 Task: Look for space in Barakī Barak, Afghanistan from 9th June, 2023 to 16th June, 2023 for 2 adults in price range Rs.8000 to Rs.16000. Place can be entire place with 2 bedrooms having 2 beds and 1 bathroom. Property type can be house, flat, hotel. Amenities needed are: air conditioning, kitchen. Booking option can be shelf check-in. Required host language is English.
Action: Mouse moved to (579, 121)
Screenshot: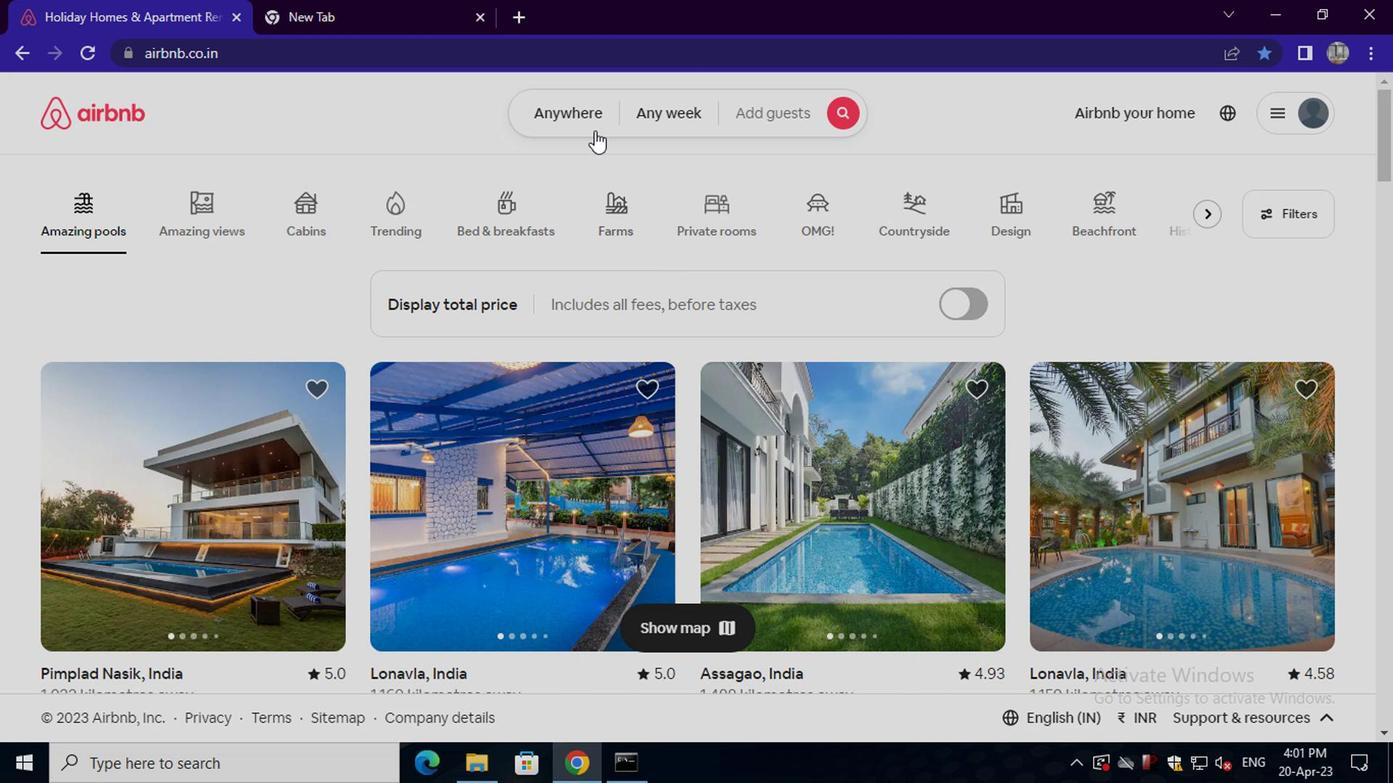
Action: Mouse pressed left at (579, 121)
Screenshot: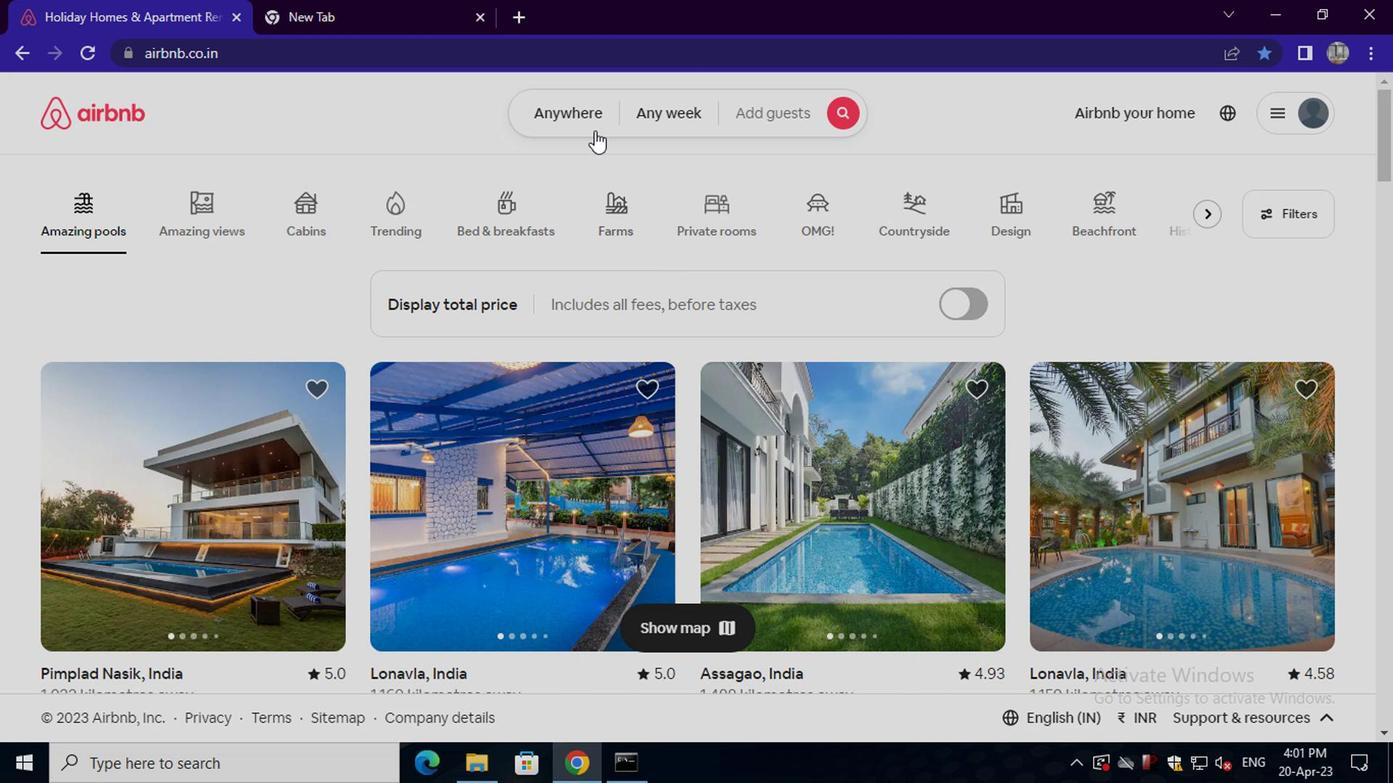 
Action: Mouse moved to (431, 190)
Screenshot: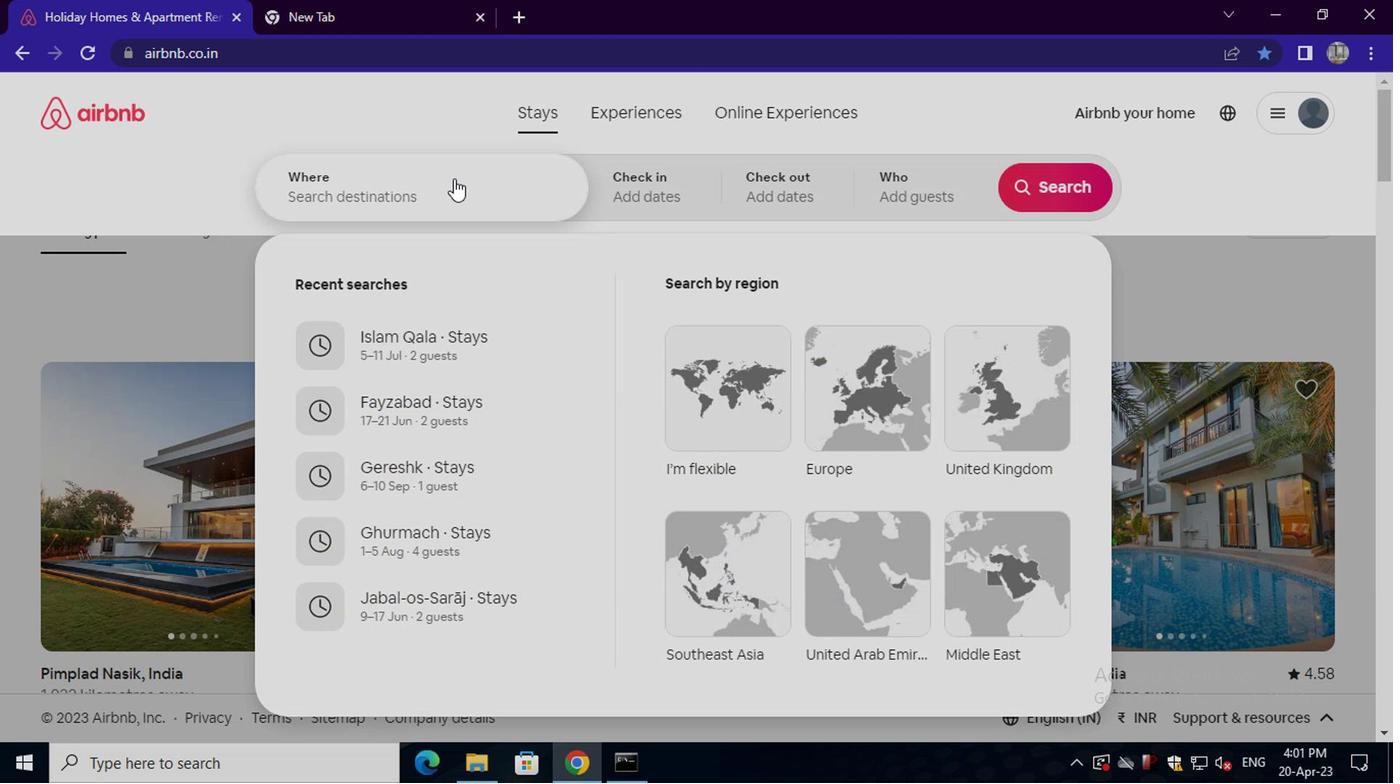 
Action: Mouse pressed left at (431, 190)
Screenshot: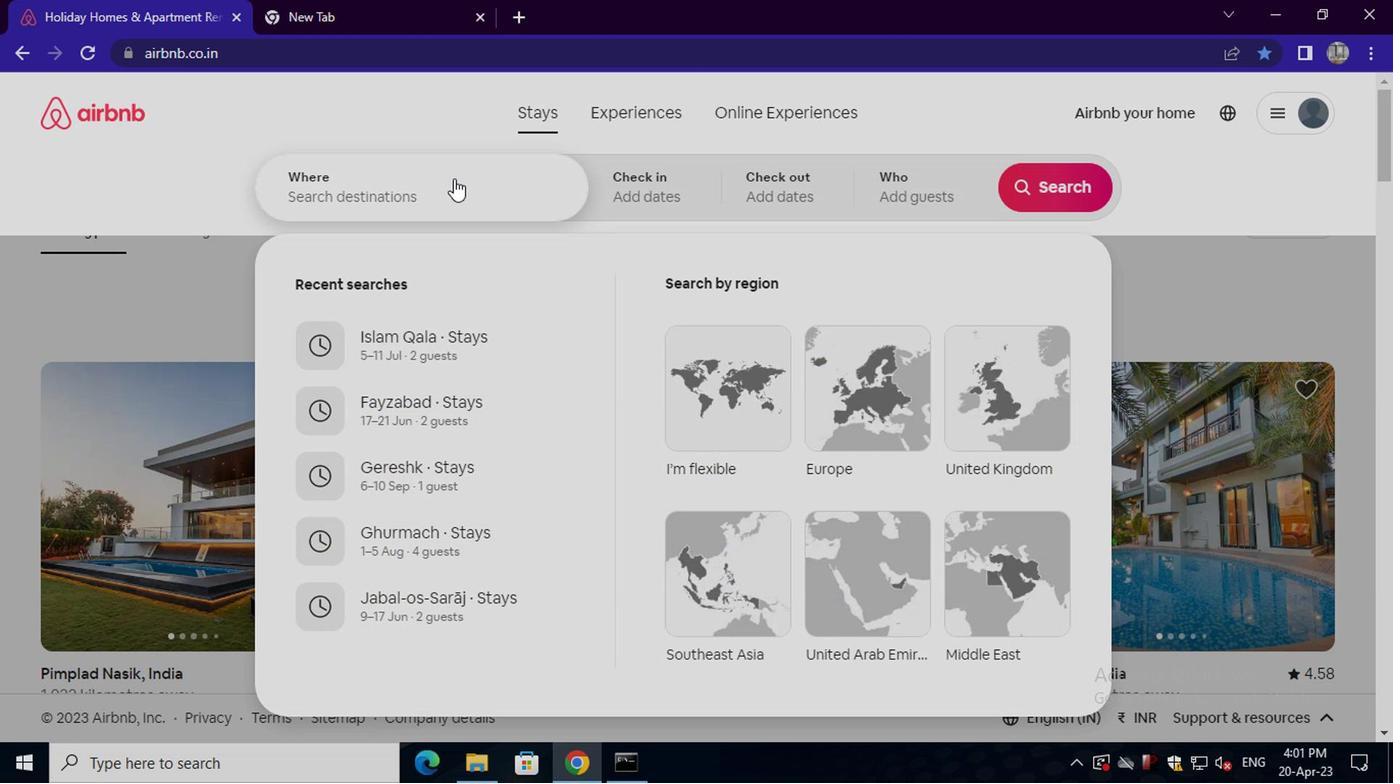 
Action: Key pressed <Key.shift>BARAKI<Key.space>BARAK
Screenshot: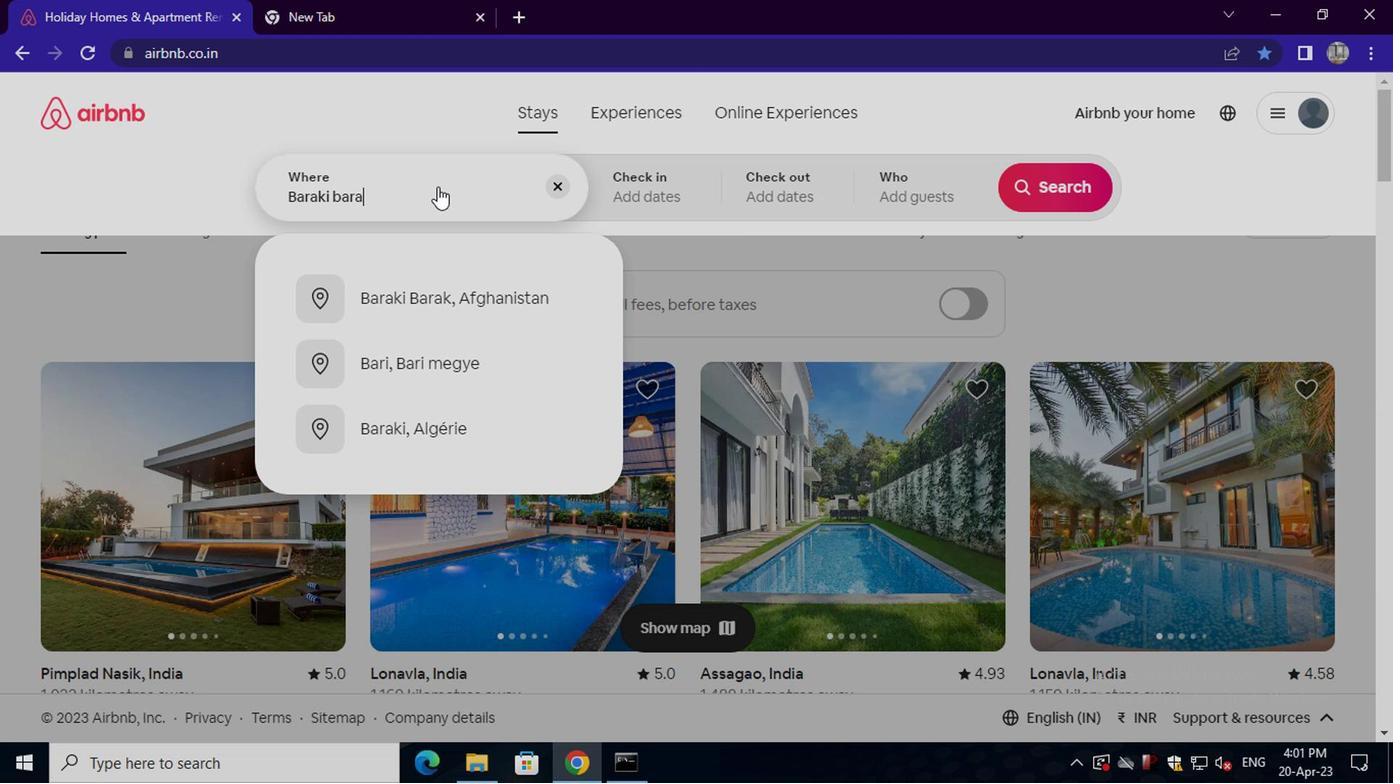 
Action: Mouse moved to (449, 294)
Screenshot: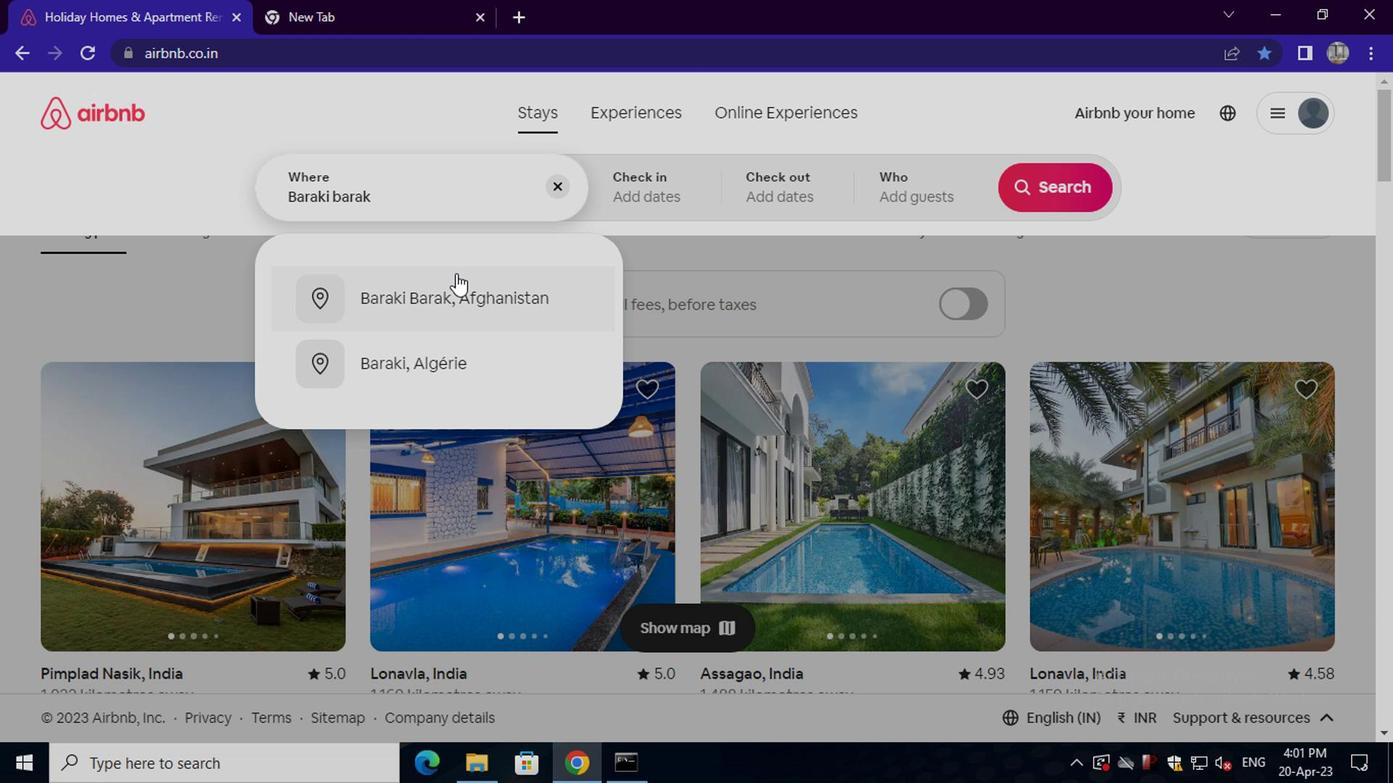 
Action: Mouse pressed left at (449, 294)
Screenshot: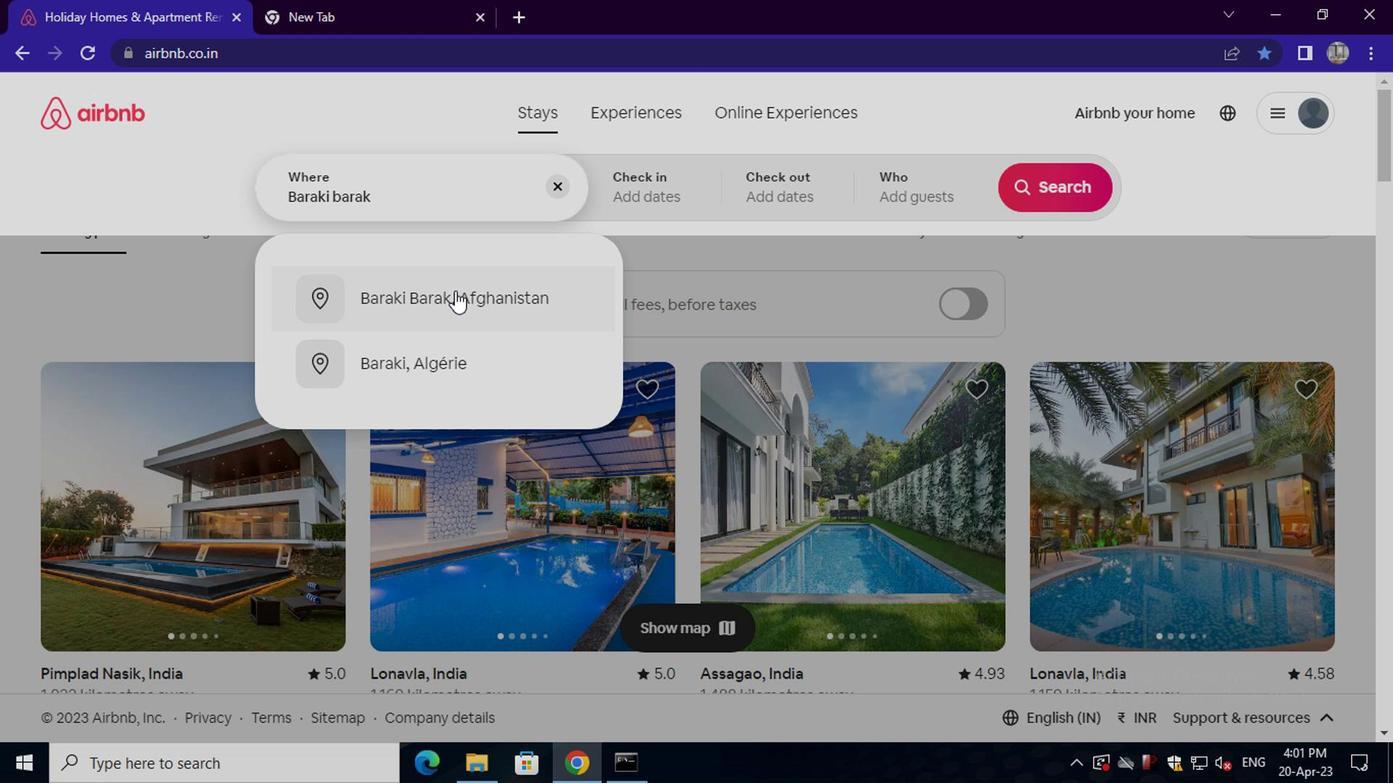
Action: Mouse moved to (1034, 351)
Screenshot: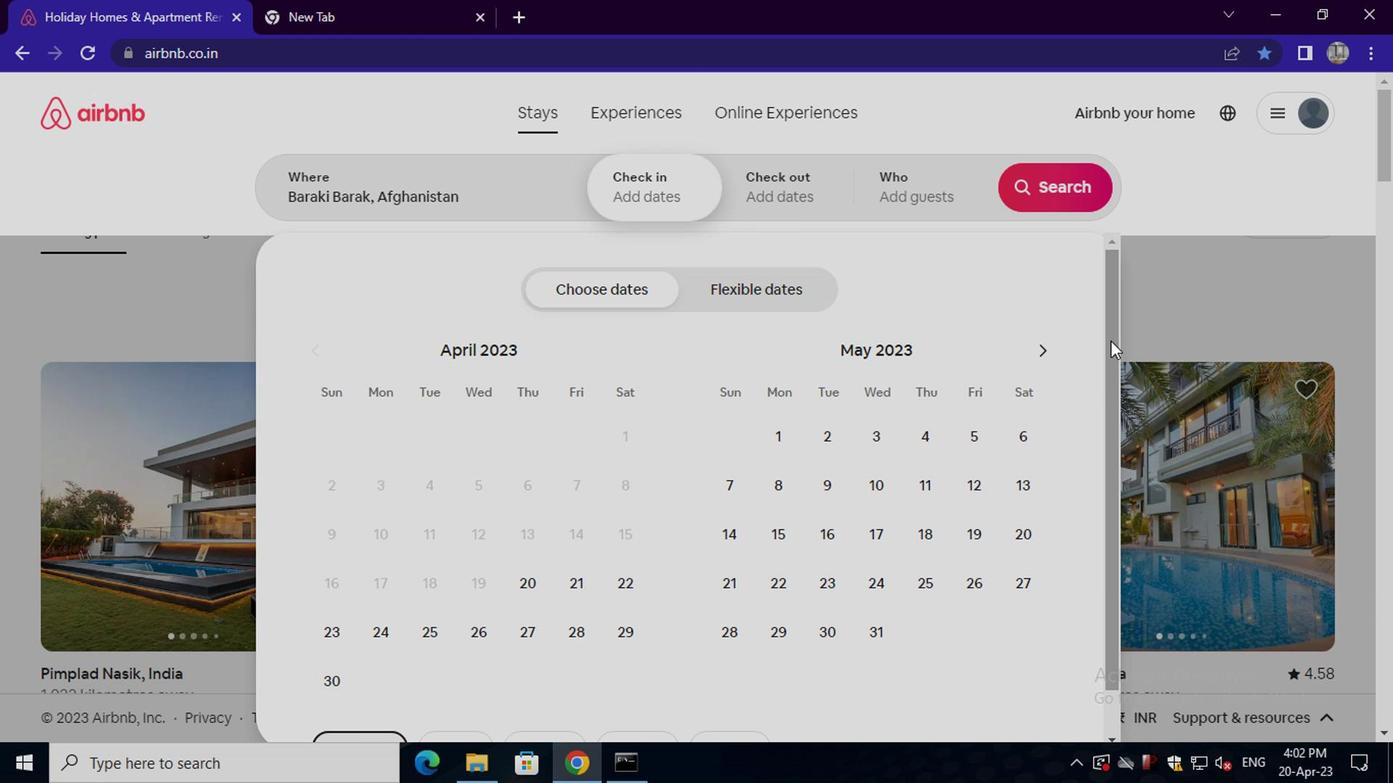 
Action: Mouse pressed left at (1034, 351)
Screenshot: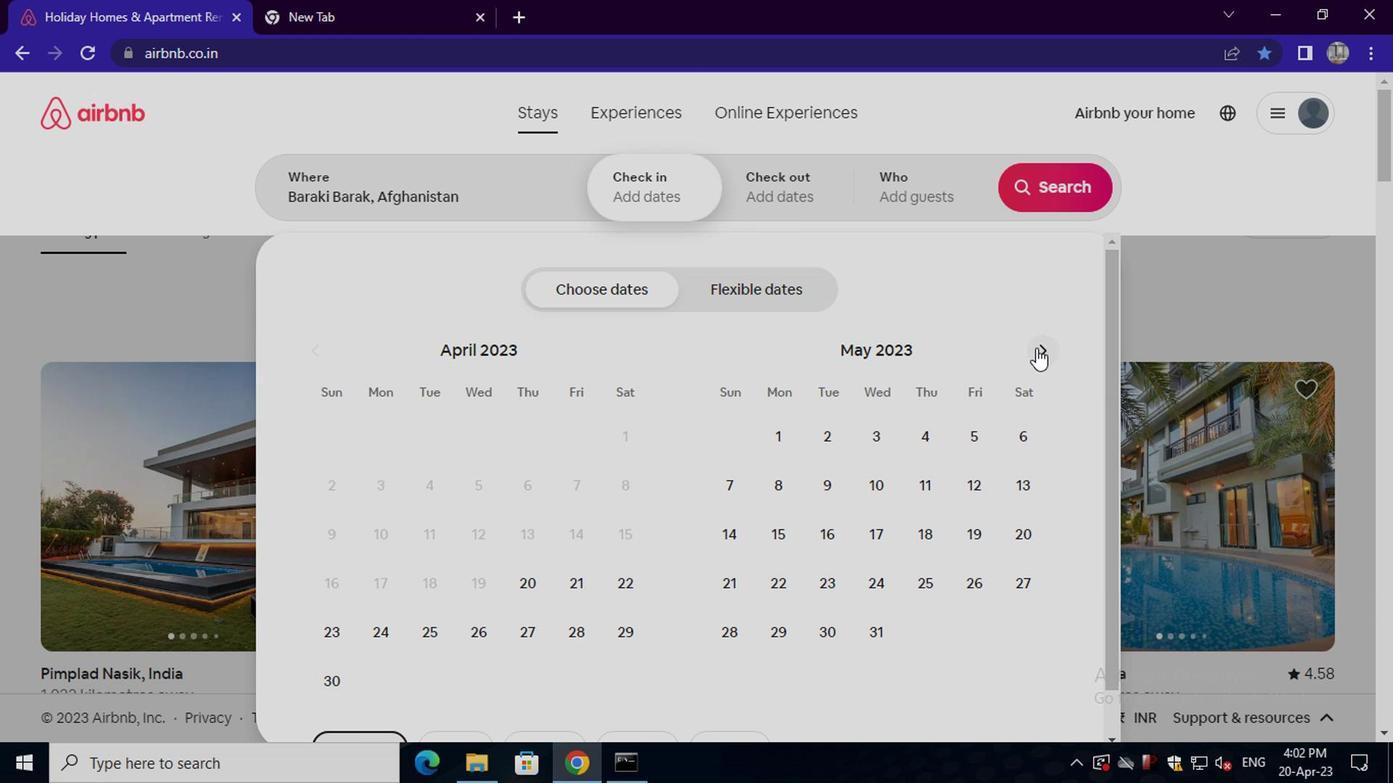 
Action: Mouse moved to (980, 480)
Screenshot: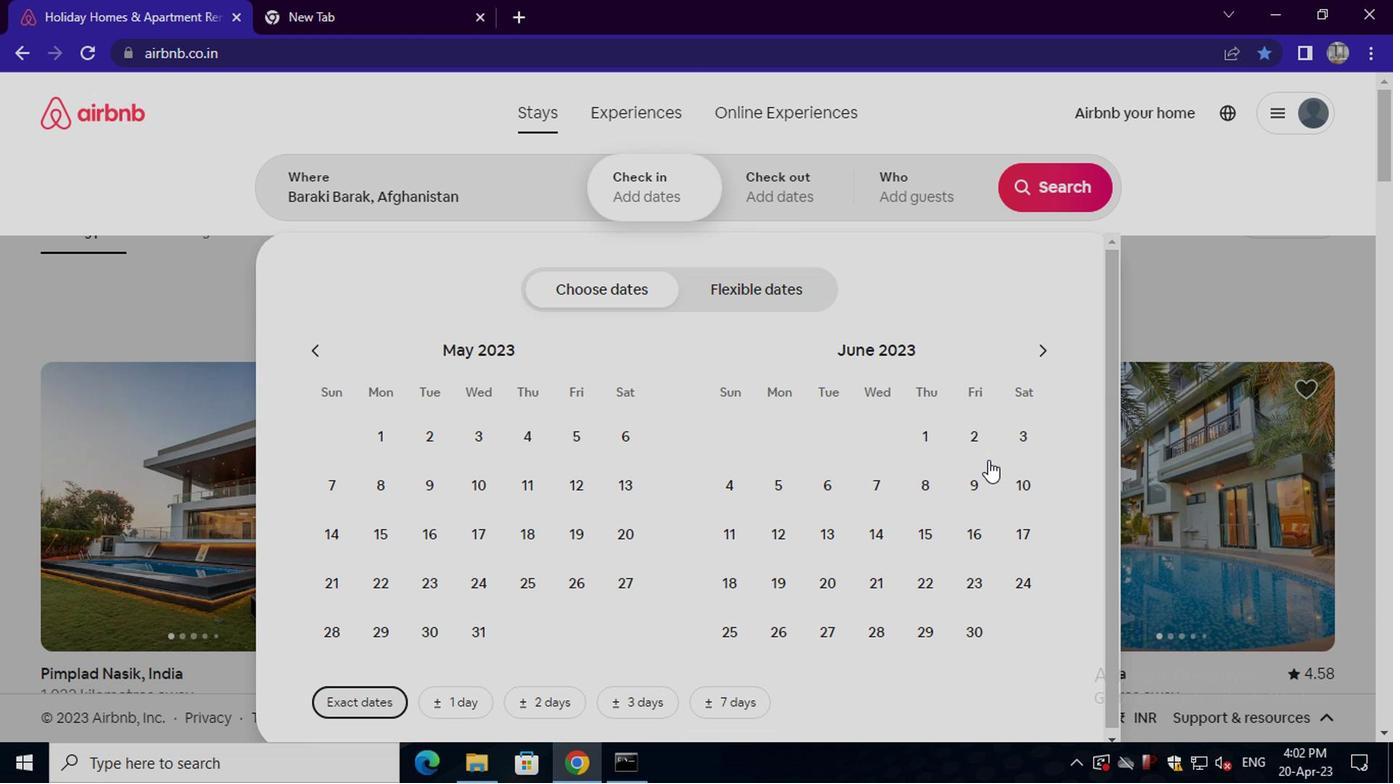 
Action: Mouse pressed left at (980, 480)
Screenshot: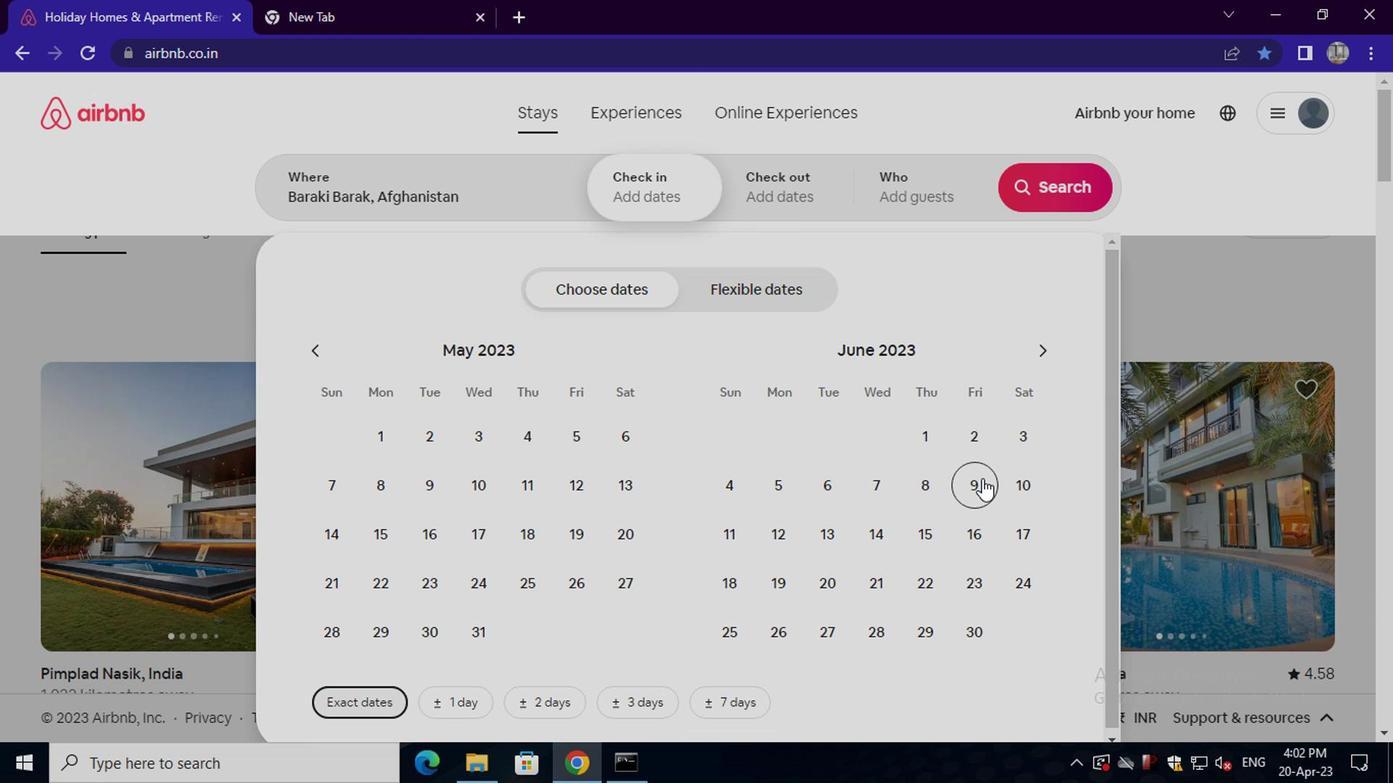 
Action: Mouse moved to (962, 528)
Screenshot: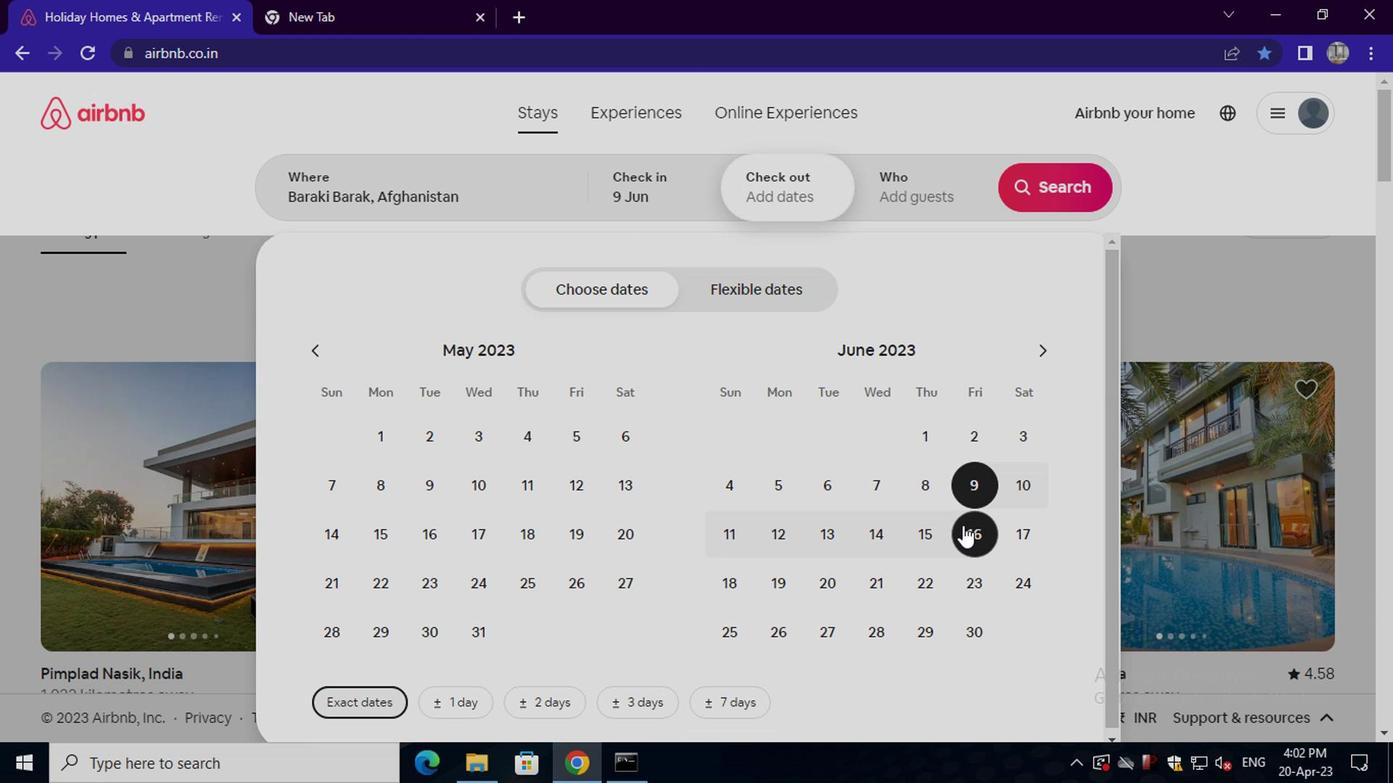 
Action: Mouse pressed left at (962, 528)
Screenshot: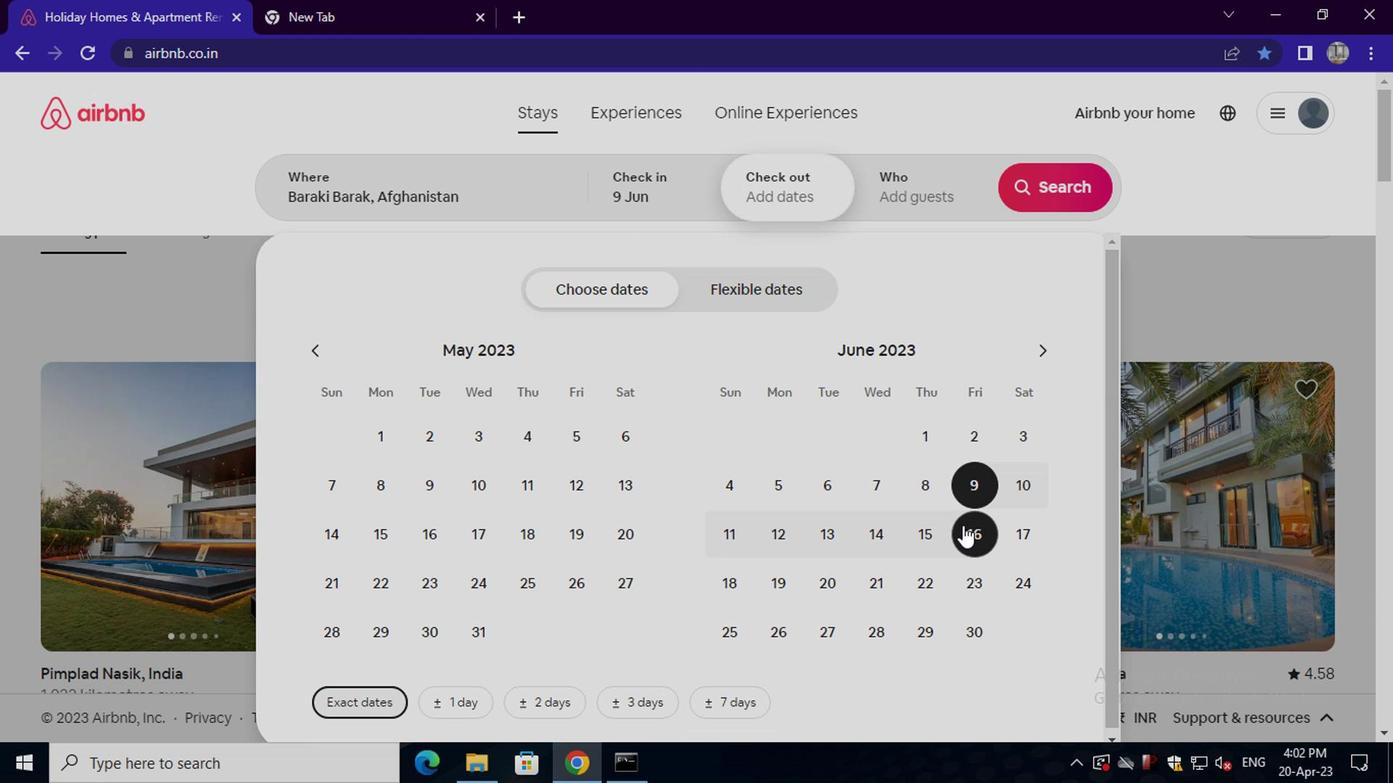 
Action: Mouse moved to (933, 210)
Screenshot: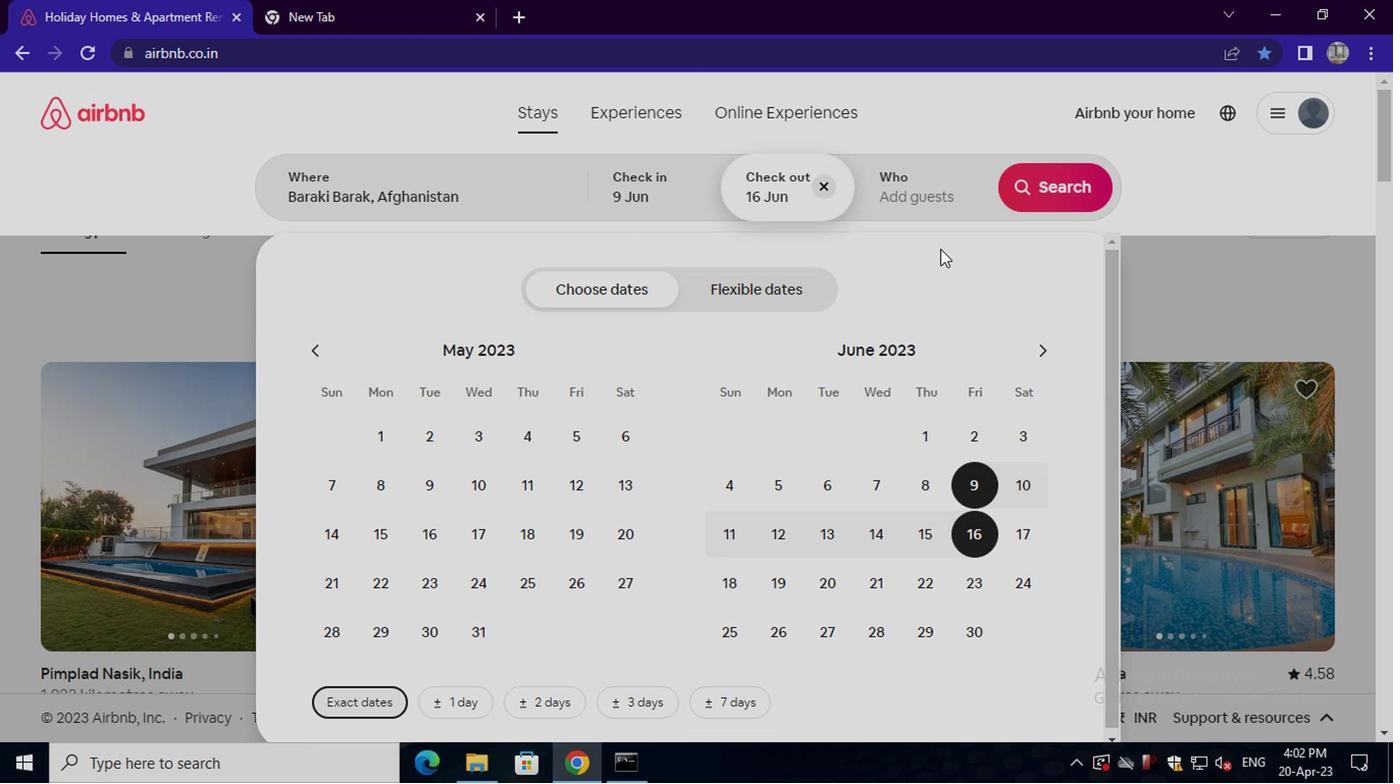 
Action: Mouse pressed left at (933, 210)
Screenshot: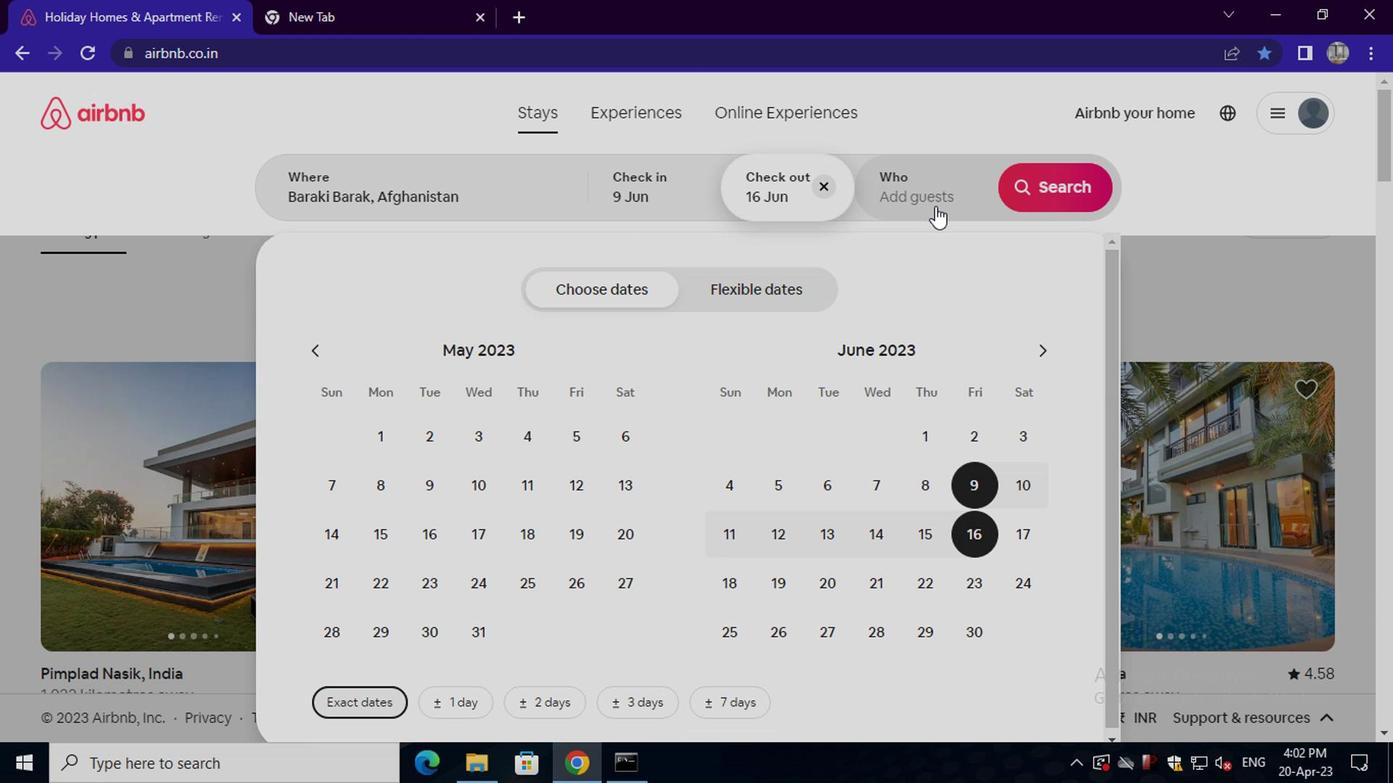 
Action: Mouse moved to (1054, 295)
Screenshot: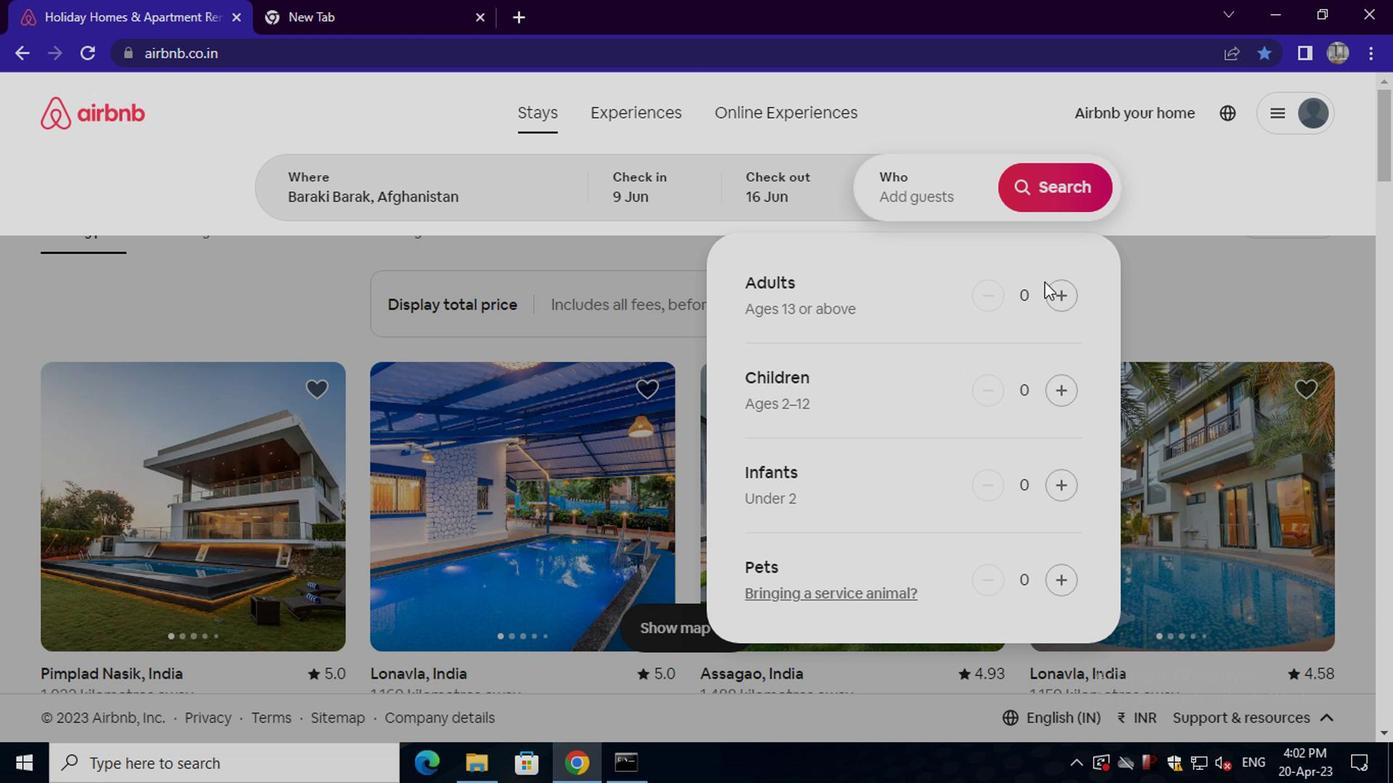 
Action: Mouse pressed left at (1054, 295)
Screenshot: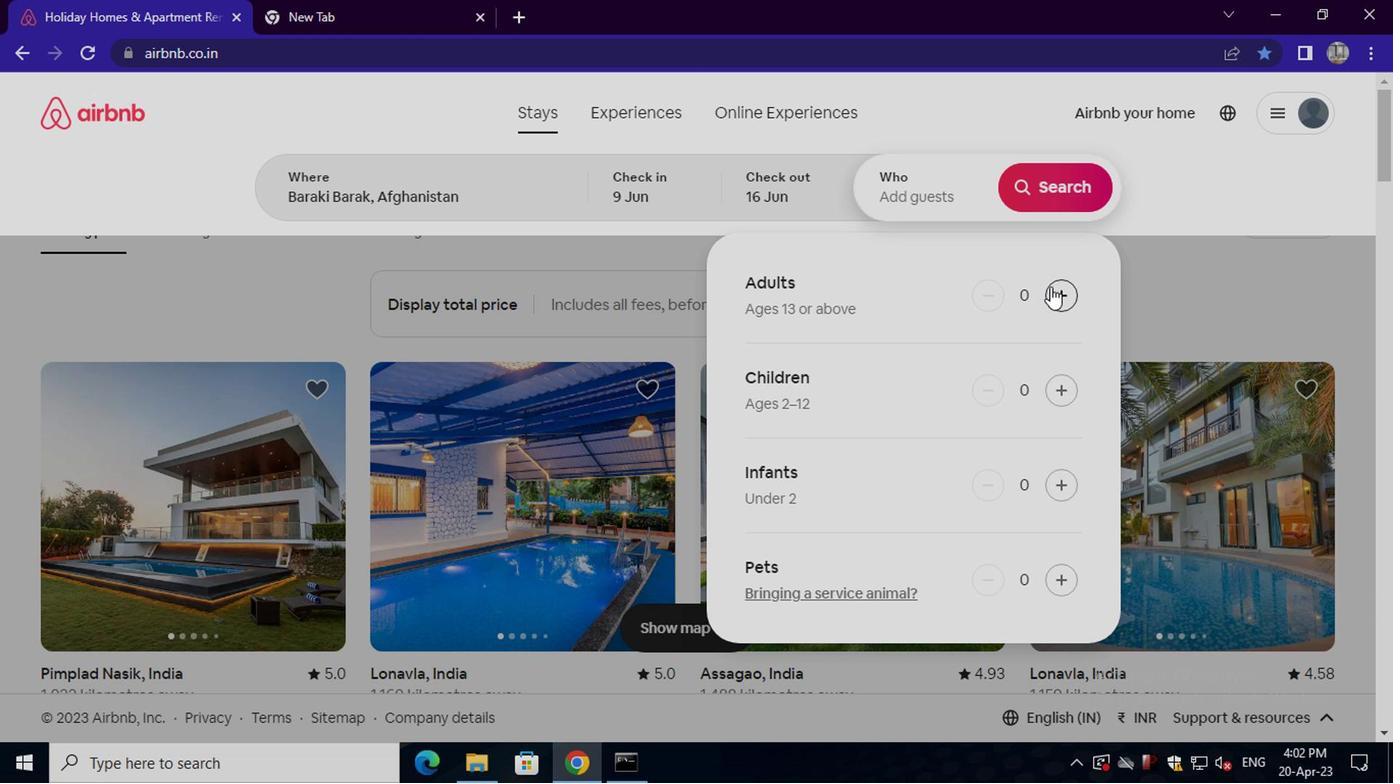 
Action: Mouse pressed left at (1054, 295)
Screenshot: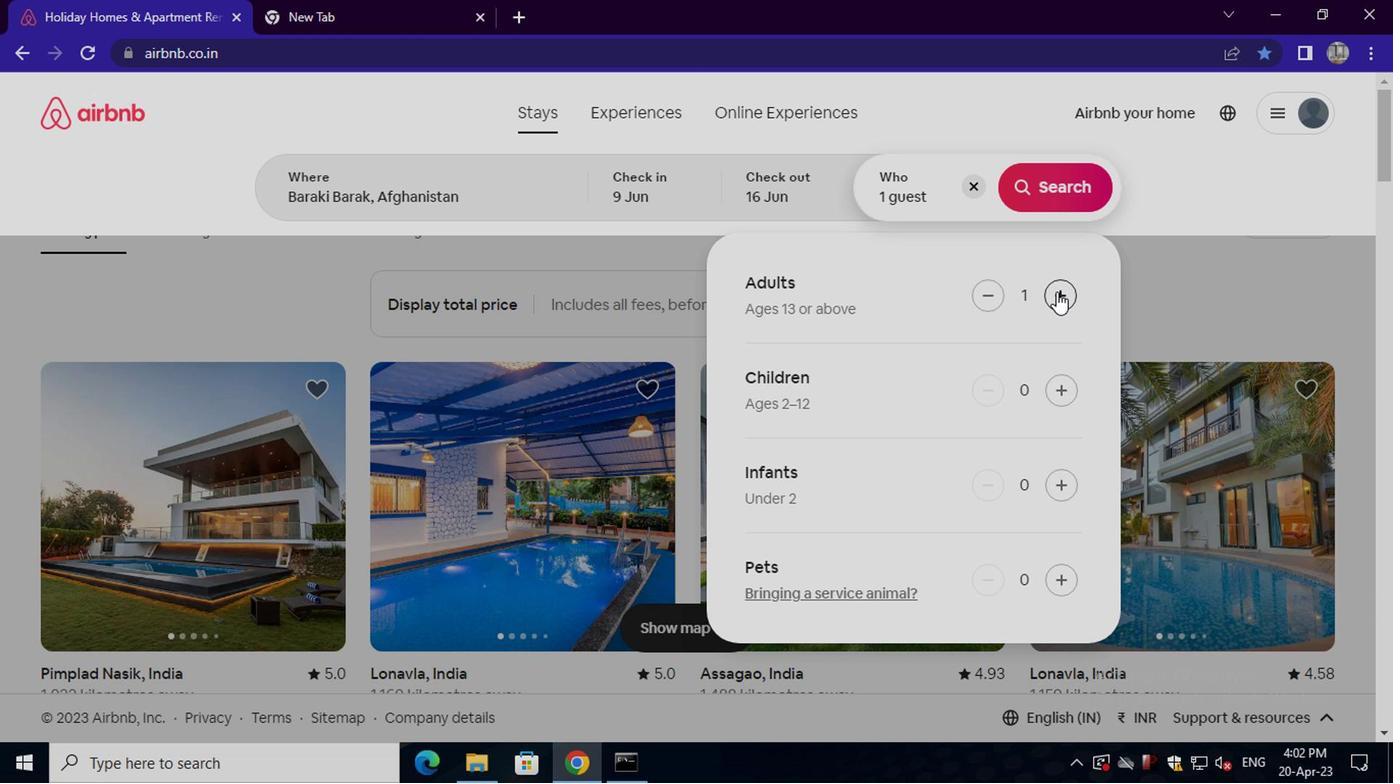 
Action: Mouse moved to (1050, 190)
Screenshot: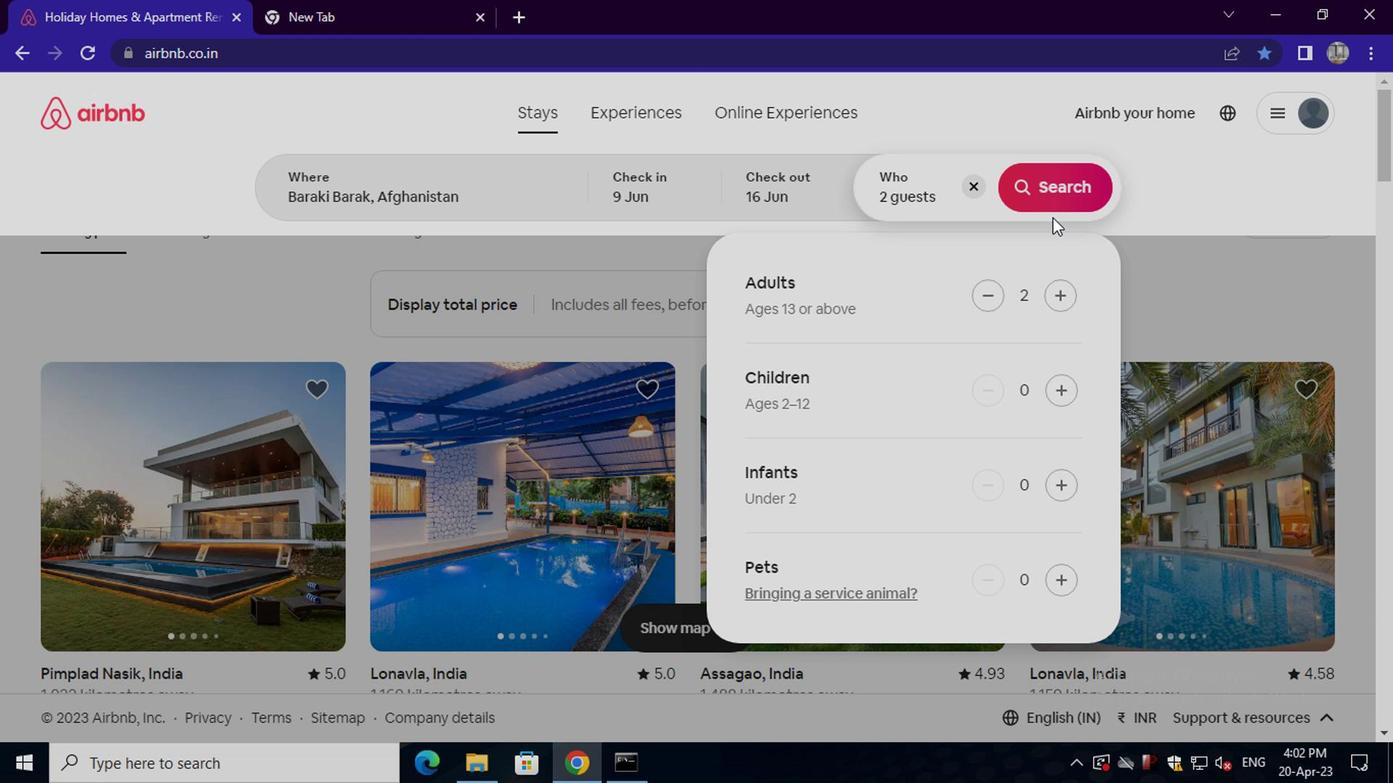
Action: Mouse pressed left at (1050, 190)
Screenshot: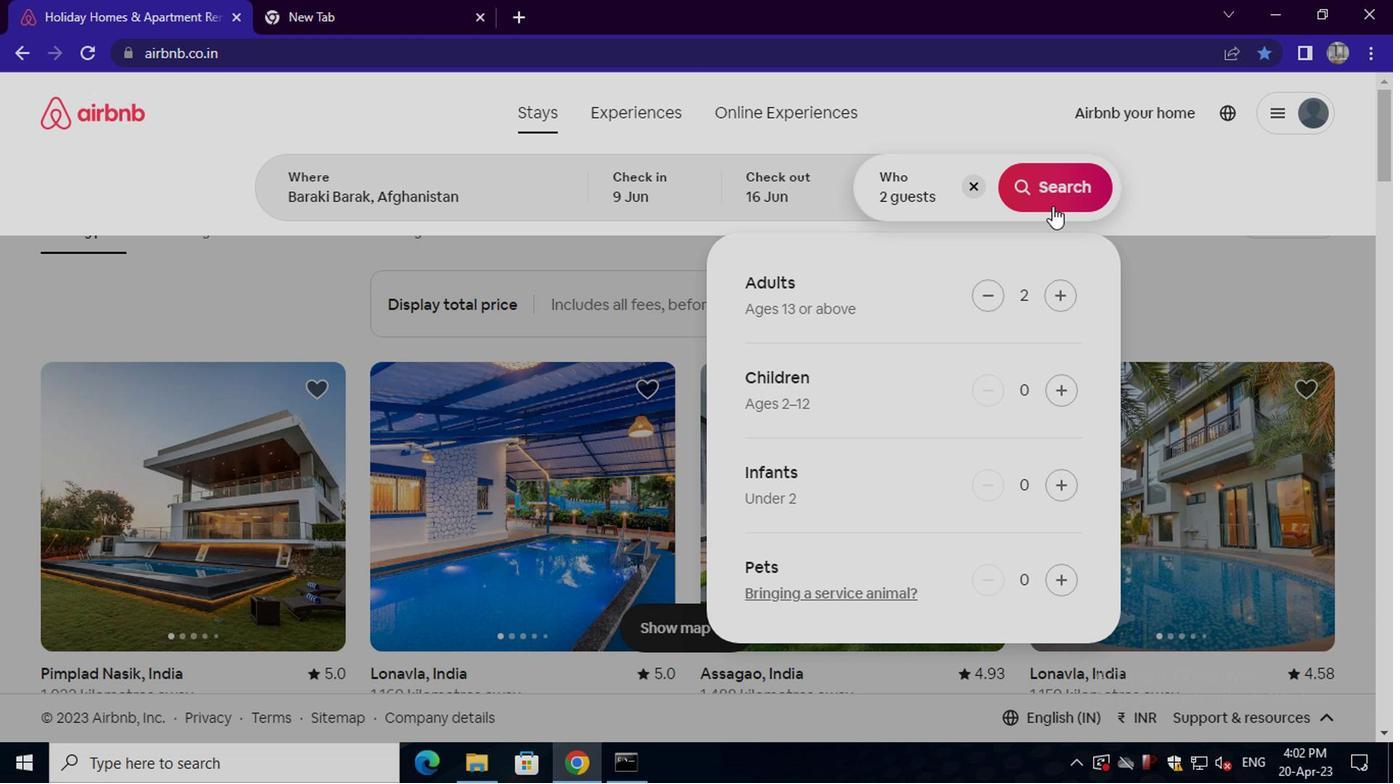 
Action: Mouse moved to (1305, 200)
Screenshot: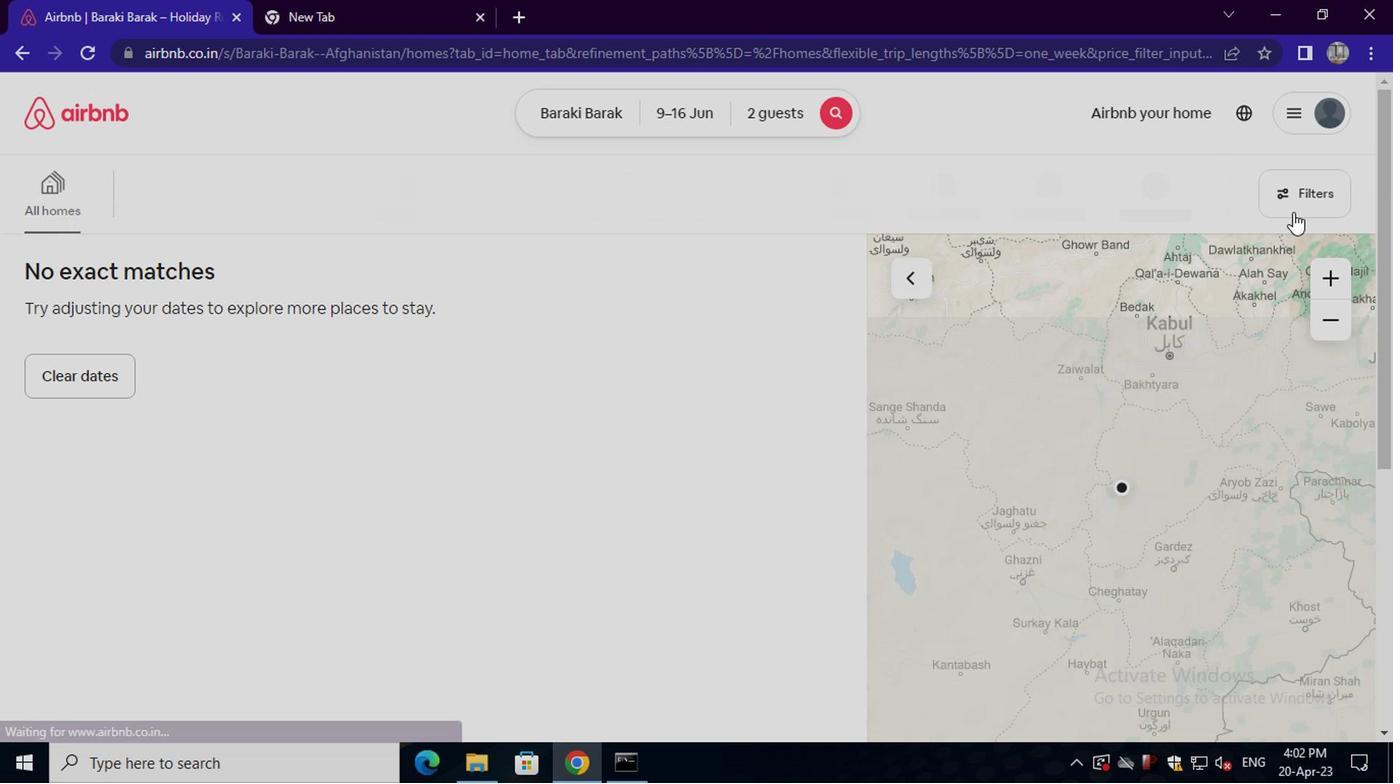 
Action: Mouse pressed left at (1305, 200)
Screenshot: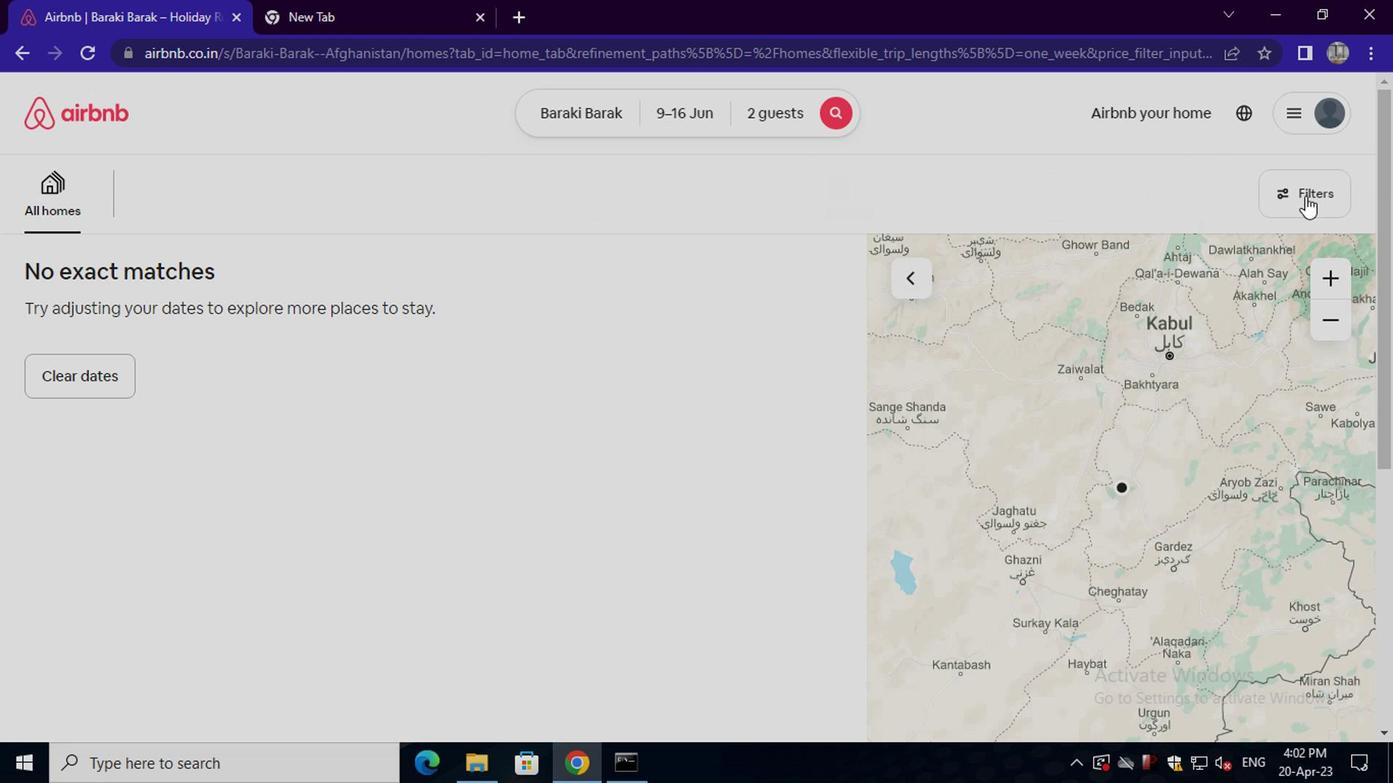 
Action: Mouse moved to (544, 326)
Screenshot: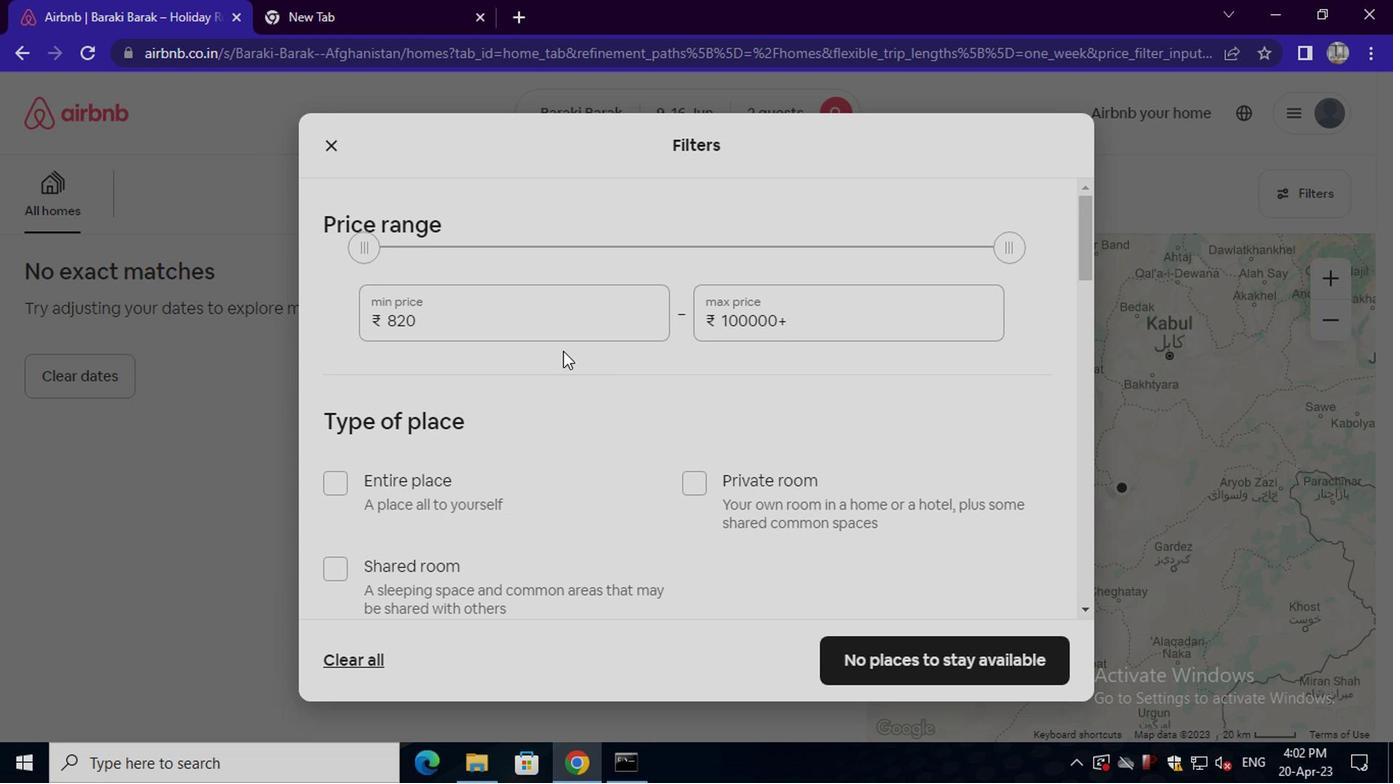 
Action: Mouse pressed left at (544, 326)
Screenshot: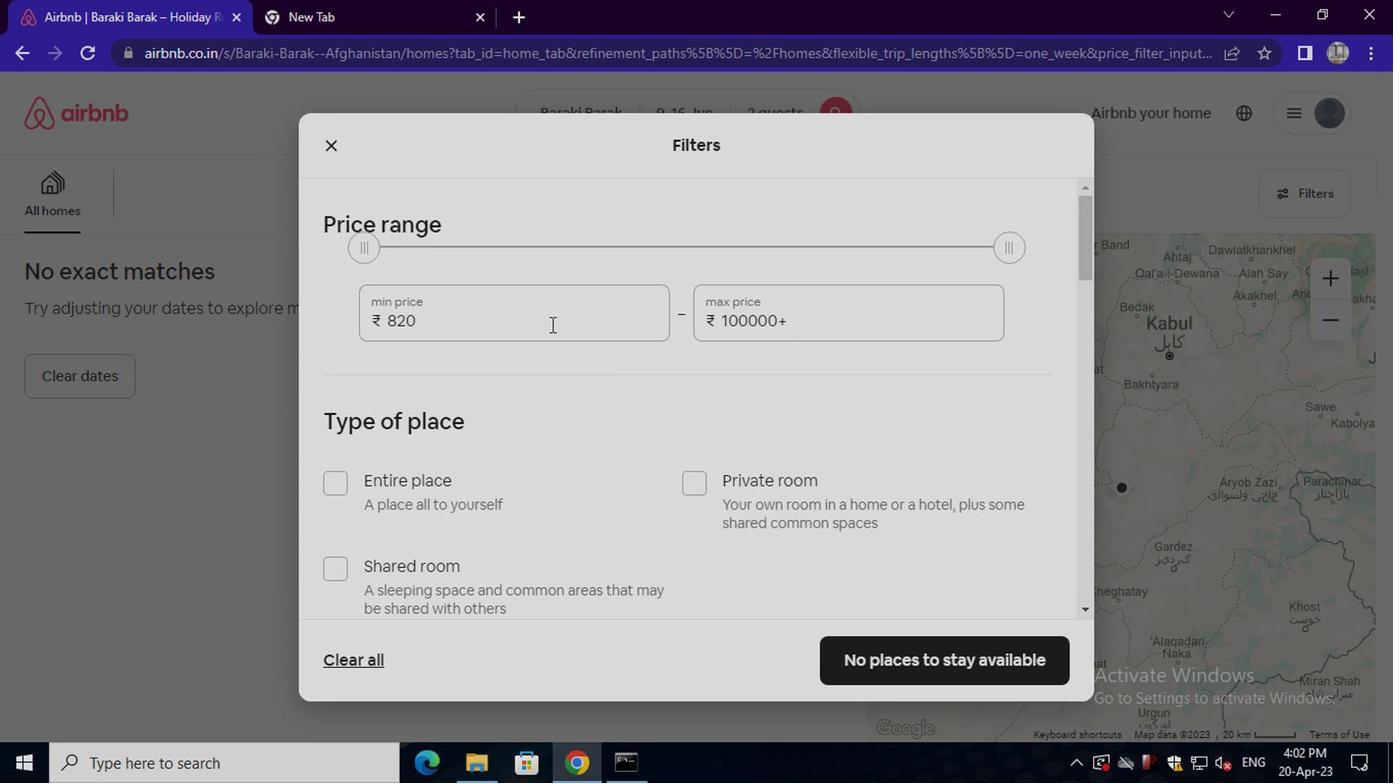 
Action: Key pressed <Key.backspace><Key.backspace><Key.backspace><Key.backspace><Key.backspace><Key.backspace><Key.backspace><Key.backspace><Key.backspace><Key.backspace><Key.backspace><Key.backspace>8000
Screenshot: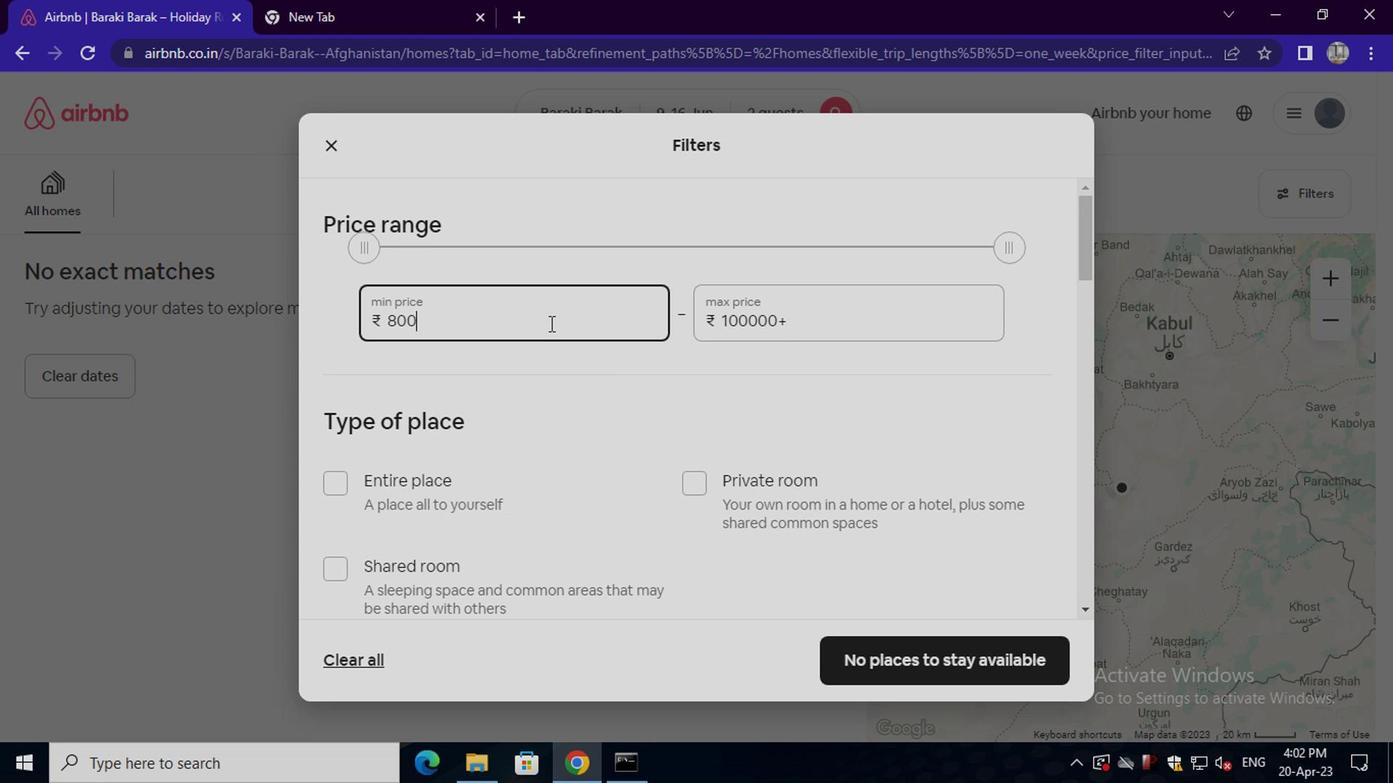 
Action: Mouse moved to (804, 320)
Screenshot: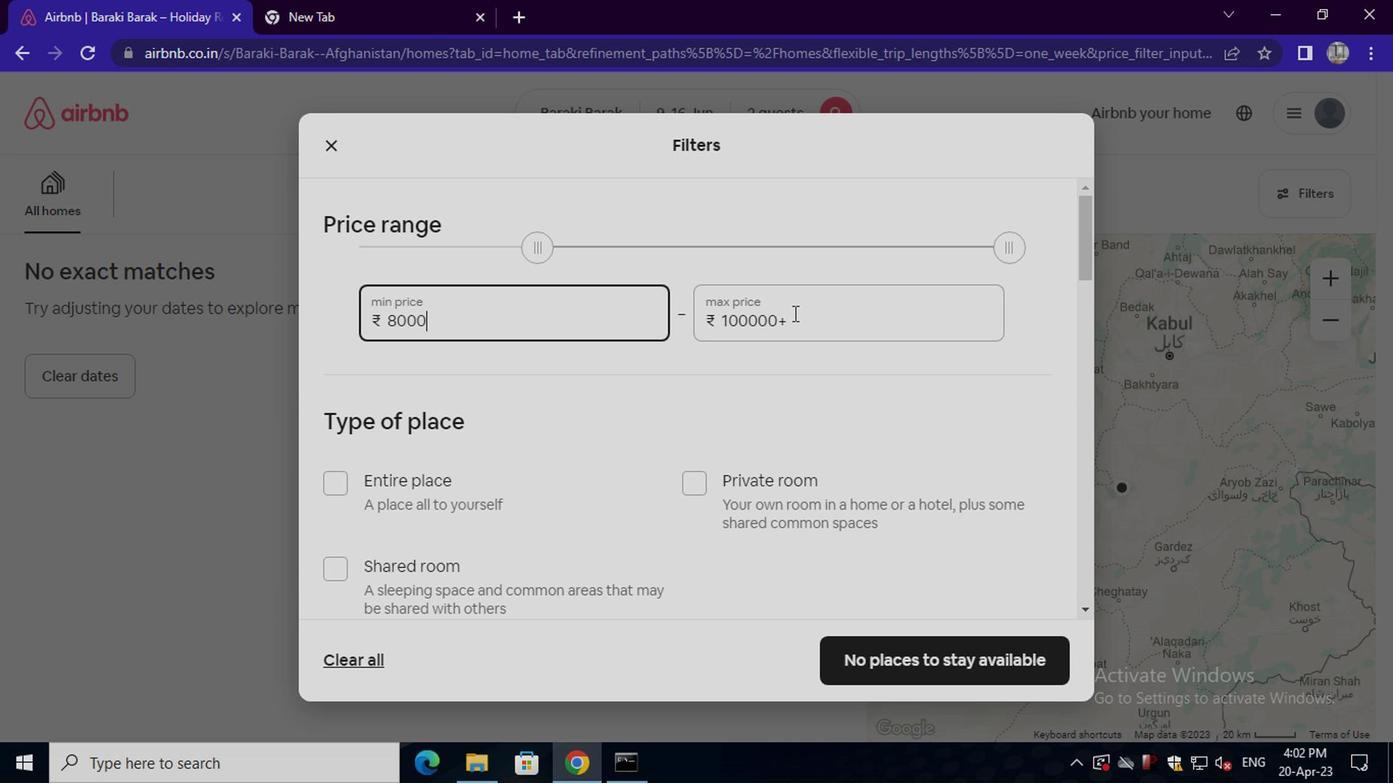 
Action: Mouse pressed left at (804, 320)
Screenshot: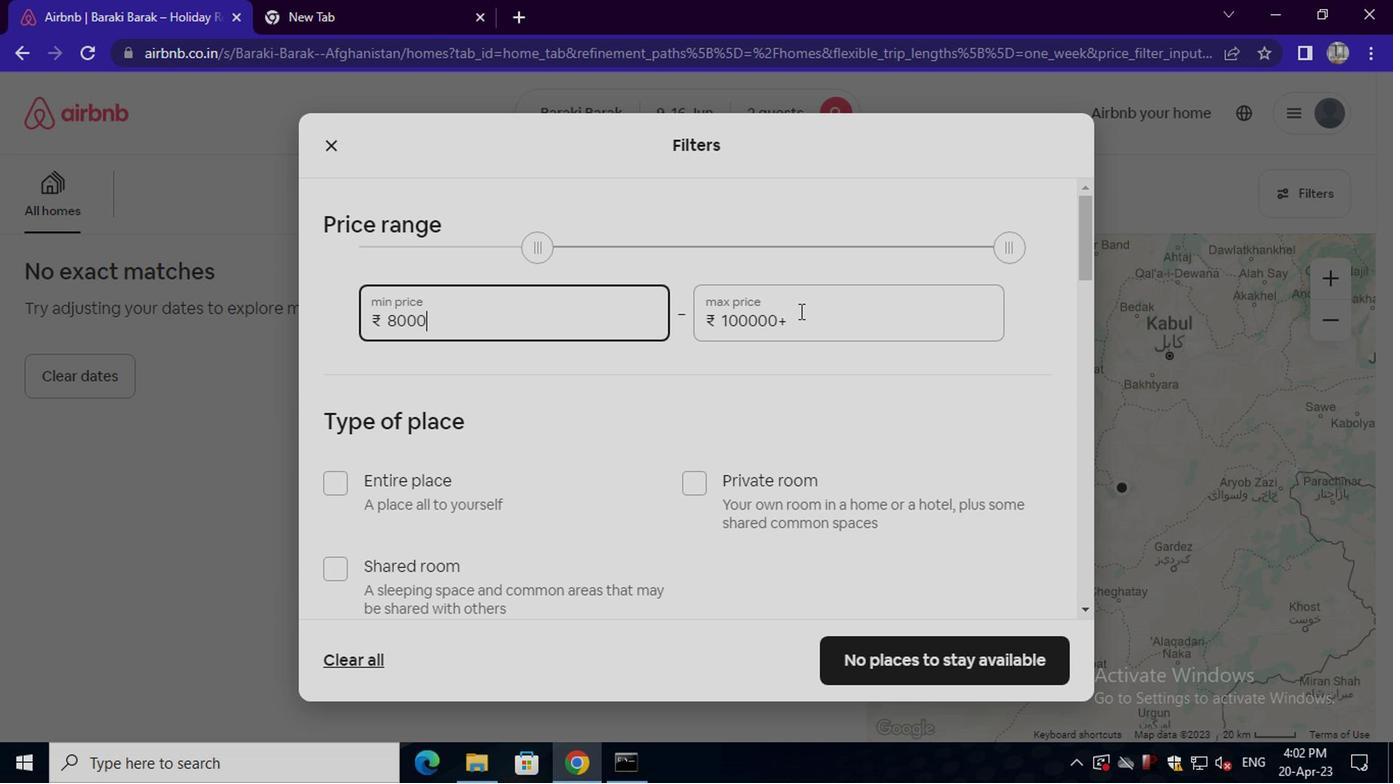 
Action: Mouse moved to (841, 298)
Screenshot: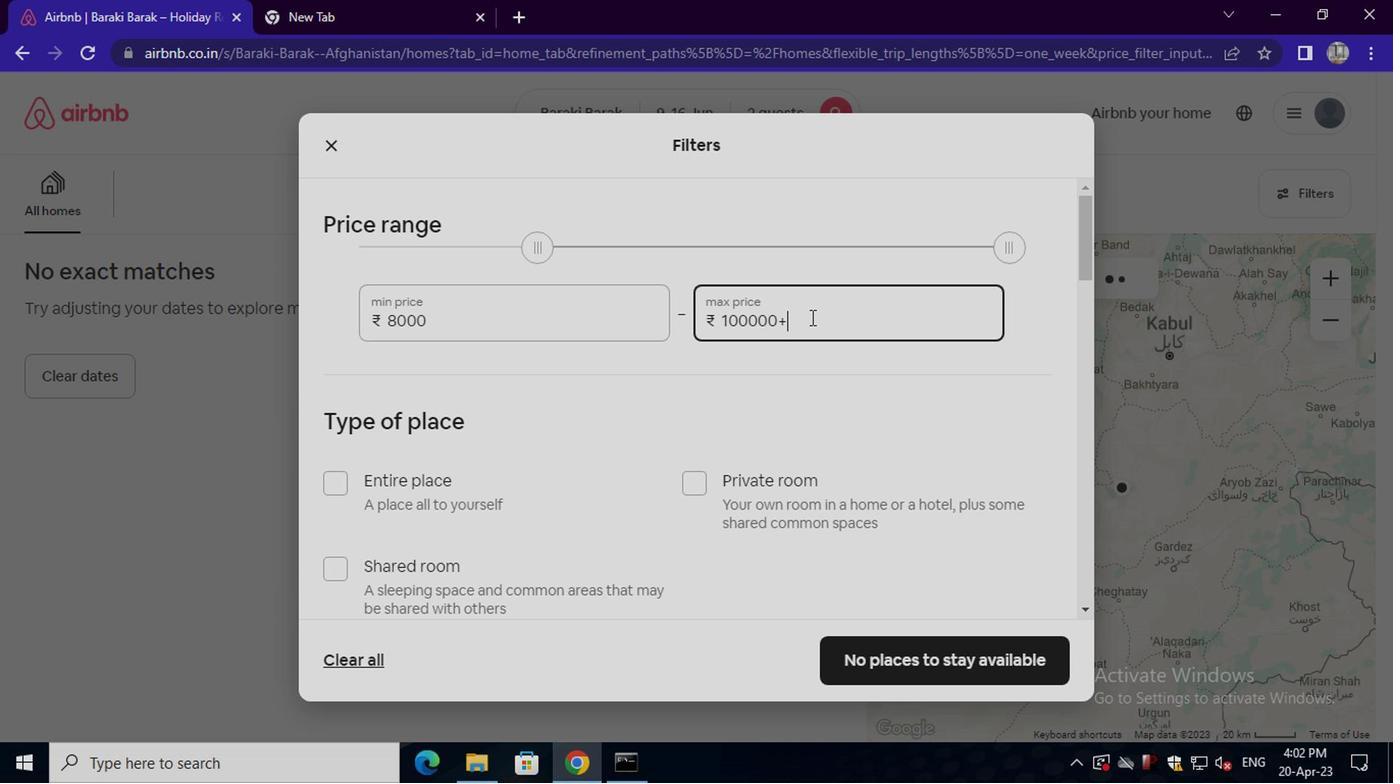 
Action: Key pressed <Key.backspace><Key.backspace><Key.backspace><Key.backspace><Key.backspace><Key.backspace><Key.backspace><Key.backspace><Key.backspace><Key.backspace><Key.backspace><Key.backspace><Key.backspace><Key.backspace><Key.backspace>16000
Screenshot: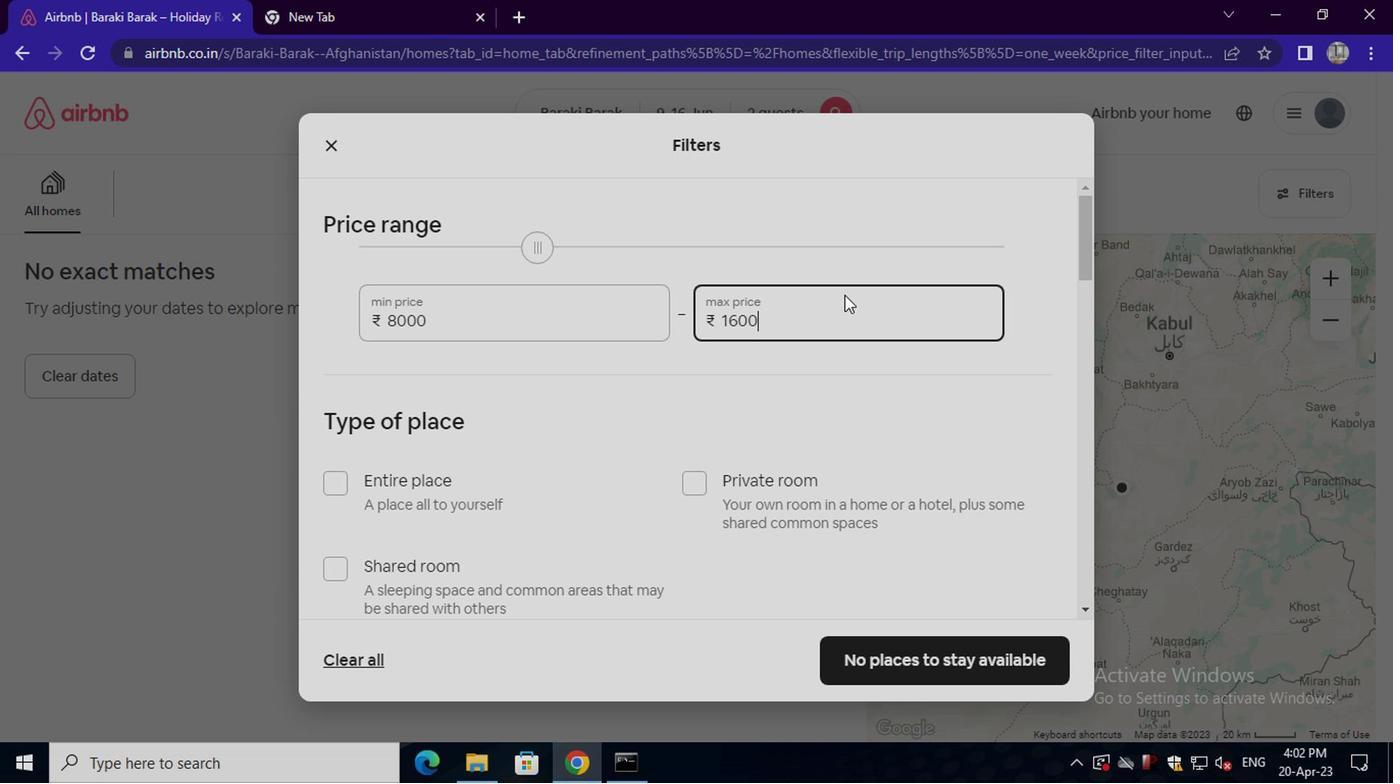 
Action: Mouse moved to (819, 333)
Screenshot: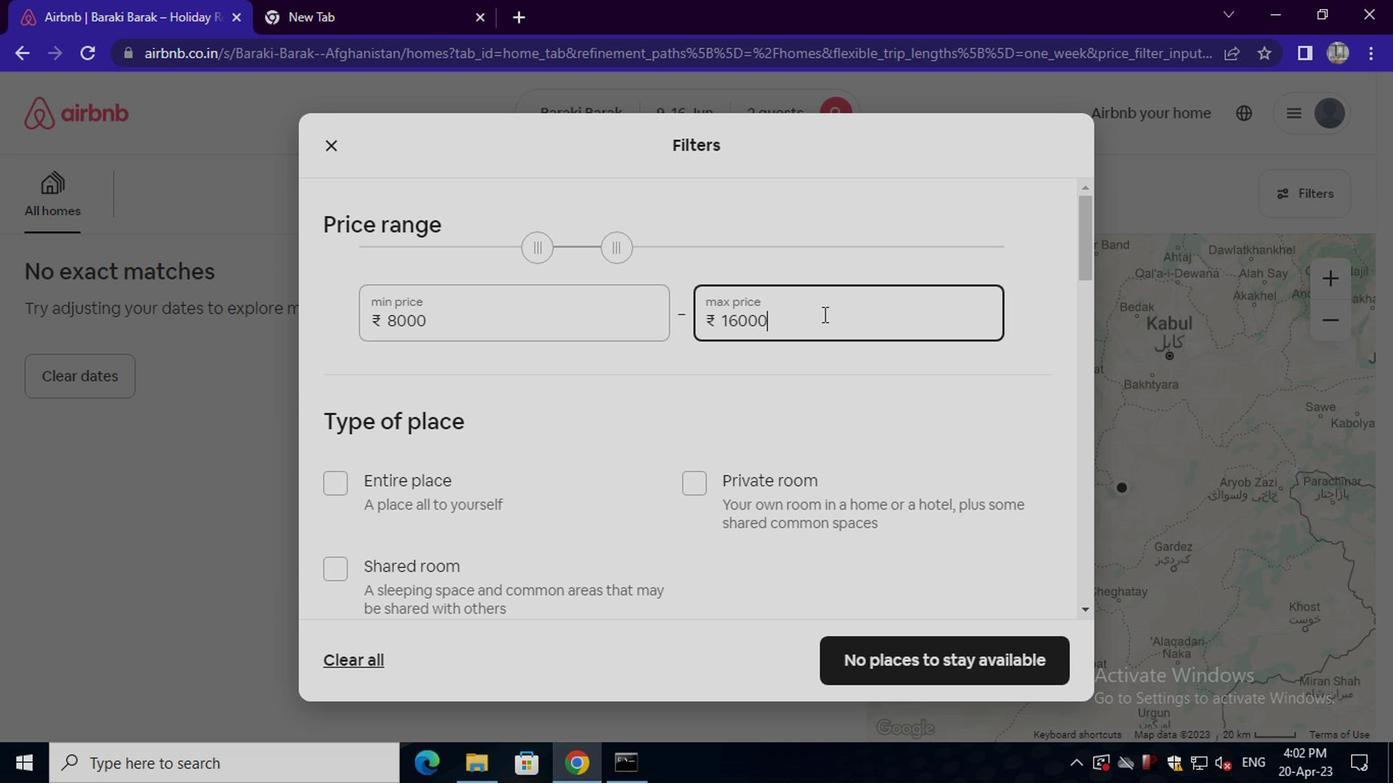 
Action: Mouse scrolled (819, 331) with delta (0, -1)
Screenshot: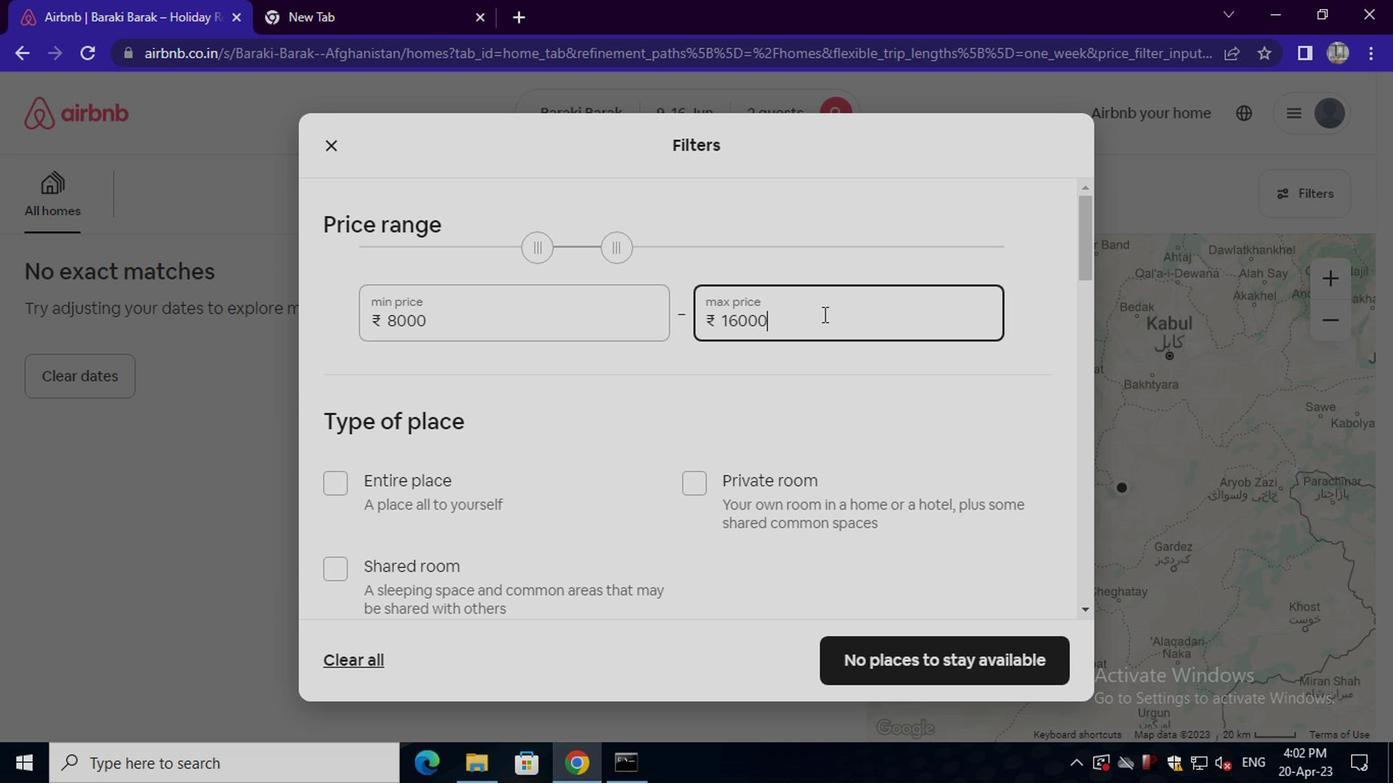 
Action: Mouse moved to (327, 386)
Screenshot: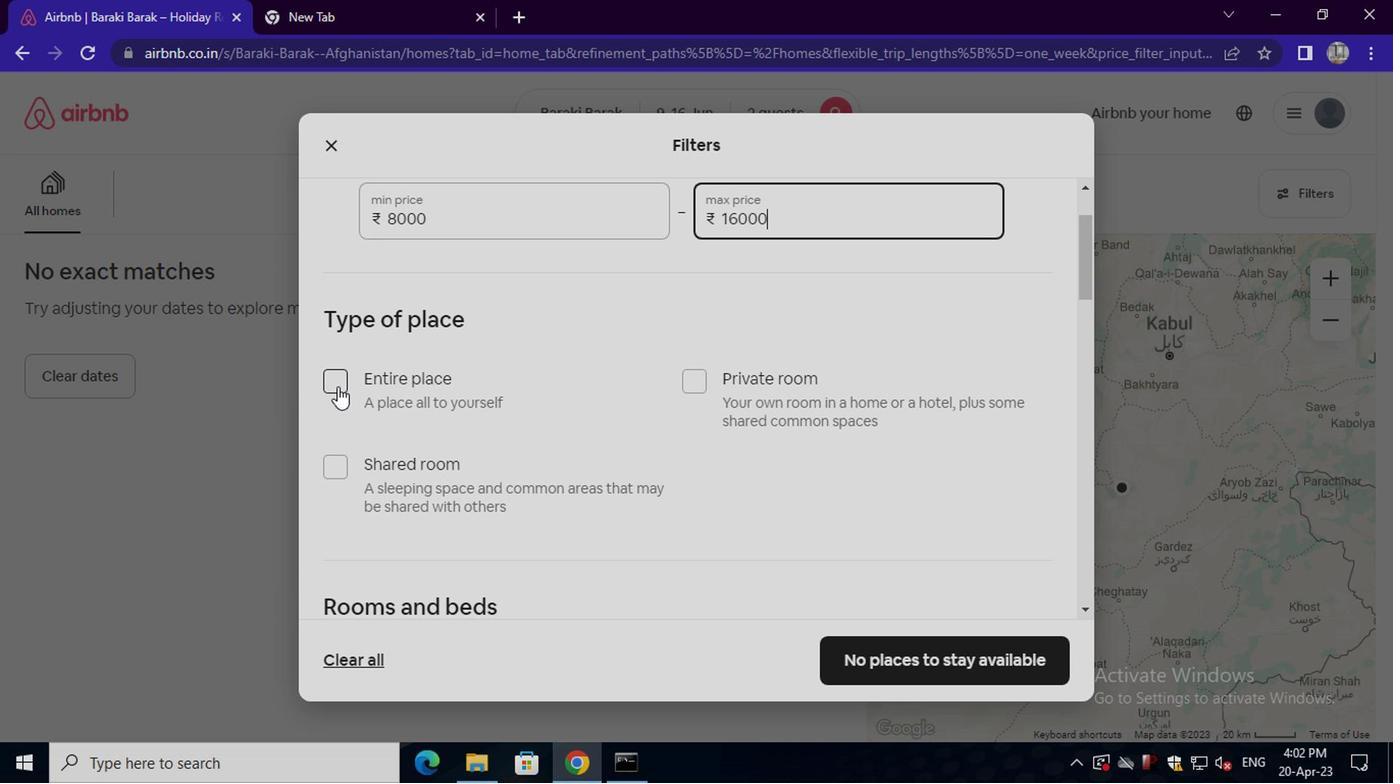 
Action: Mouse pressed left at (327, 386)
Screenshot: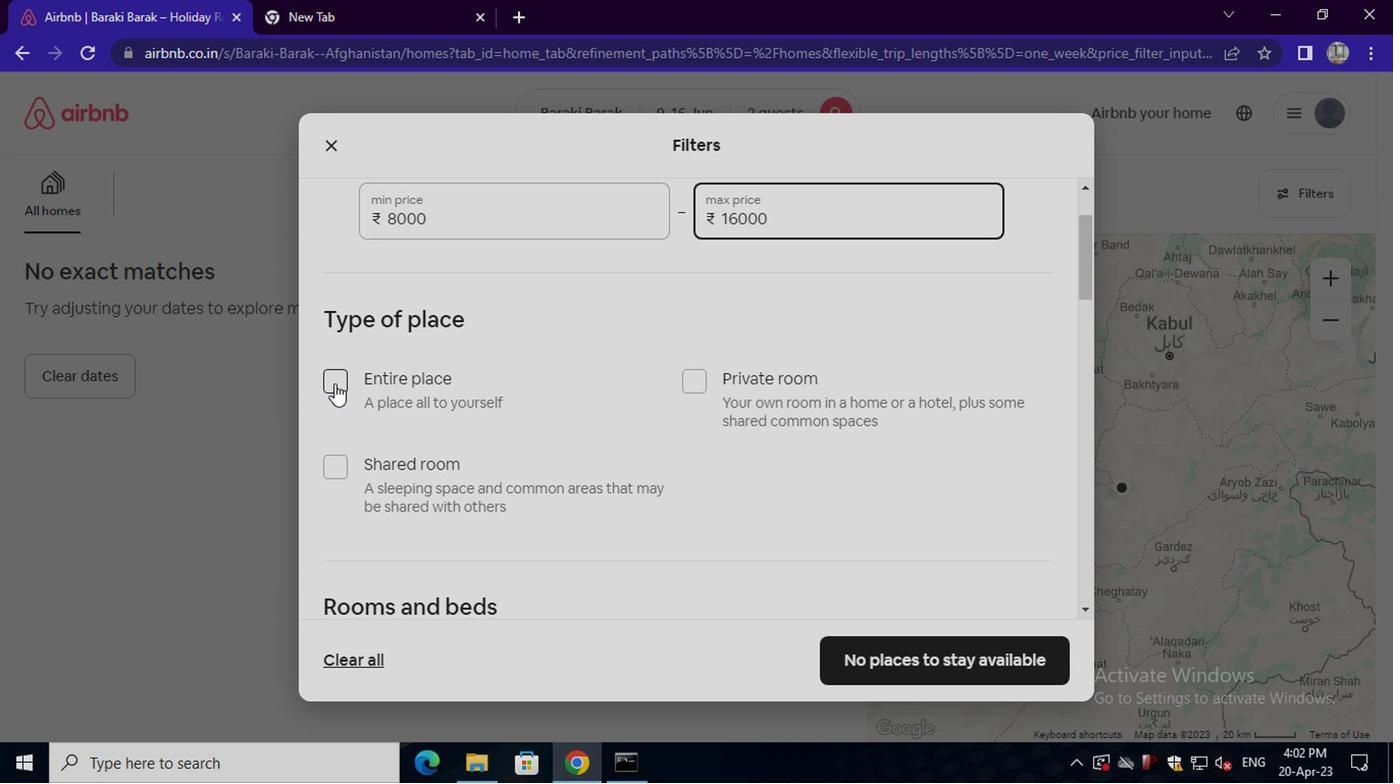 
Action: Mouse moved to (350, 421)
Screenshot: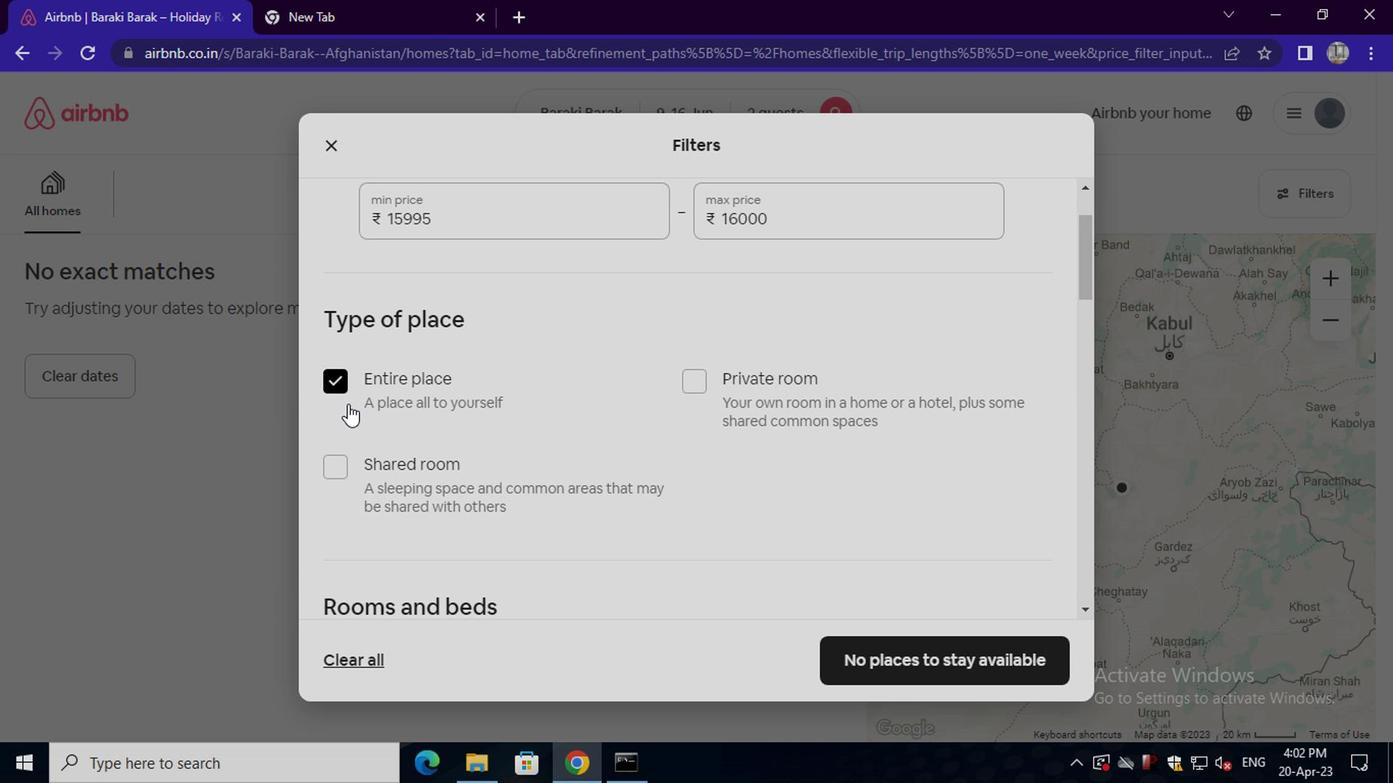 
Action: Mouse scrolled (350, 420) with delta (0, 0)
Screenshot: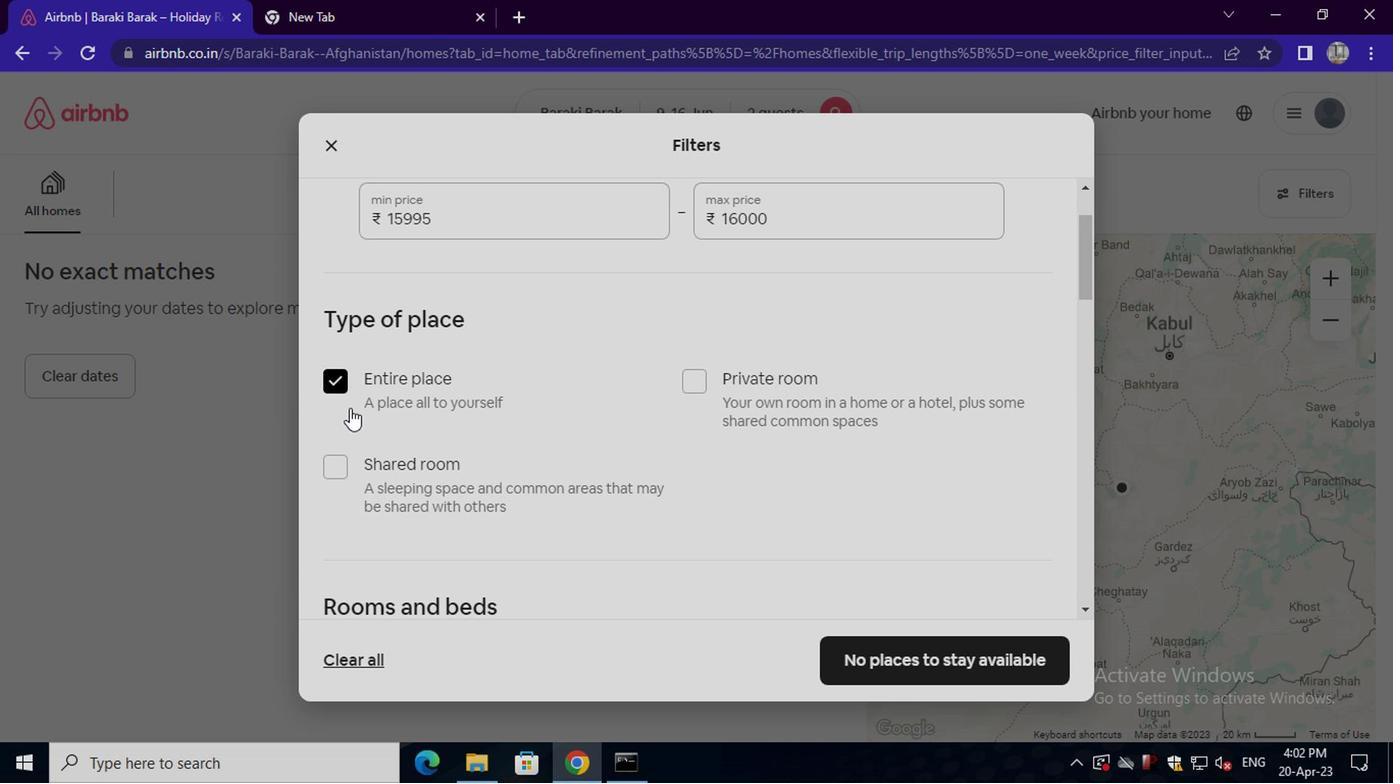 
Action: Mouse scrolled (350, 420) with delta (0, 0)
Screenshot: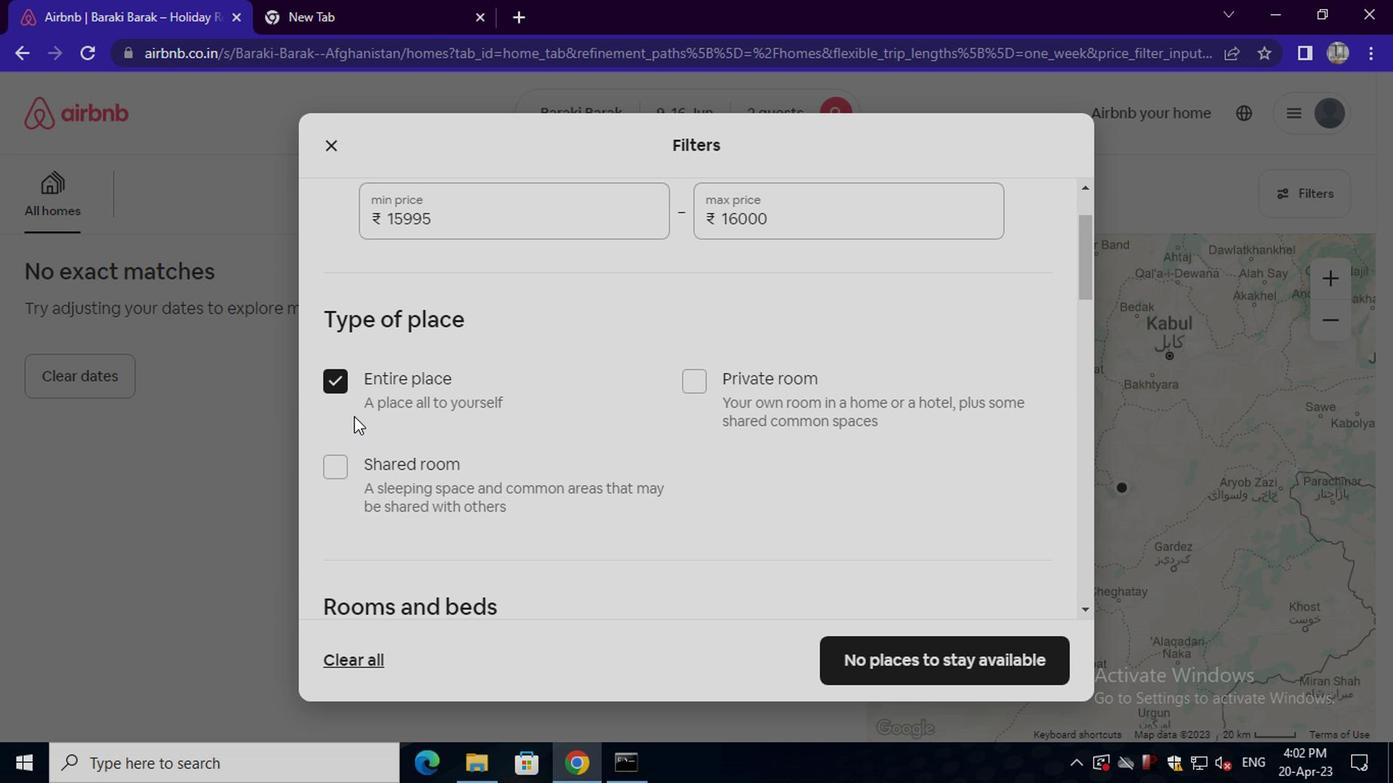 
Action: Mouse scrolled (350, 420) with delta (0, 0)
Screenshot: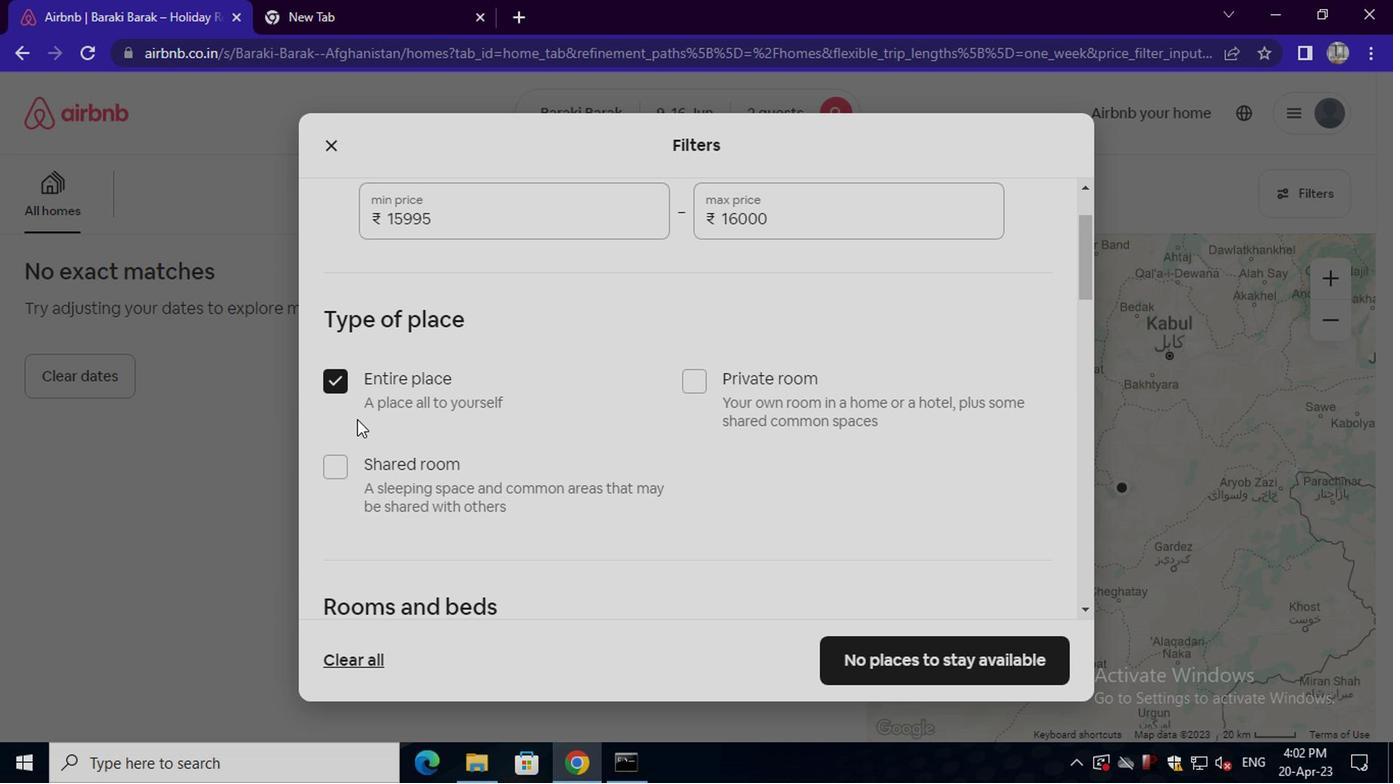 
Action: Mouse scrolled (350, 420) with delta (0, 0)
Screenshot: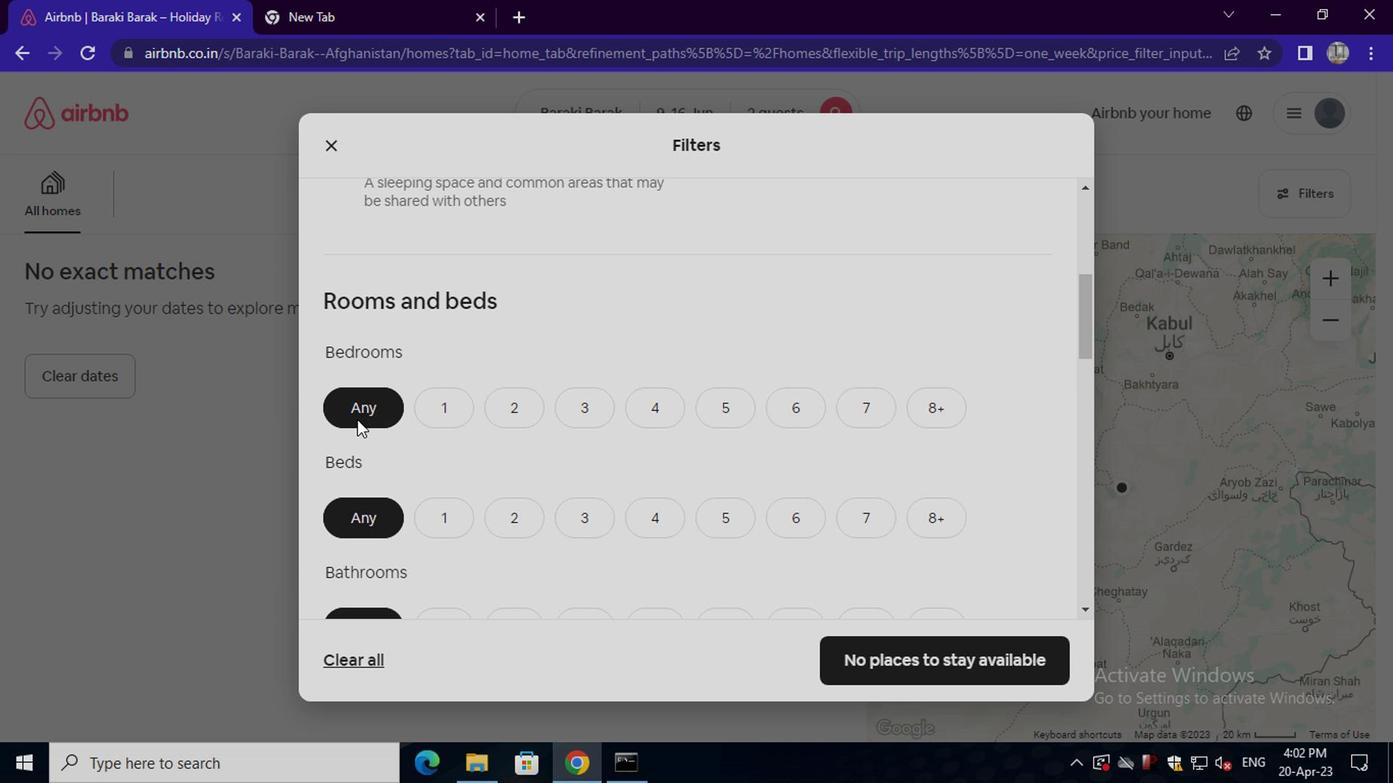 
Action: Mouse moved to (500, 309)
Screenshot: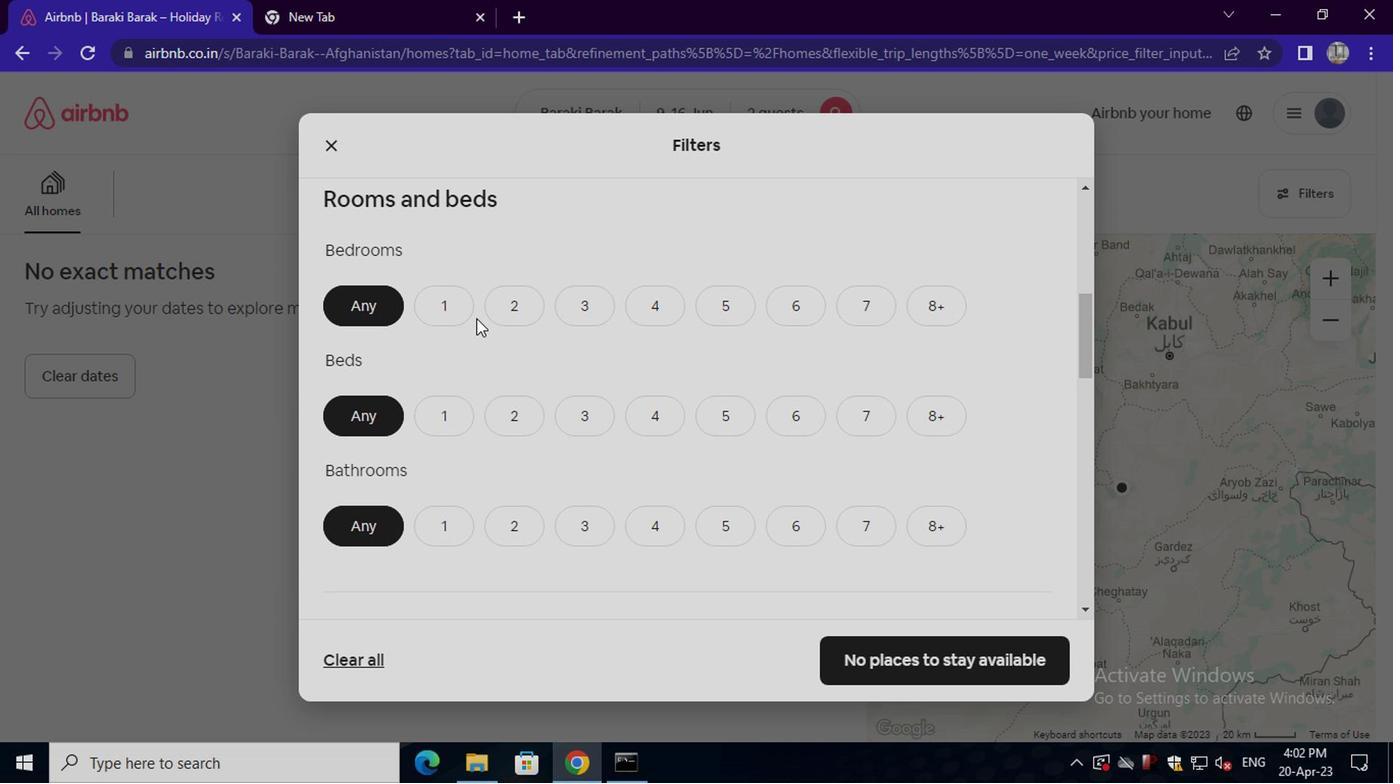 
Action: Mouse pressed left at (500, 309)
Screenshot: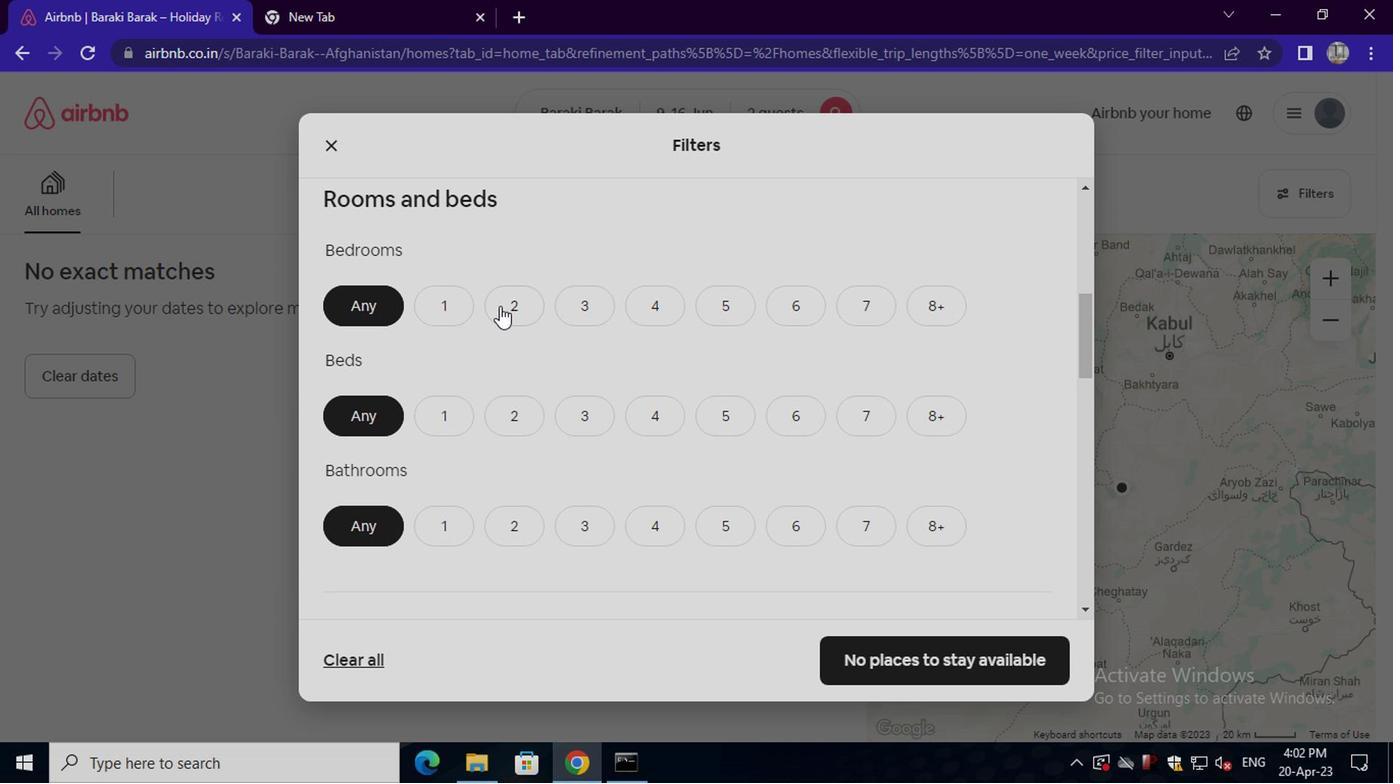 
Action: Mouse moved to (486, 412)
Screenshot: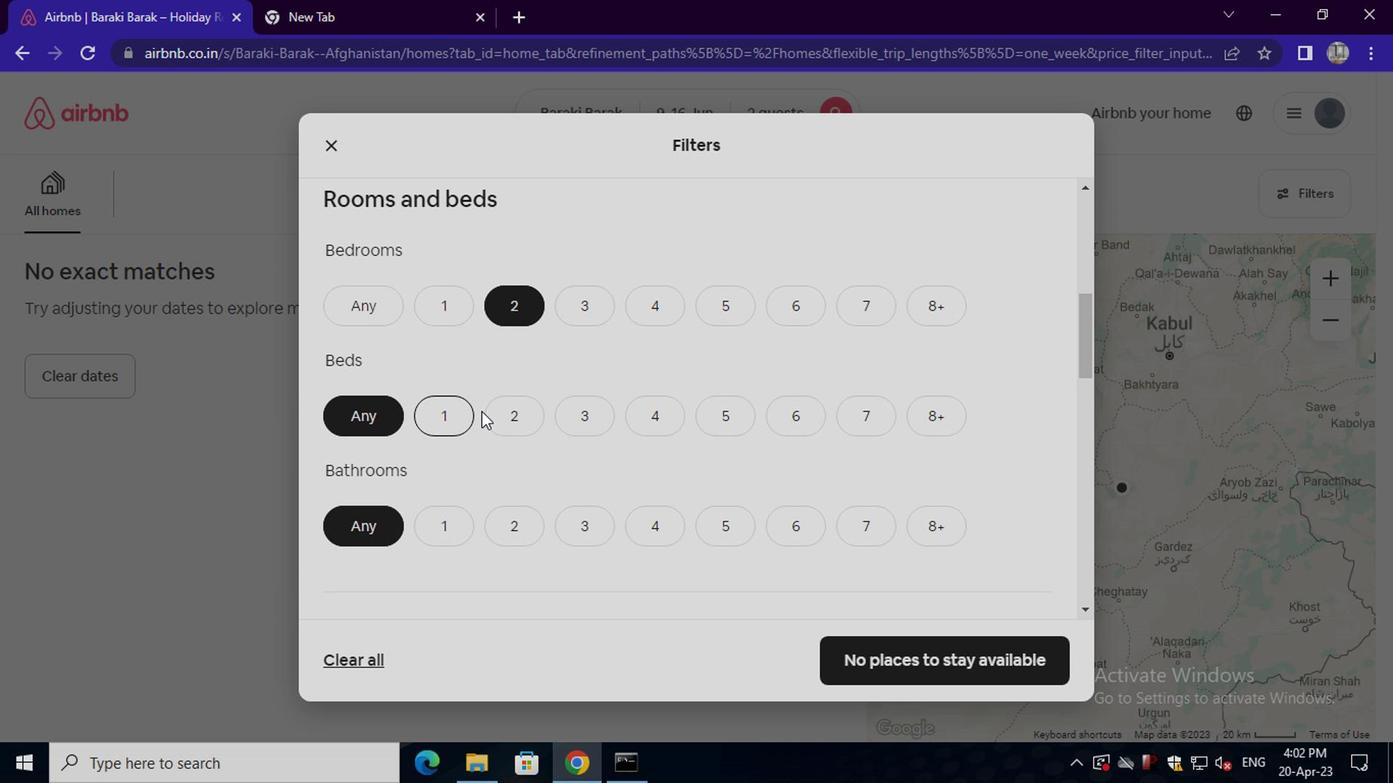 
Action: Mouse pressed left at (486, 412)
Screenshot: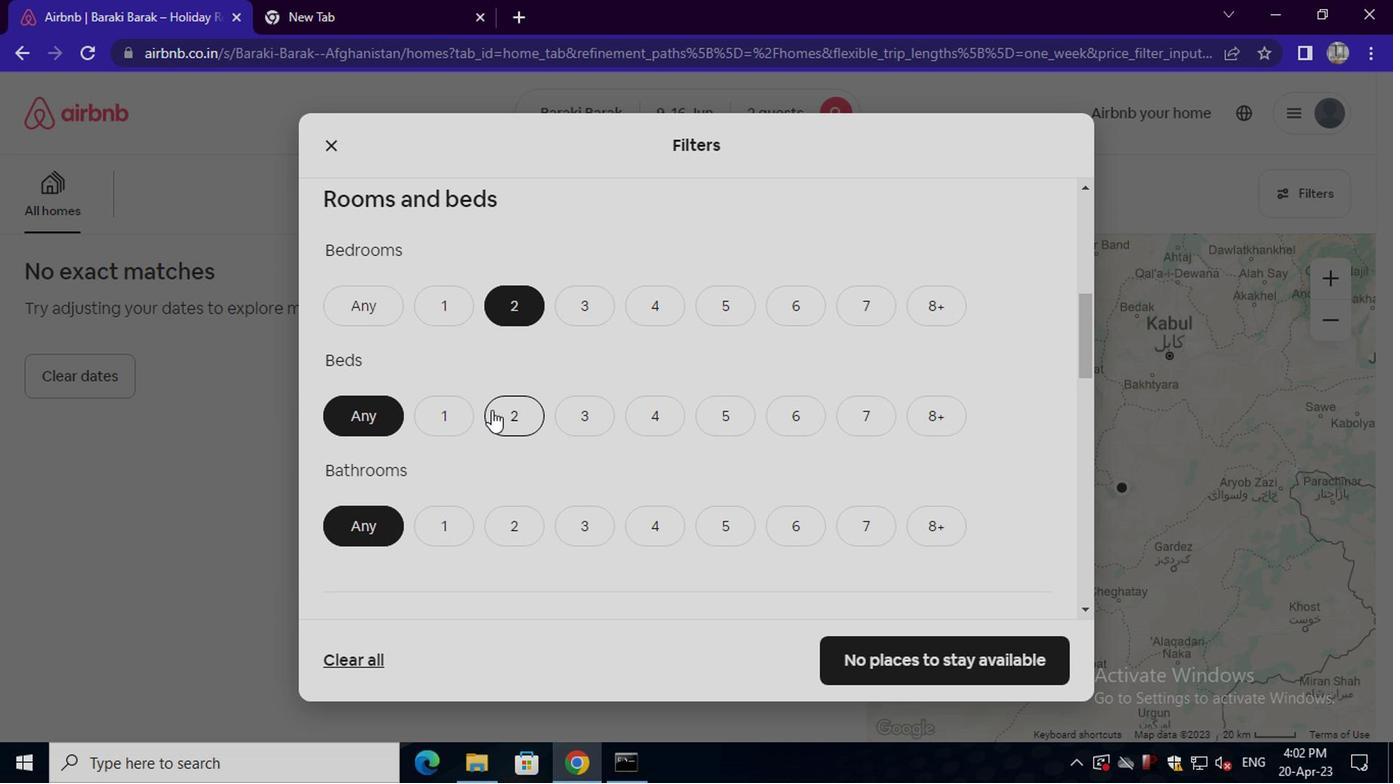 
Action: Mouse moved to (446, 527)
Screenshot: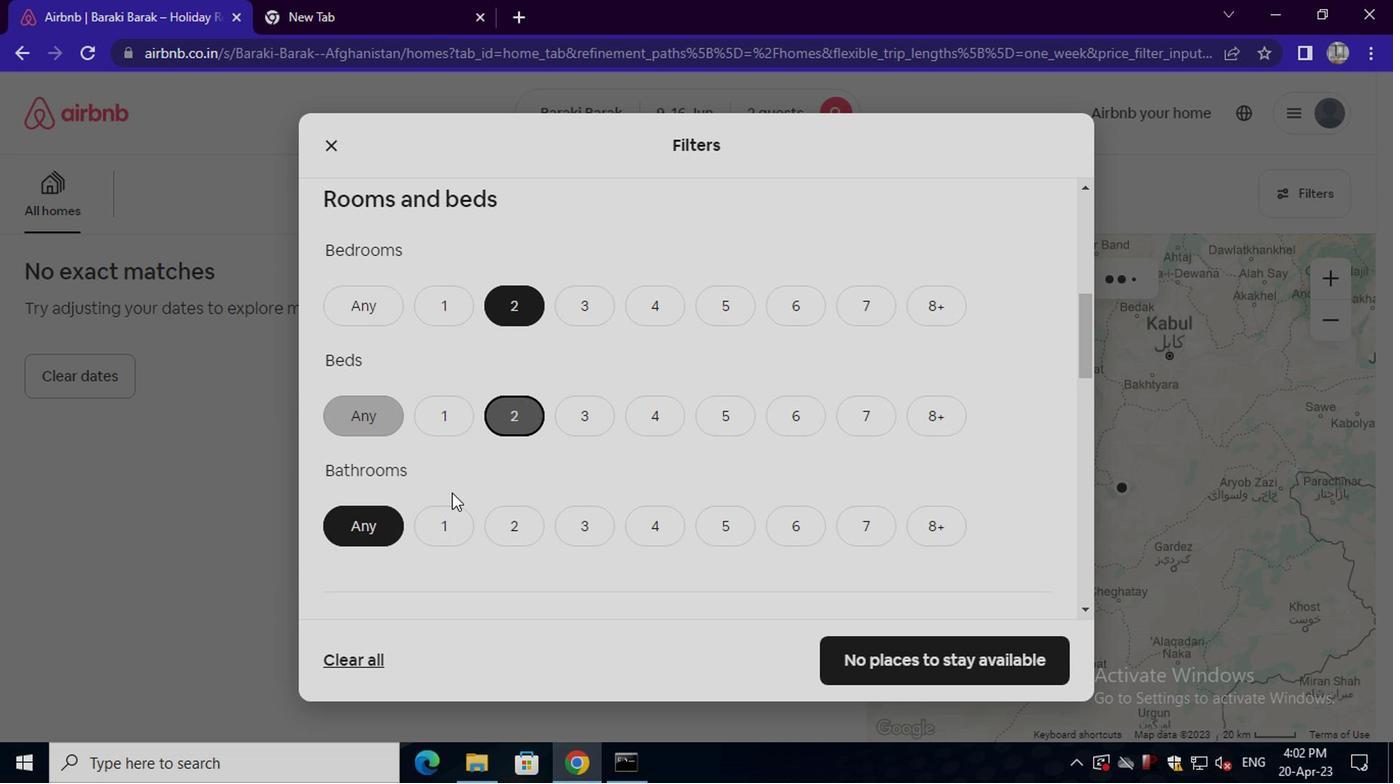 
Action: Mouse pressed left at (446, 527)
Screenshot: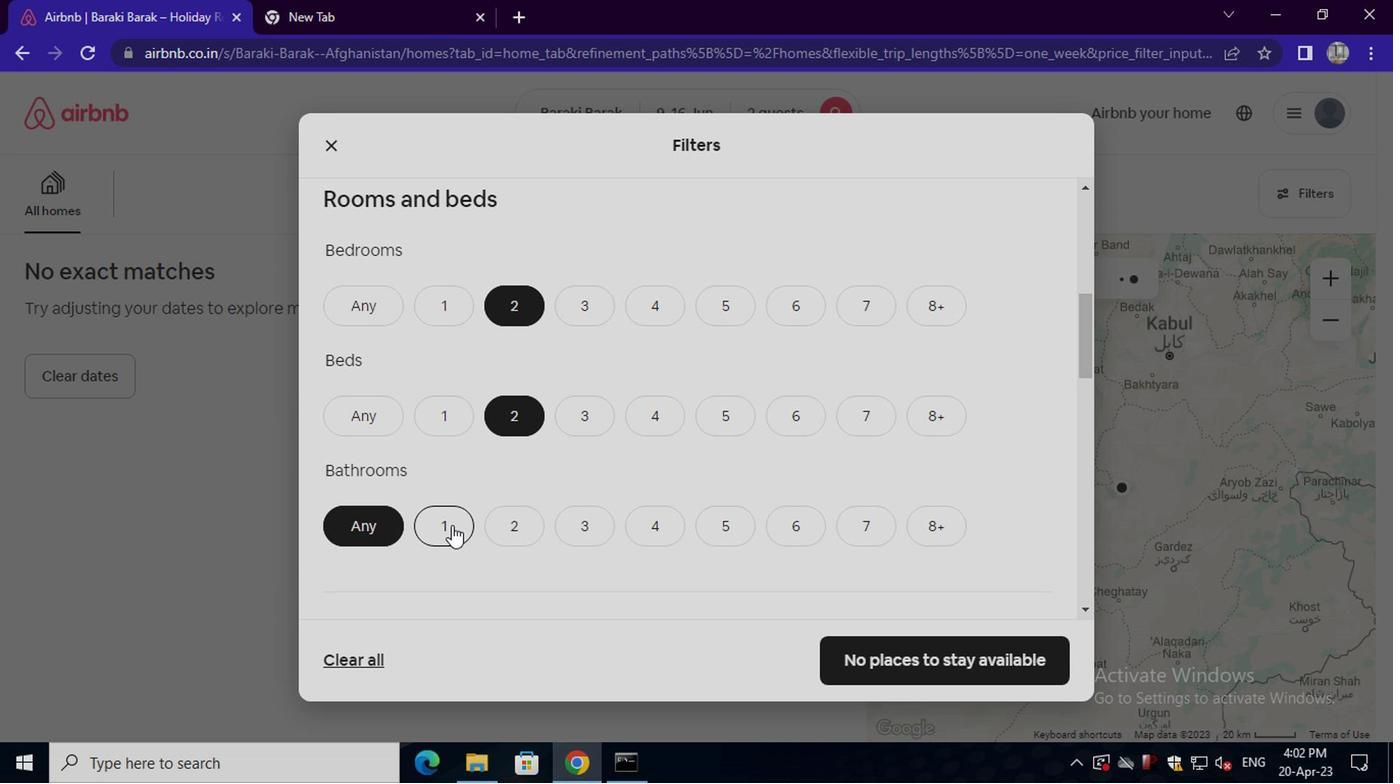 
Action: Mouse moved to (448, 546)
Screenshot: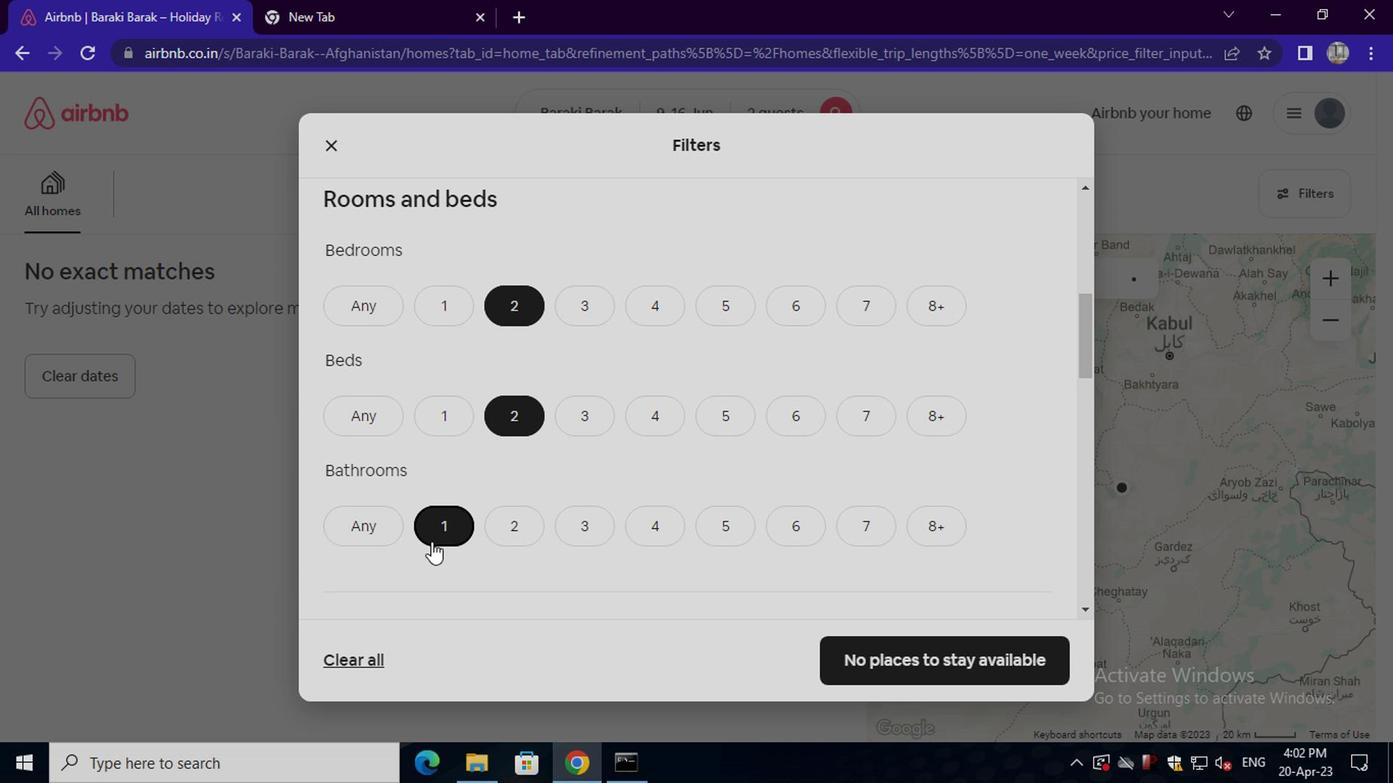 
Action: Mouse scrolled (448, 545) with delta (0, 0)
Screenshot: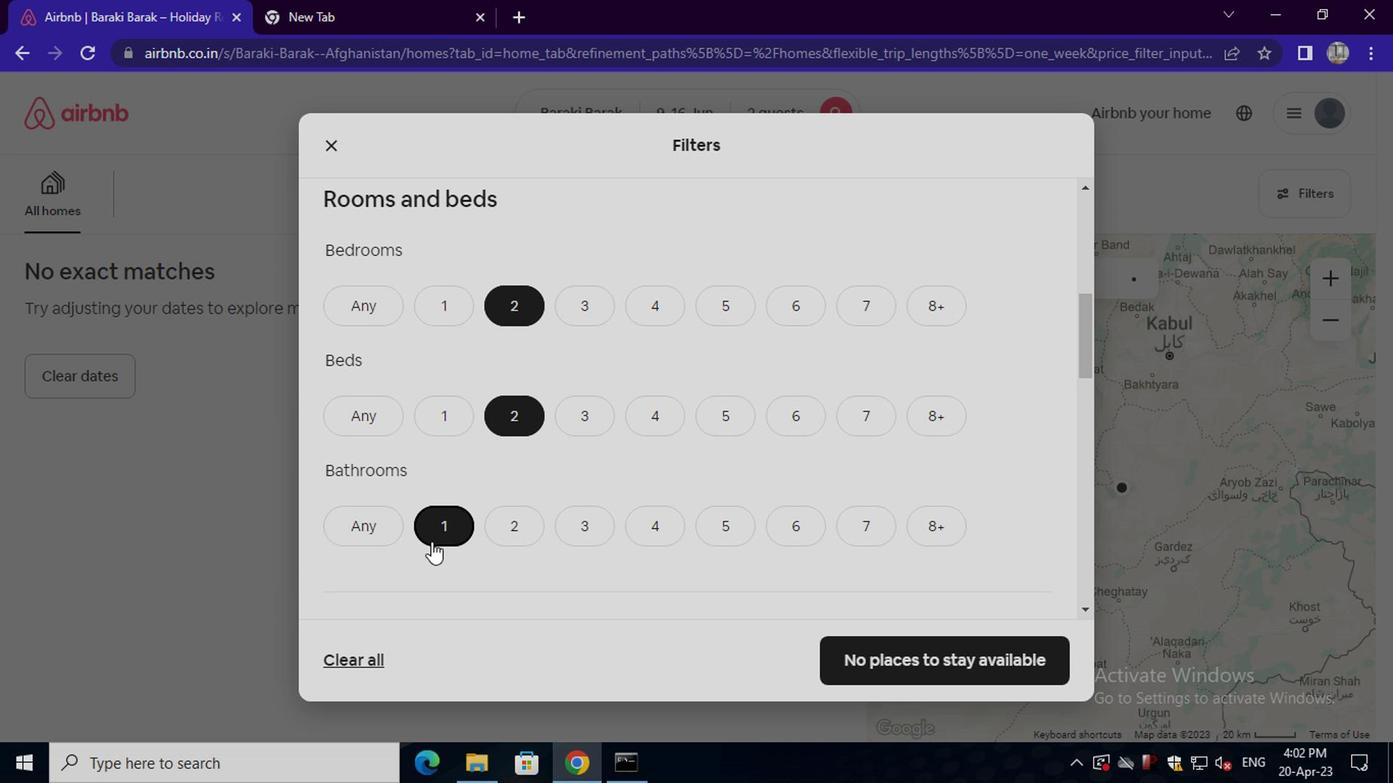 
Action: Mouse moved to (450, 547)
Screenshot: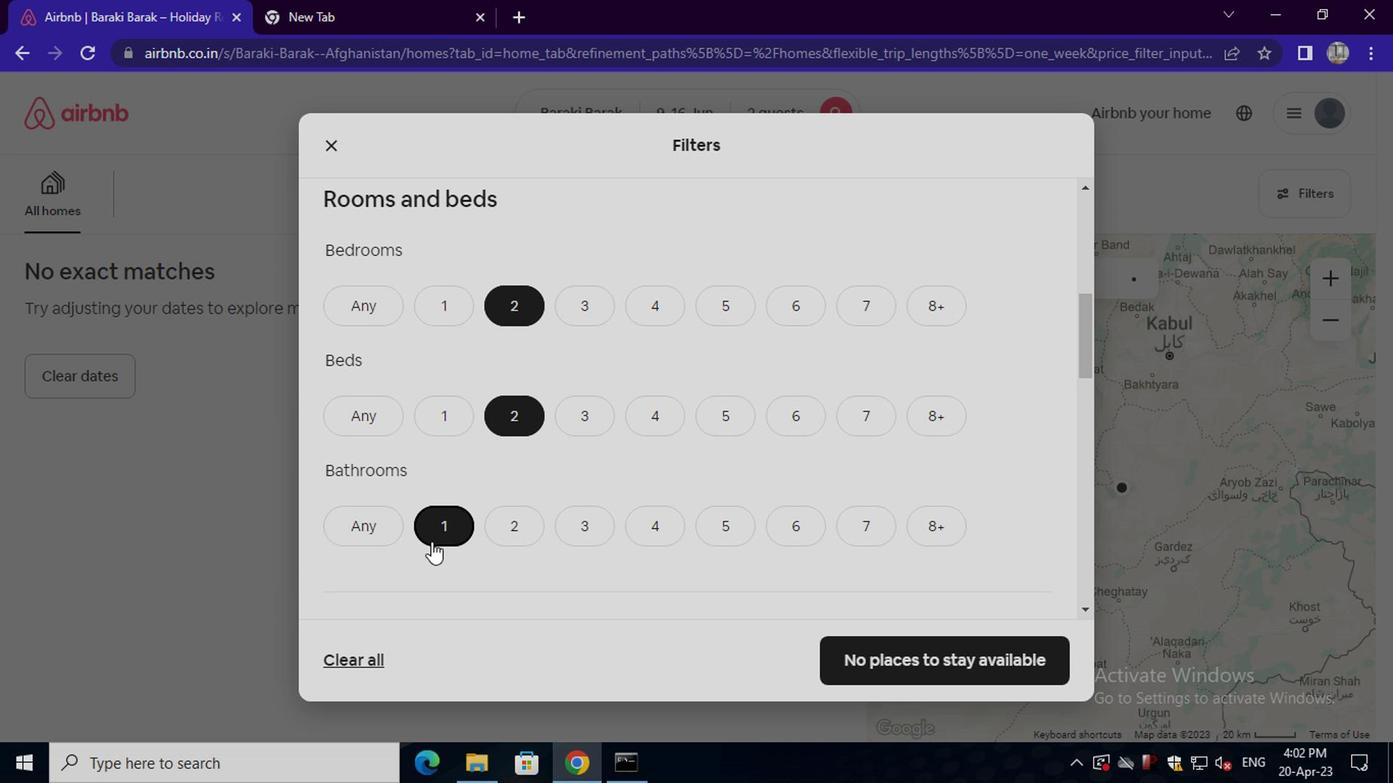 
Action: Mouse scrolled (450, 546) with delta (0, 0)
Screenshot: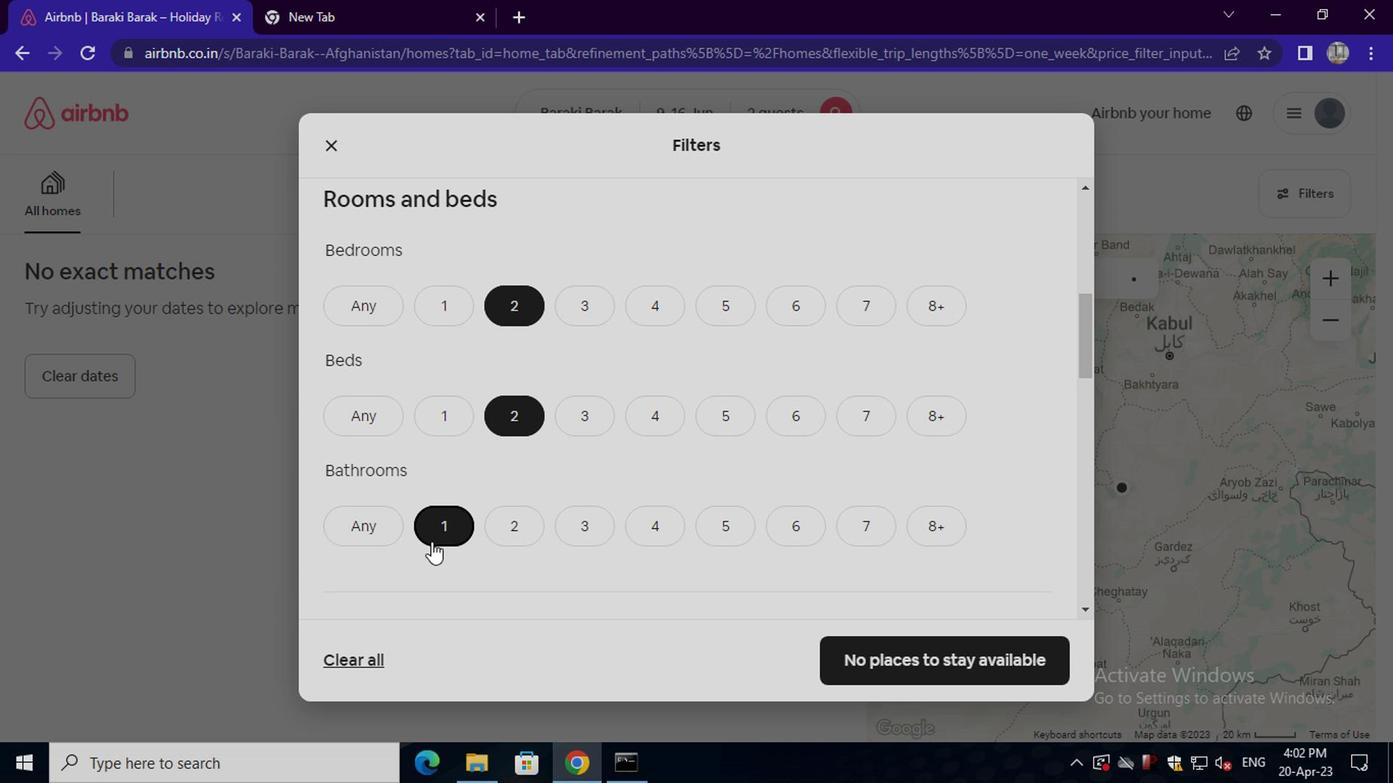 
Action: Mouse scrolled (450, 546) with delta (0, 0)
Screenshot: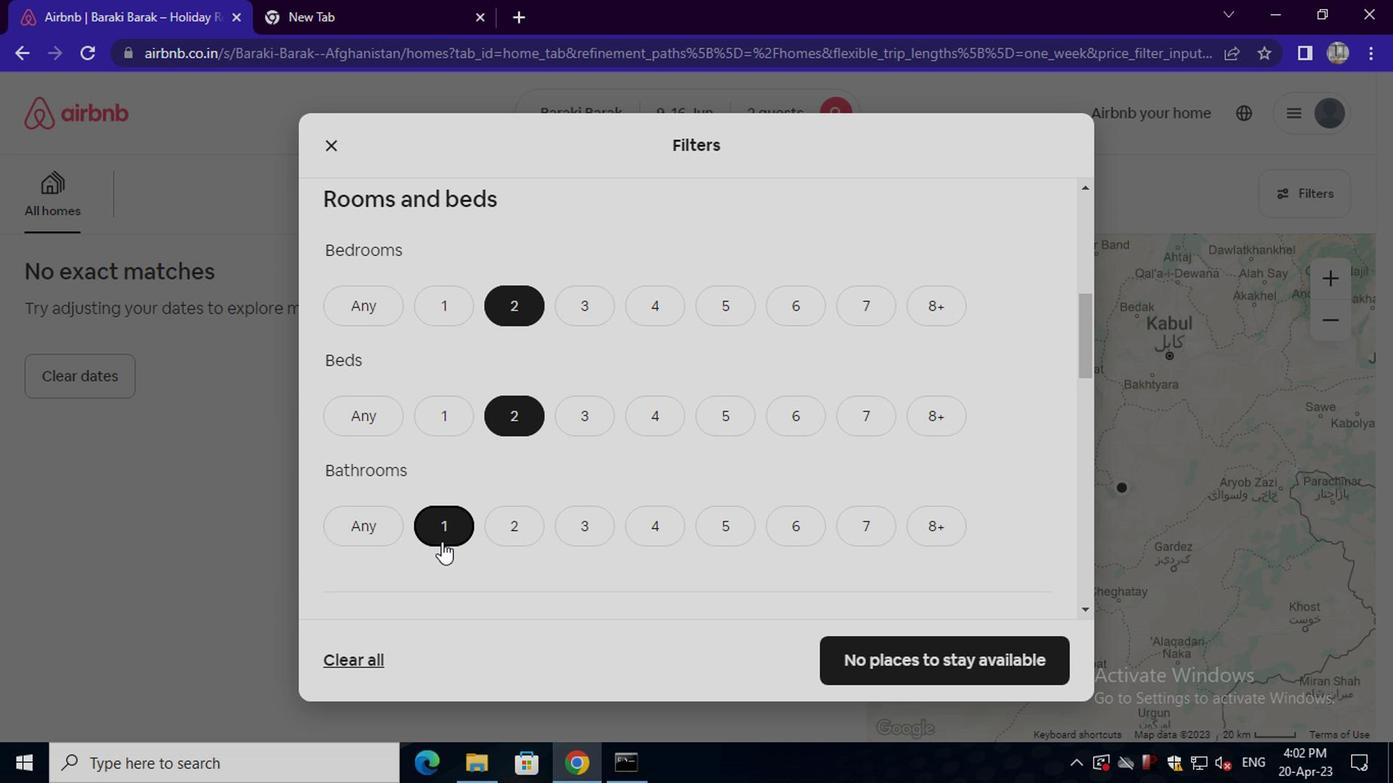 
Action: Mouse scrolled (450, 546) with delta (0, 0)
Screenshot: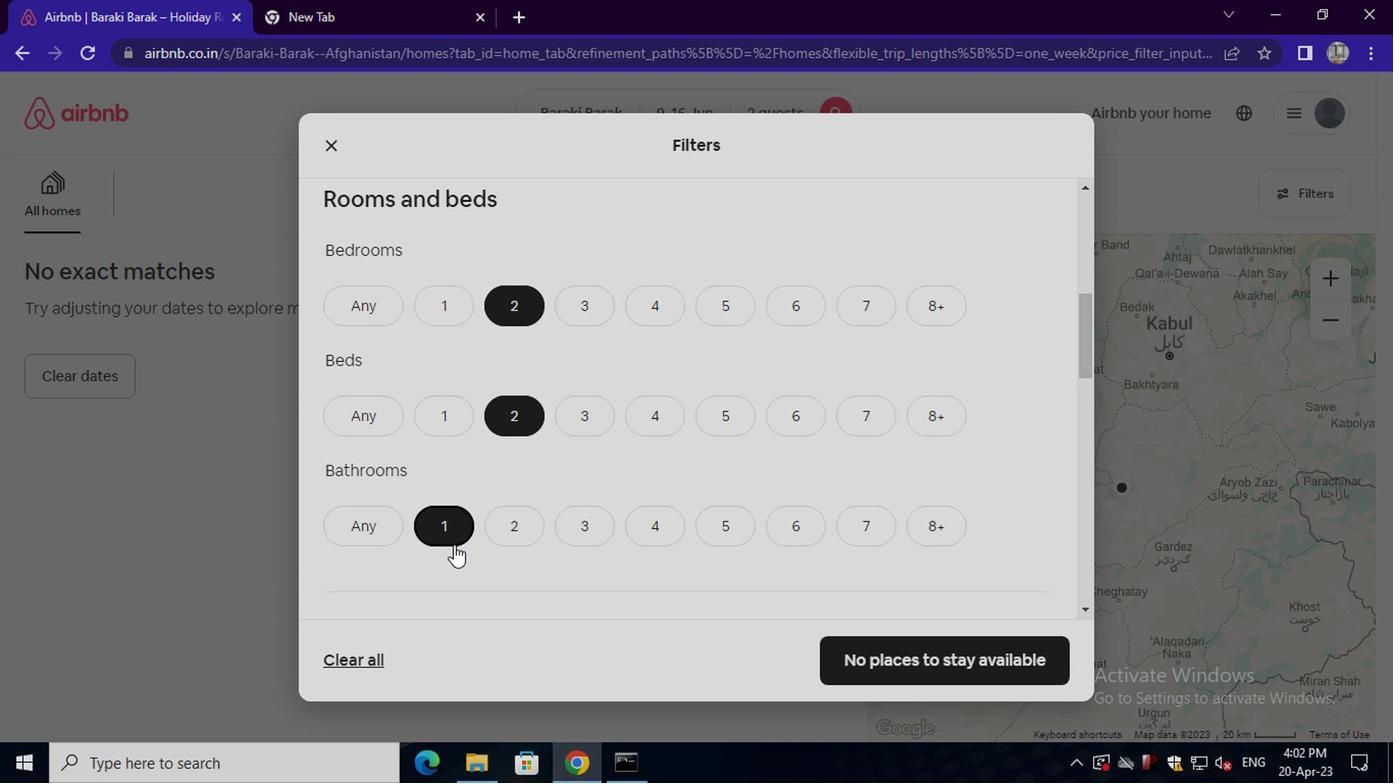 
Action: Mouse moved to (362, 479)
Screenshot: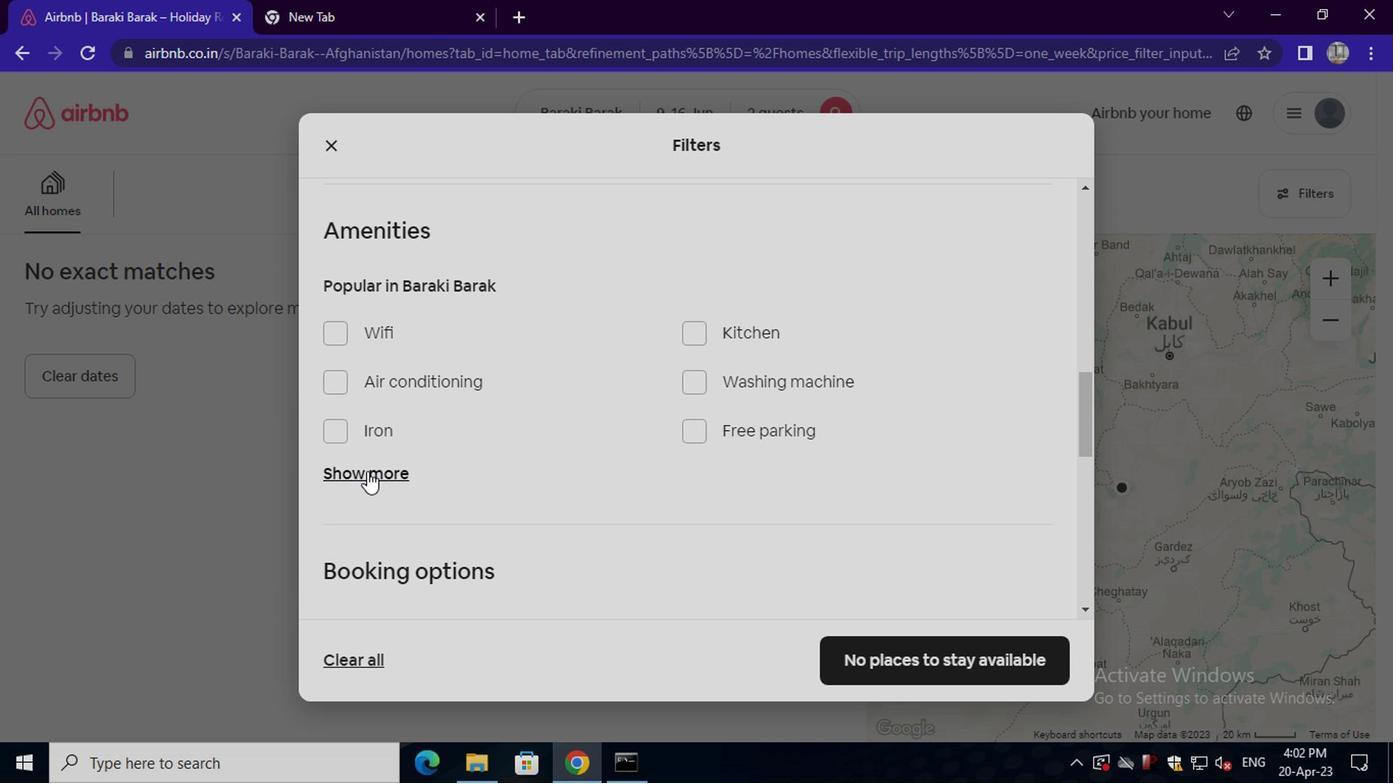 
Action: Mouse pressed left at (362, 479)
Screenshot: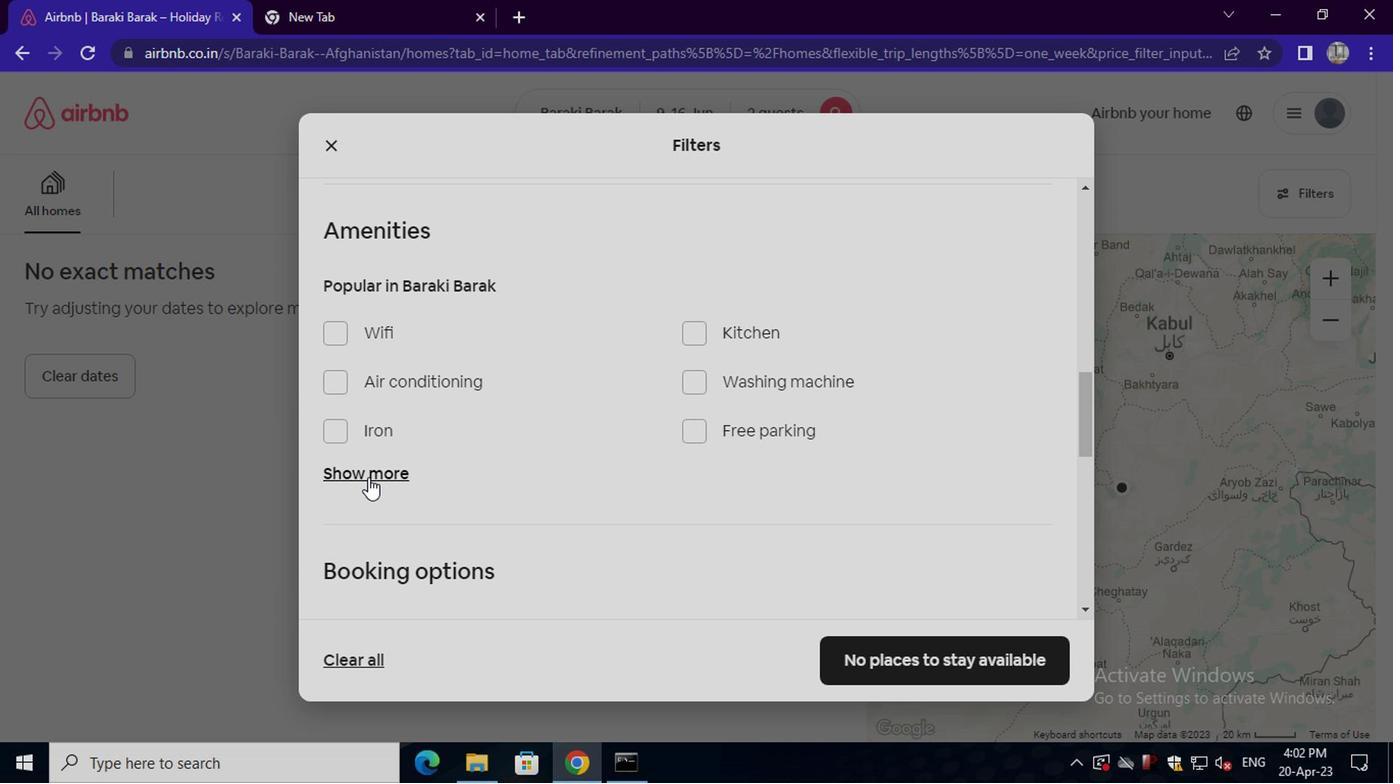 
Action: Mouse moved to (377, 388)
Screenshot: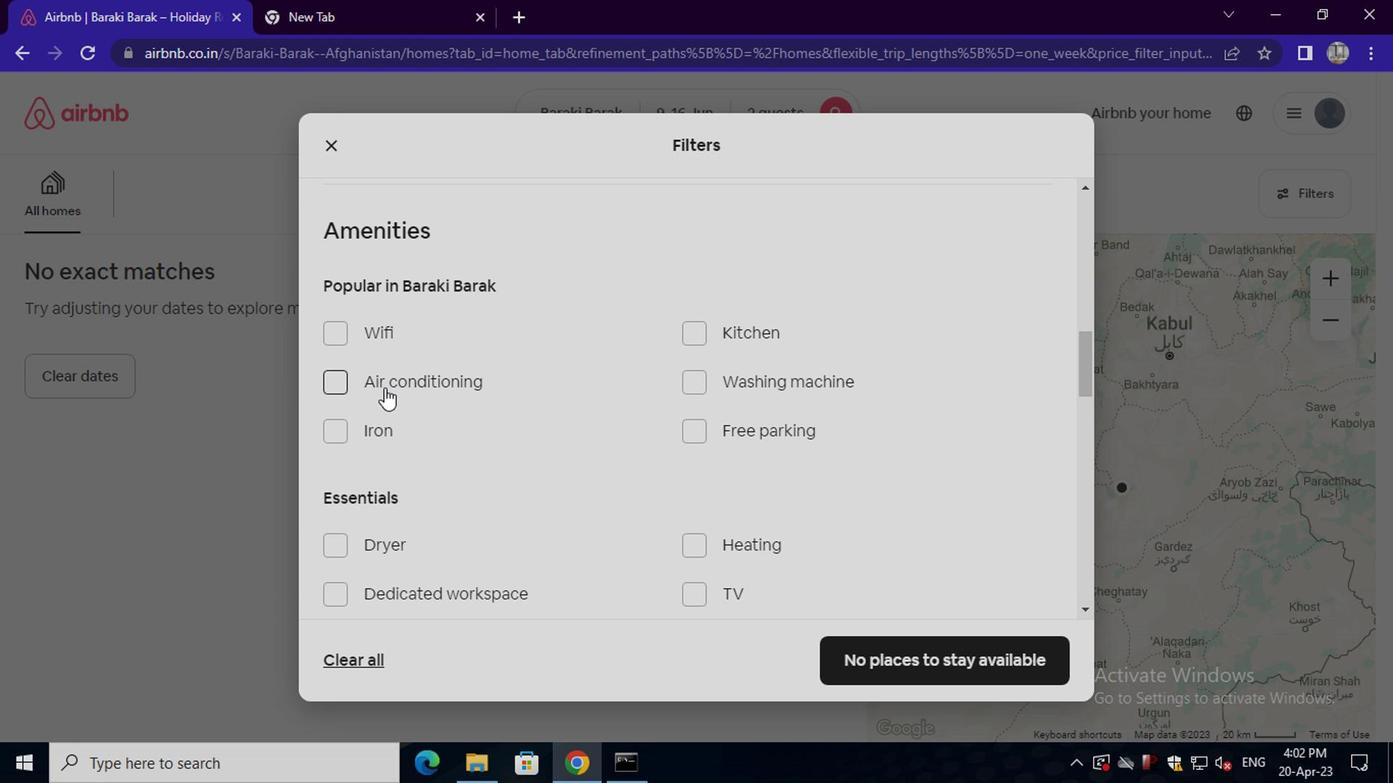
Action: Mouse pressed left at (377, 388)
Screenshot: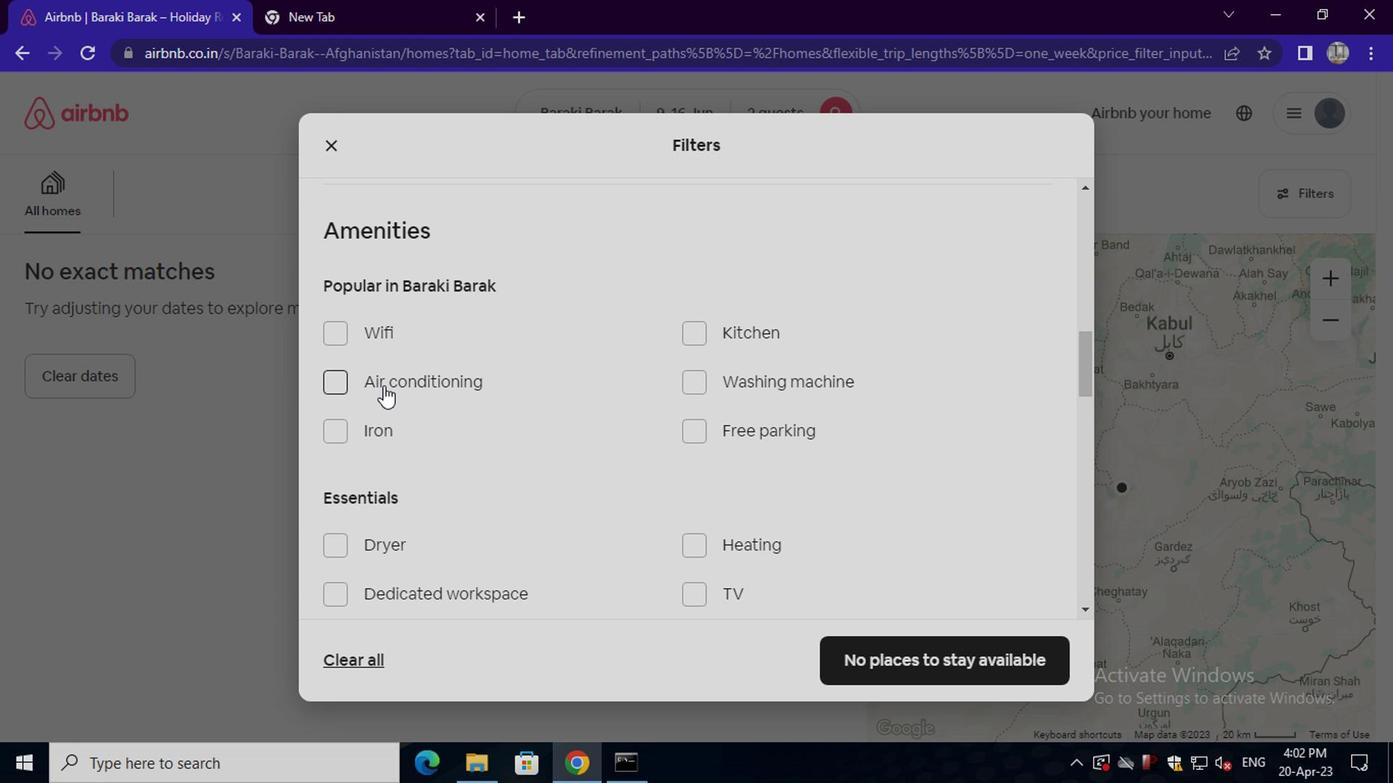 
Action: Mouse moved to (691, 343)
Screenshot: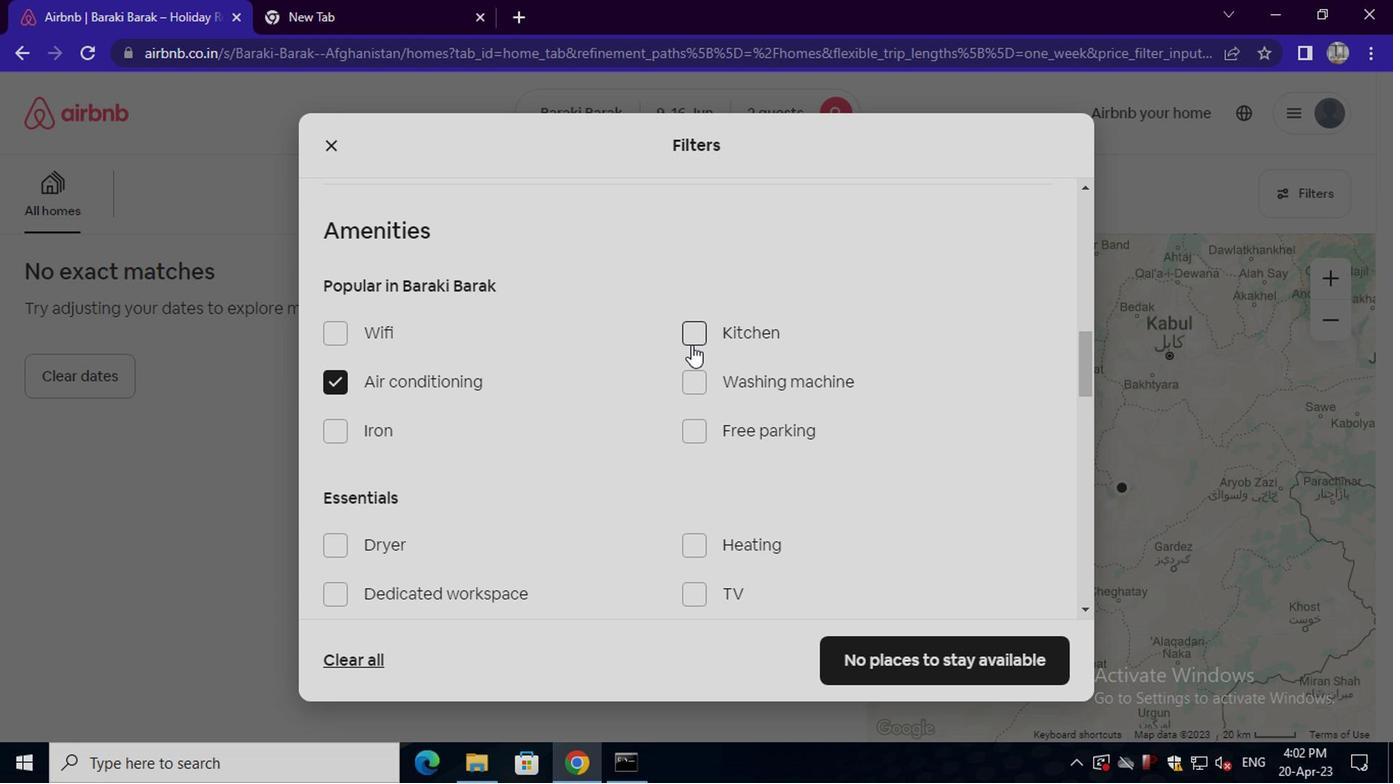 
Action: Mouse pressed left at (691, 343)
Screenshot: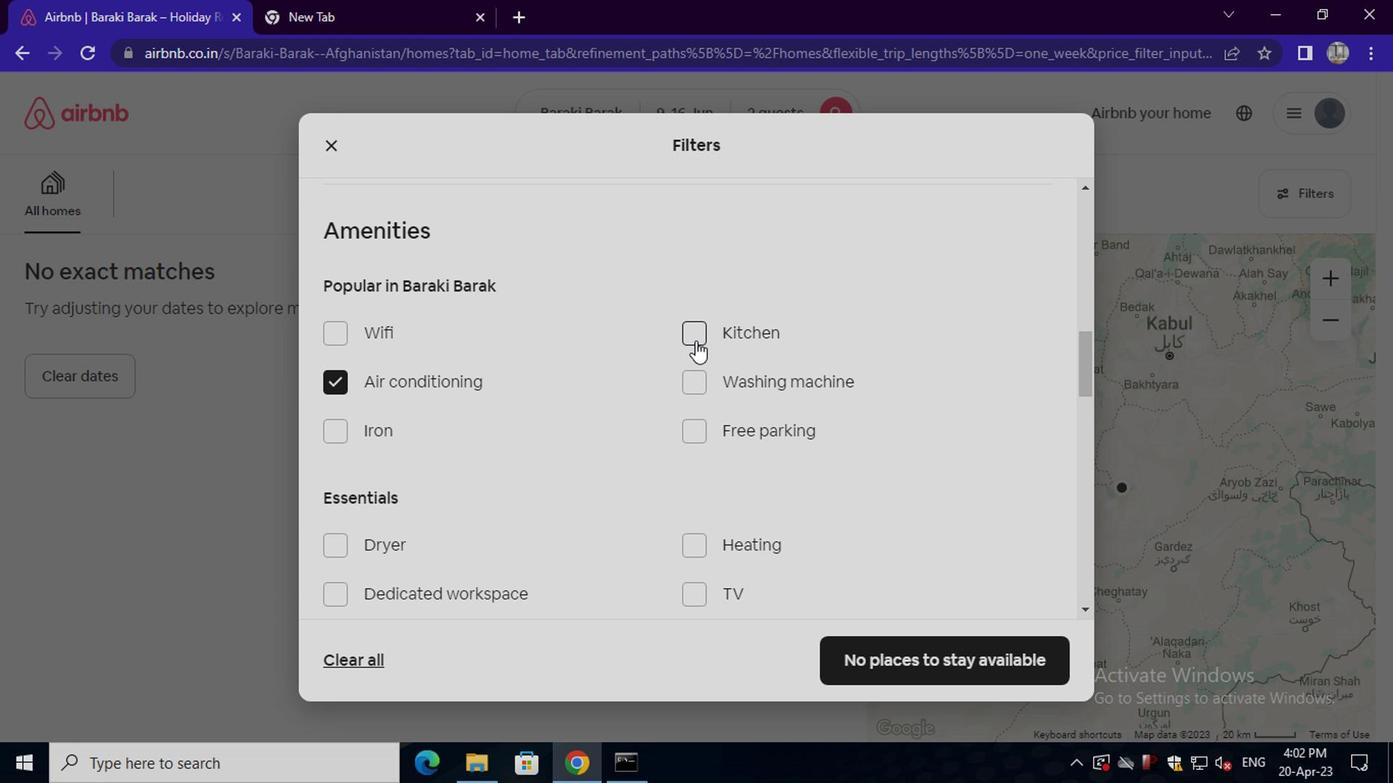 
Action: Mouse moved to (580, 391)
Screenshot: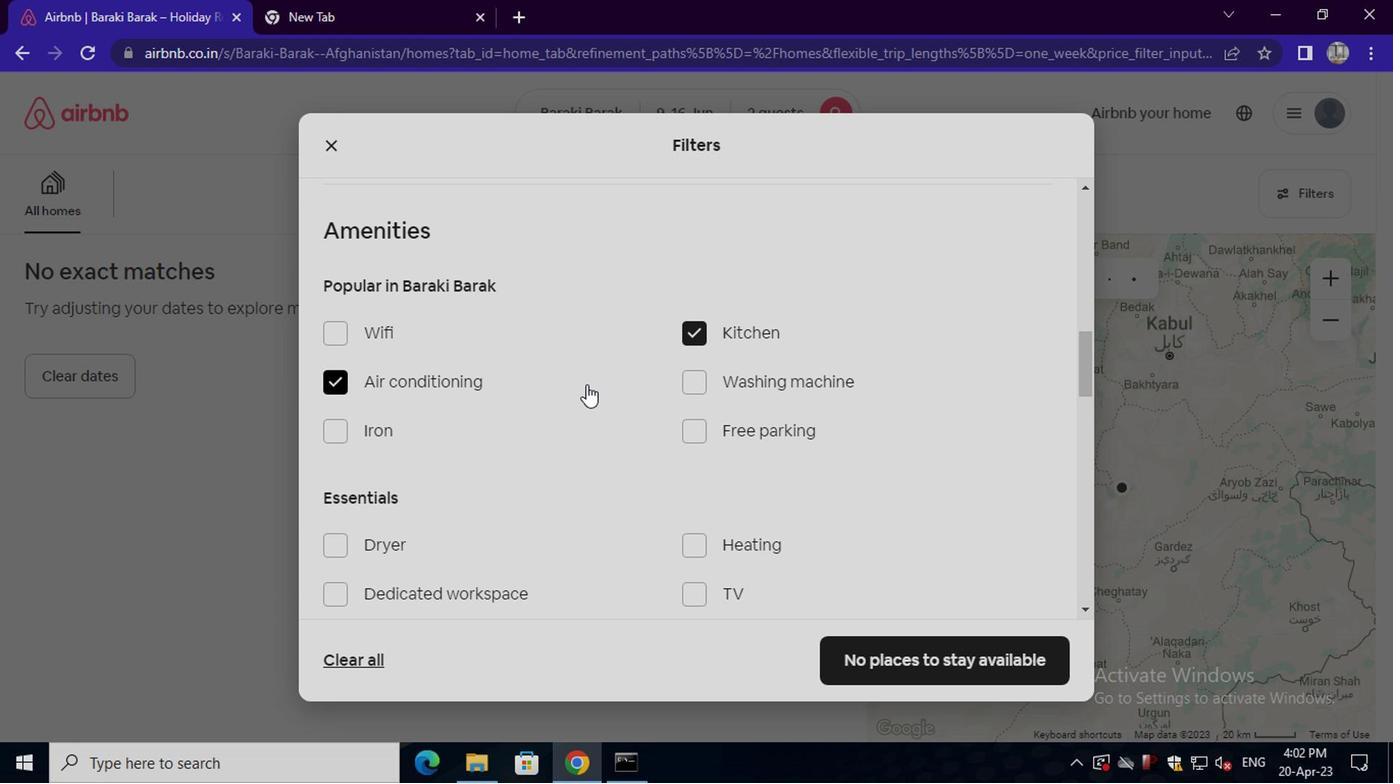 
Action: Mouse scrolled (580, 390) with delta (0, -1)
Screenshot: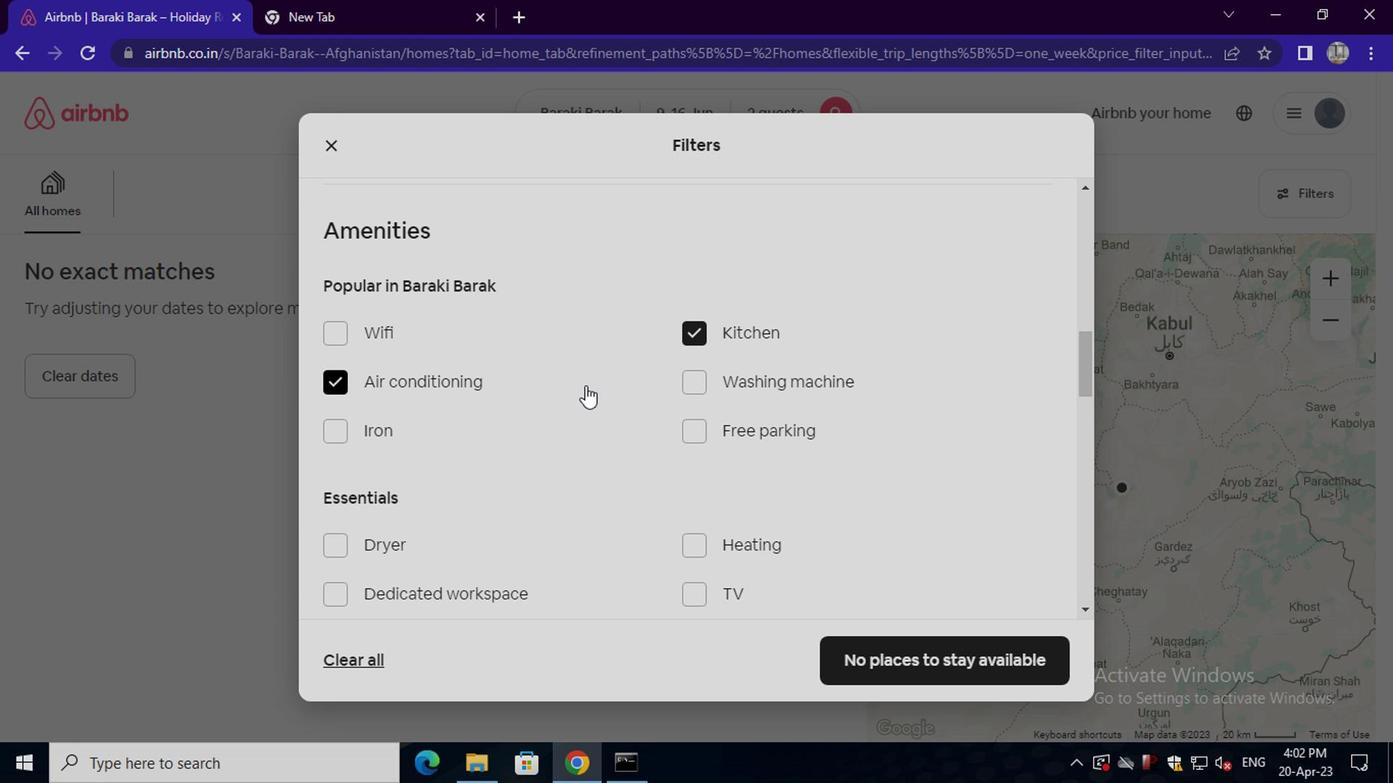 
Action: Mouse moved to (581, 392)
Screenshot: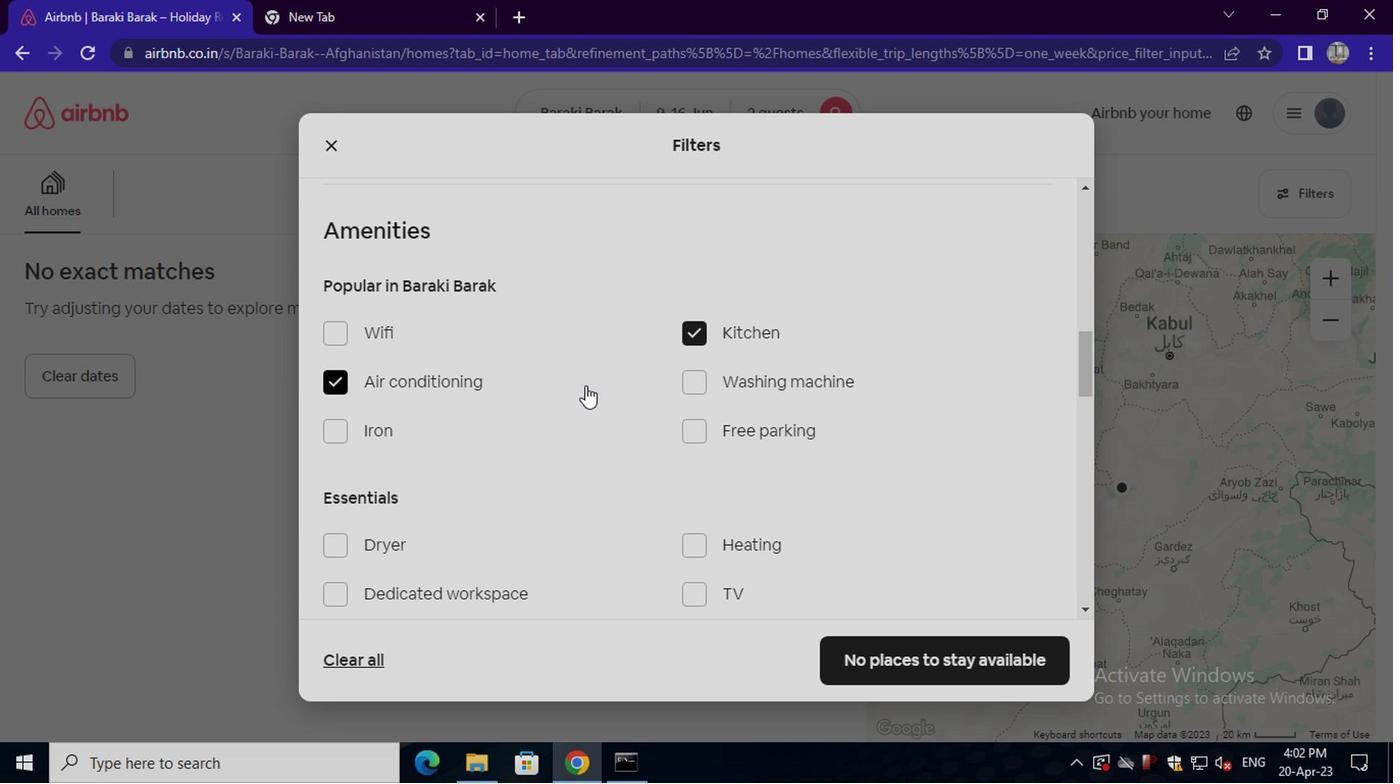 
Action: Mouse scrolled (581, 391) with delta (0, 0)
Screenshot: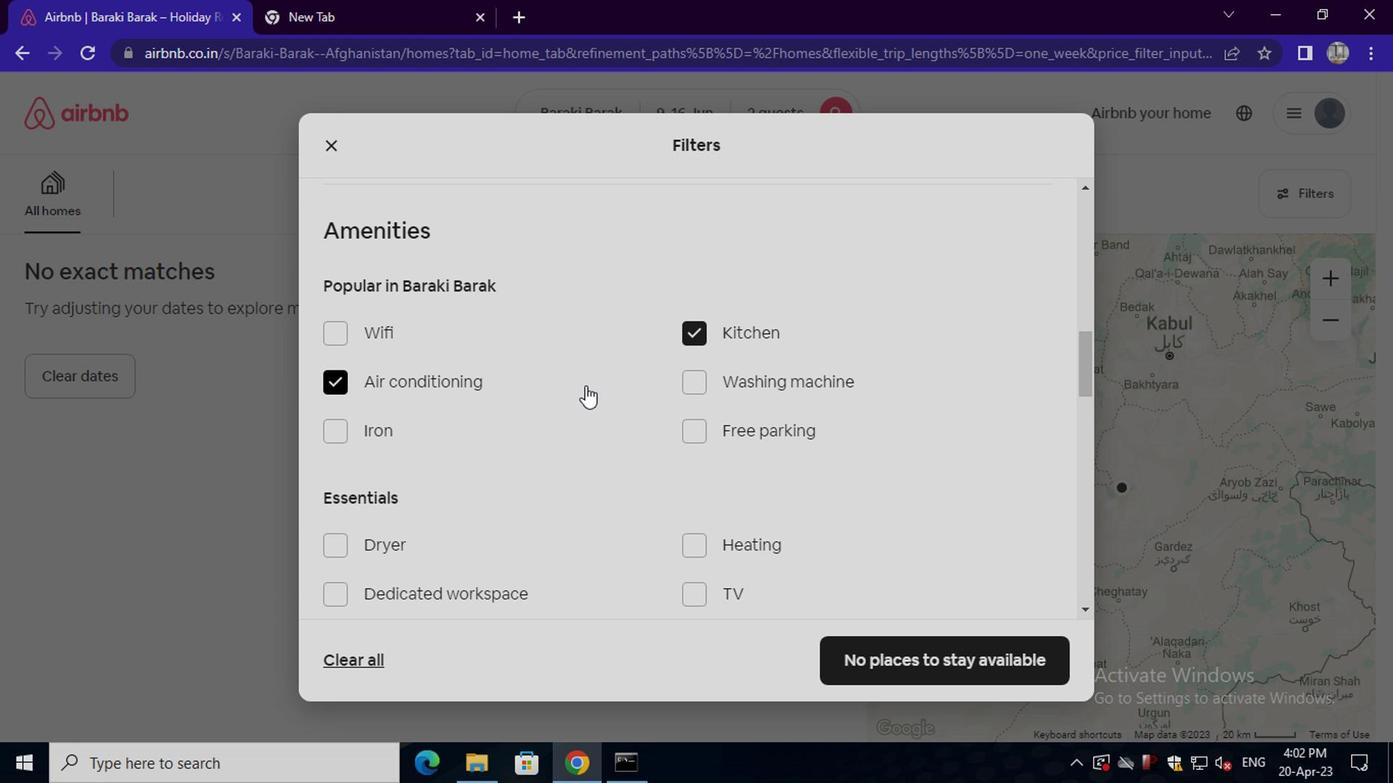 
Action: Mouse scrolled (581, 391) with delta (0, 0)
Screenshot: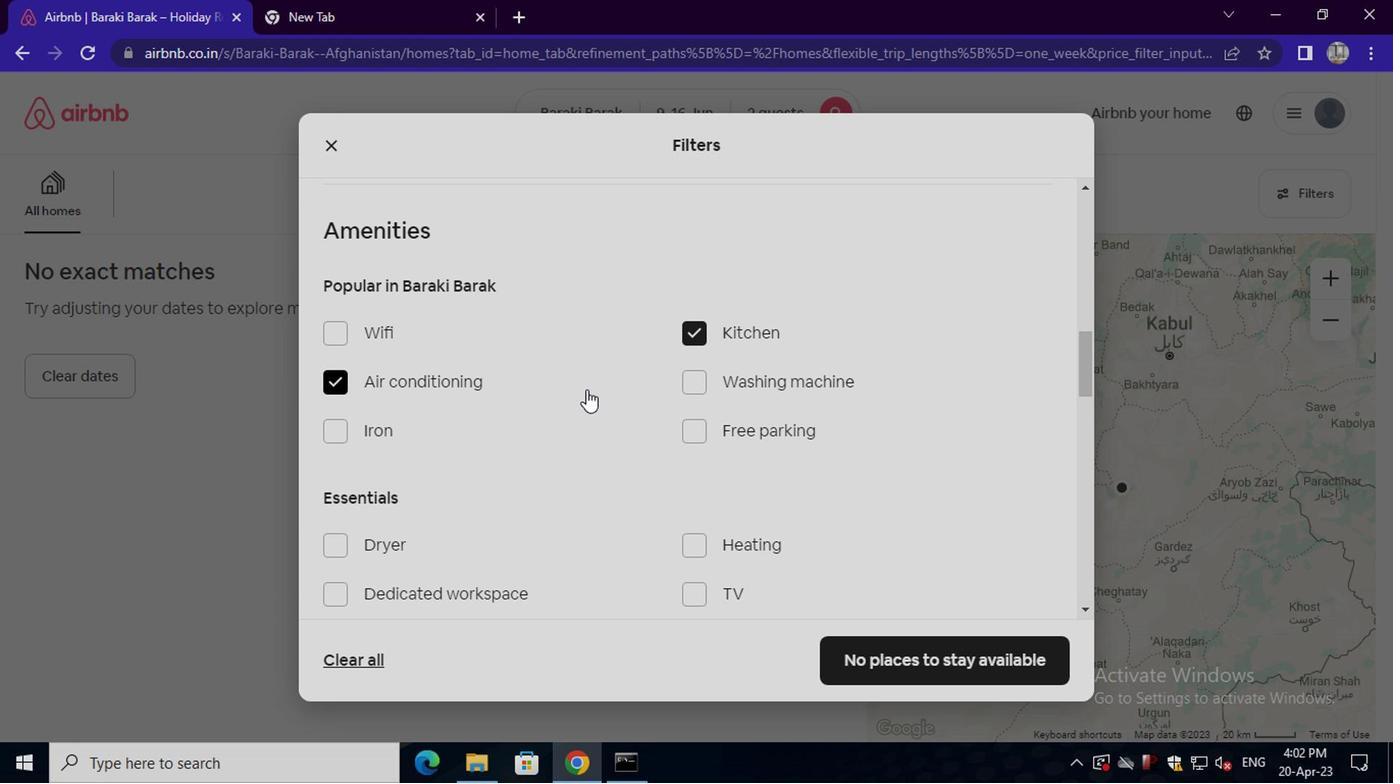 
Action: Mouse moved to (873, 499)
Screenshot: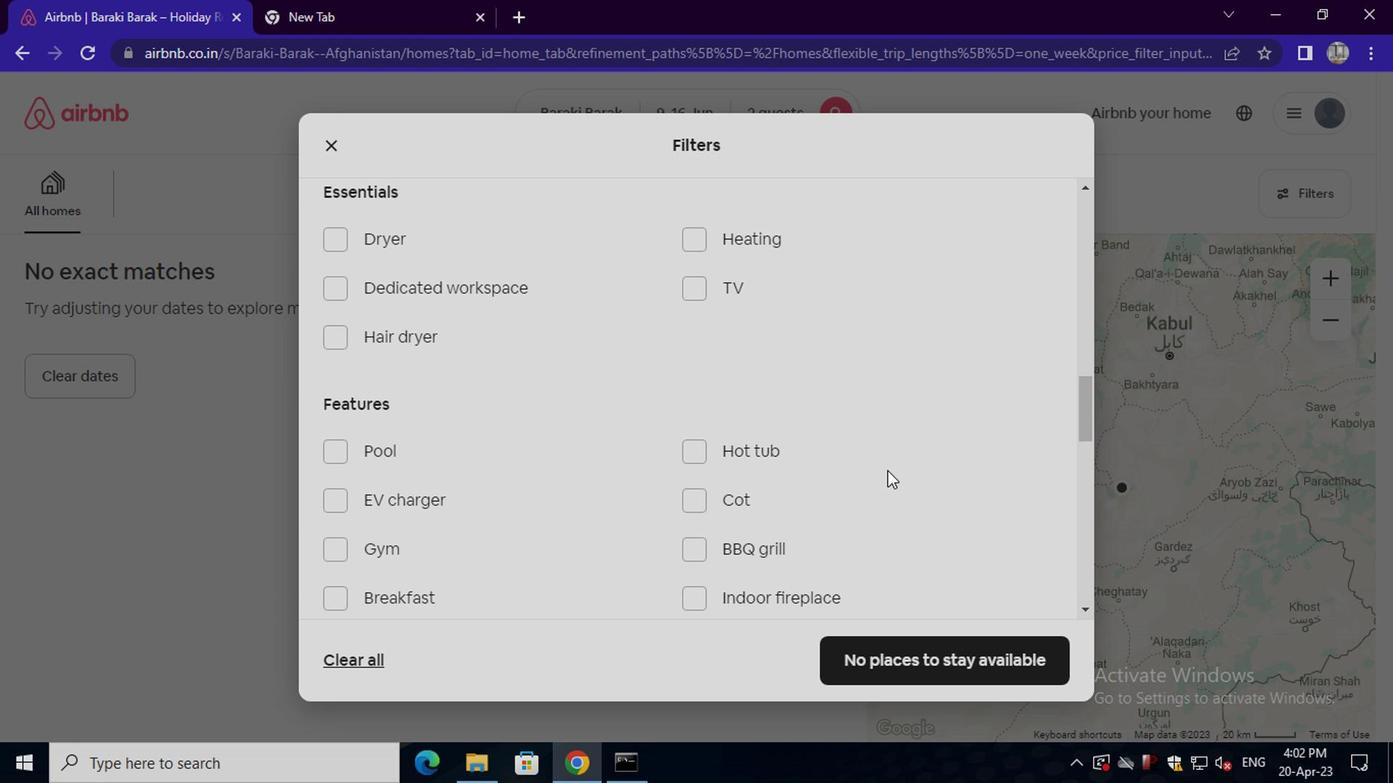
Action: Mouse scrolled (873, 497) with delta (0, -1)
Screenshot: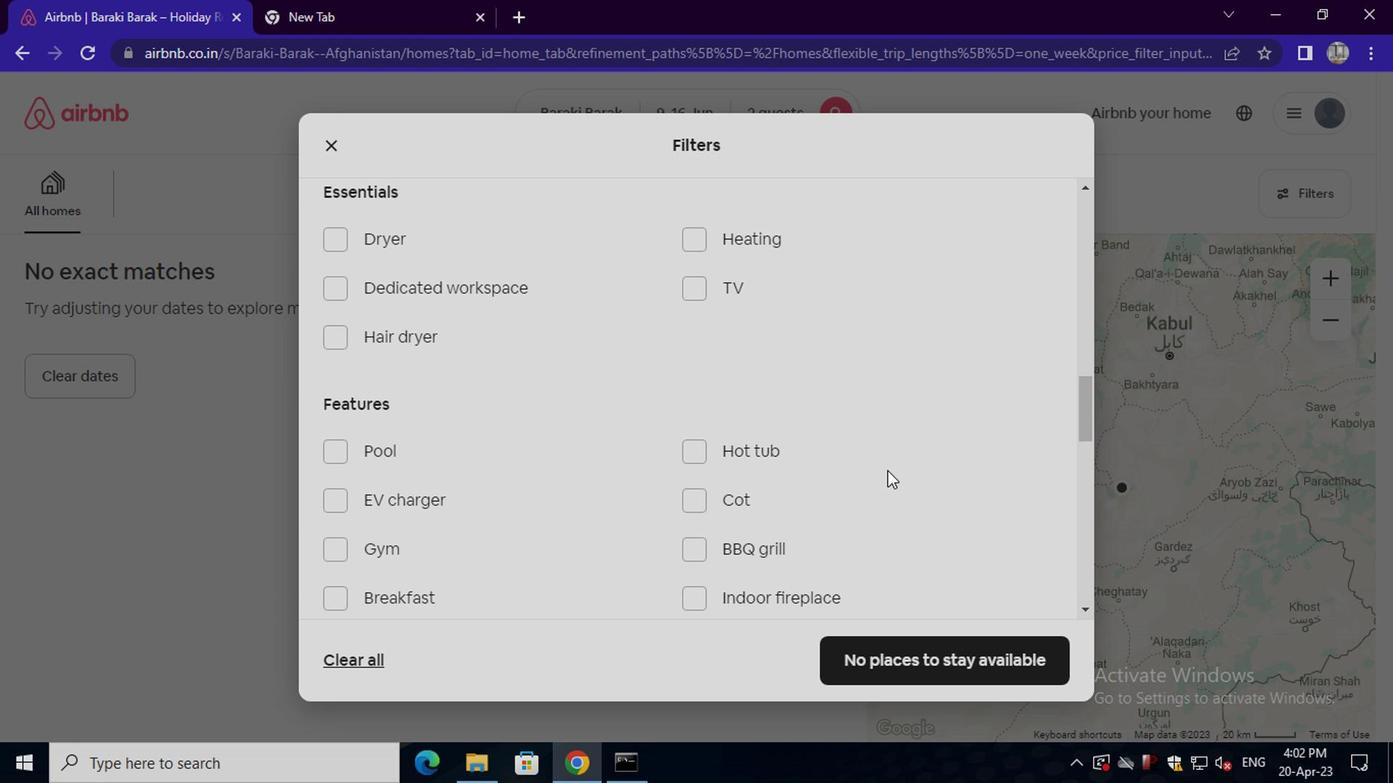 
Action: Mouse scrolled (873, 497) with delta (0, -1)
Screenshot: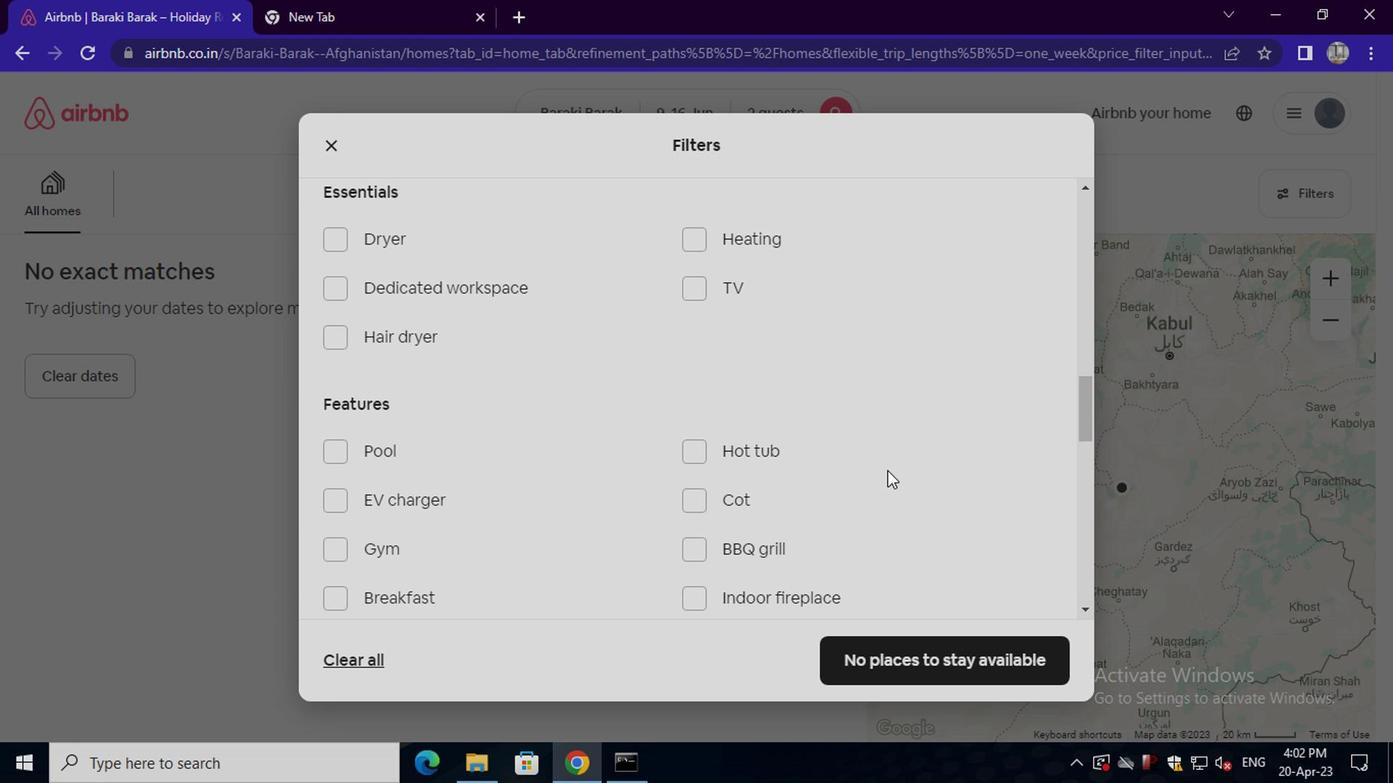 
Action: Mouse scrolled (873, 497) with delta (0, -1)
Screenshot: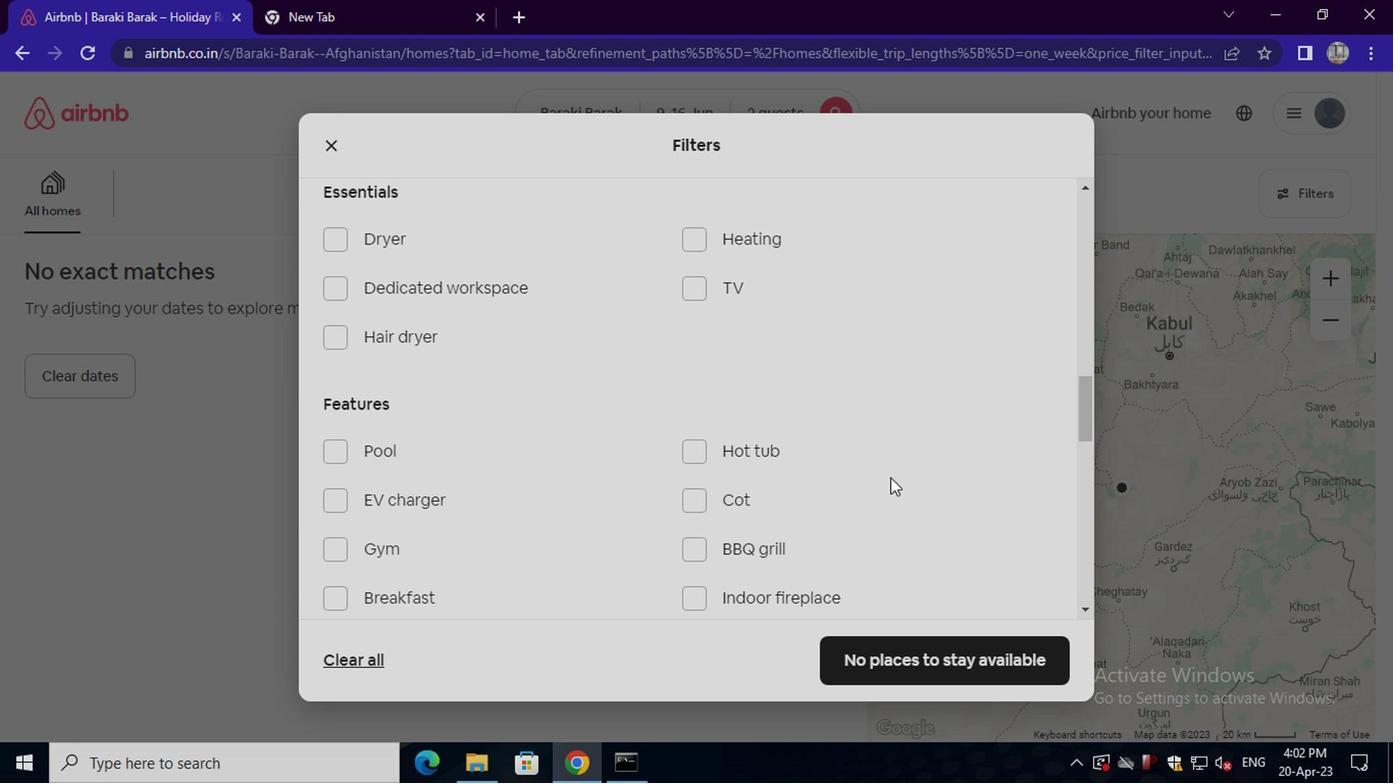 
Action: Mouse scrolled (873, 497) with delta (0, -1)
Screenshot: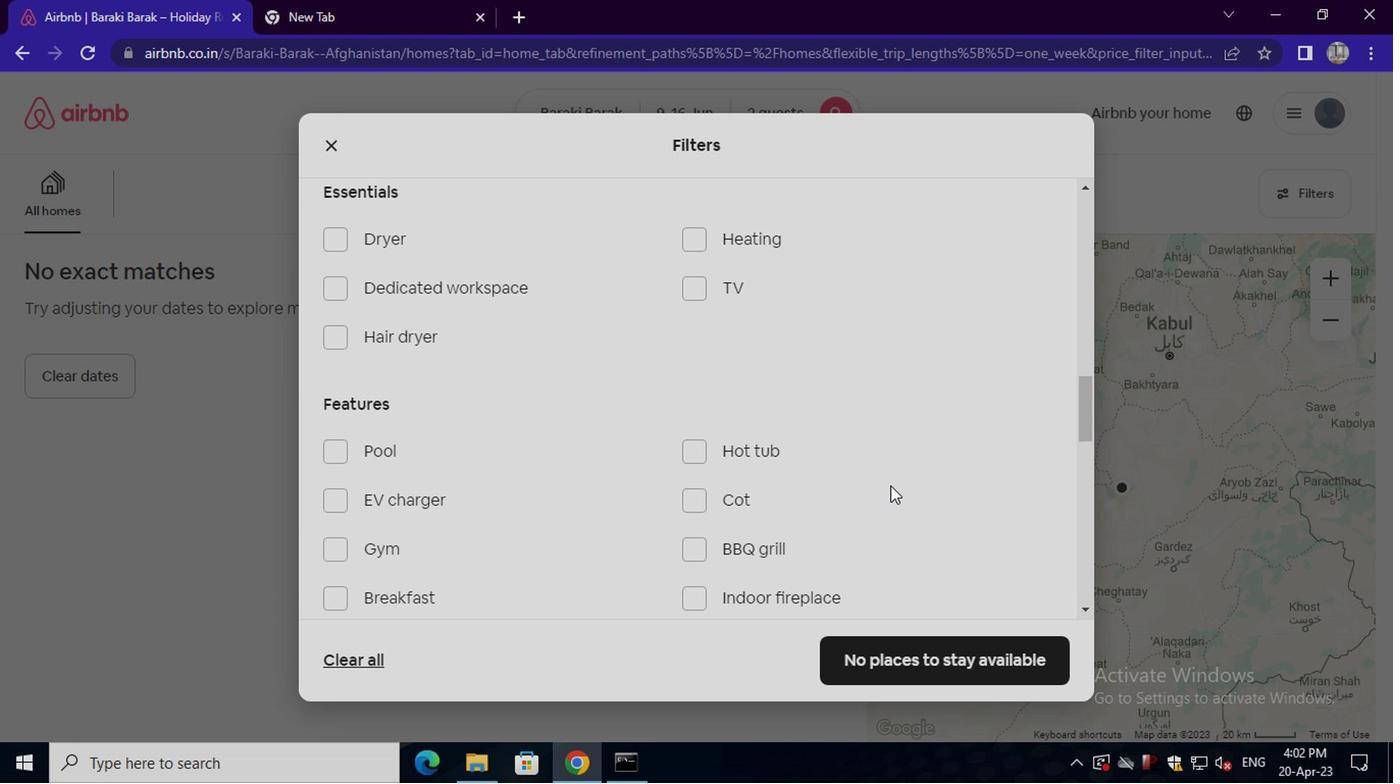 
Action: Mouse moved to (997, 528)
Screenshot: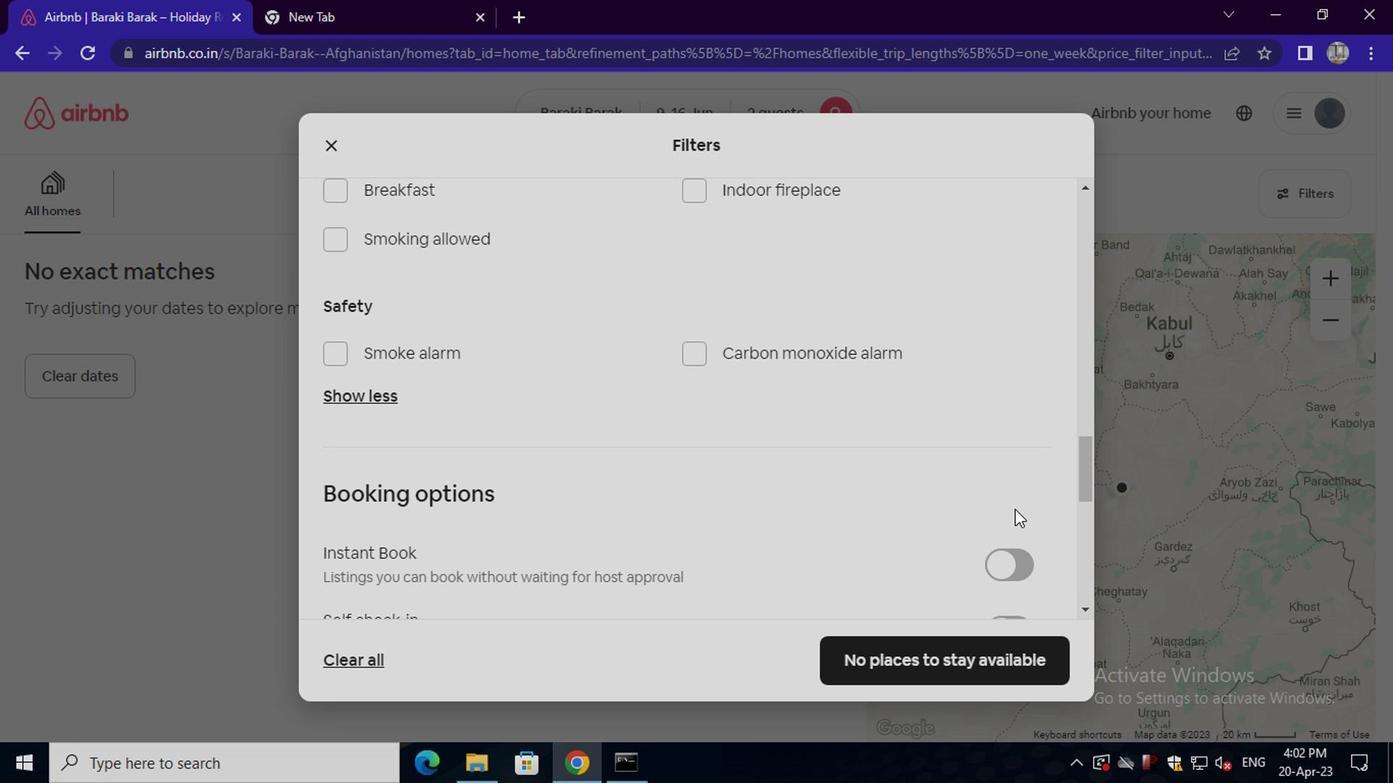 
Action: Mouse scrolled (997, 528) with delta (0, 0)
Screenshot: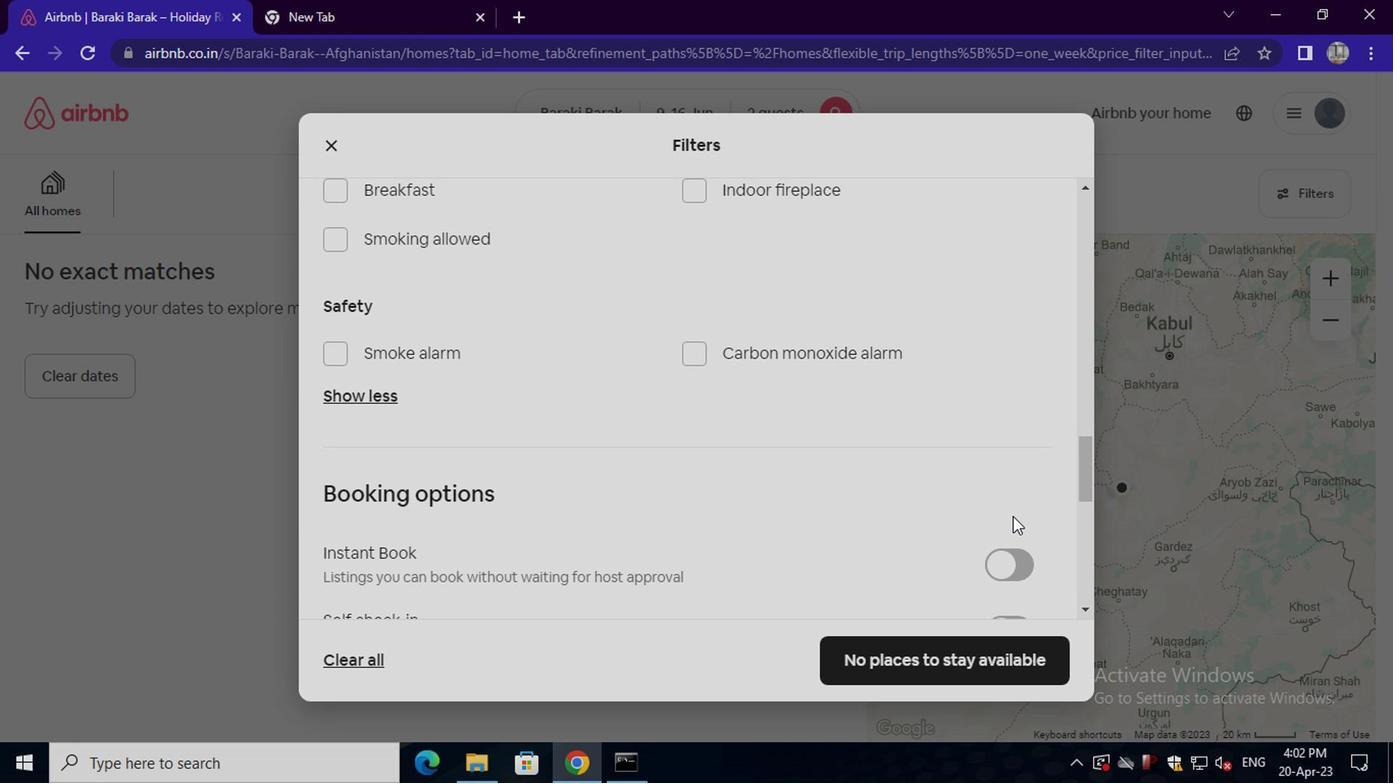 
Action: Mouse moved to (1010, 528)
Screenshot: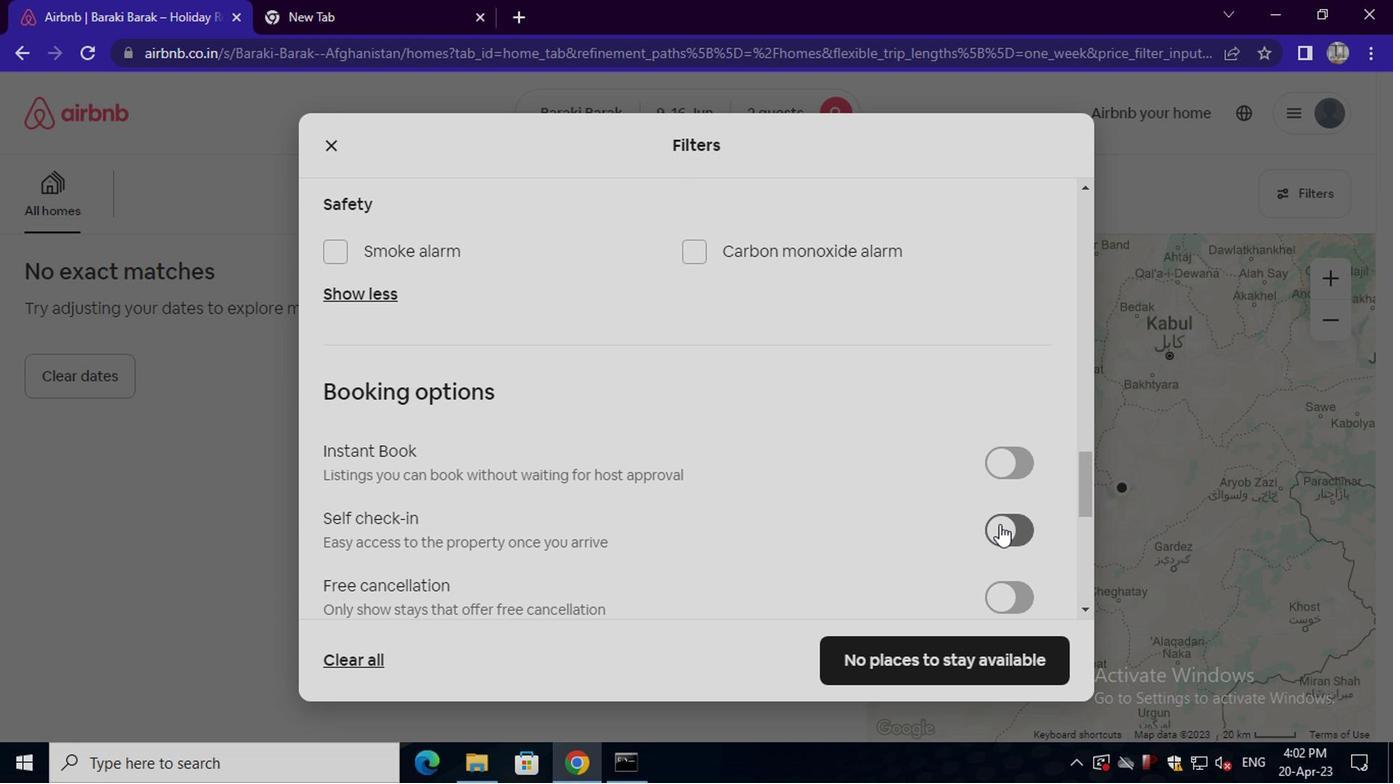 
Action: Mouse pressed left at (1010, 528)
Screenshot: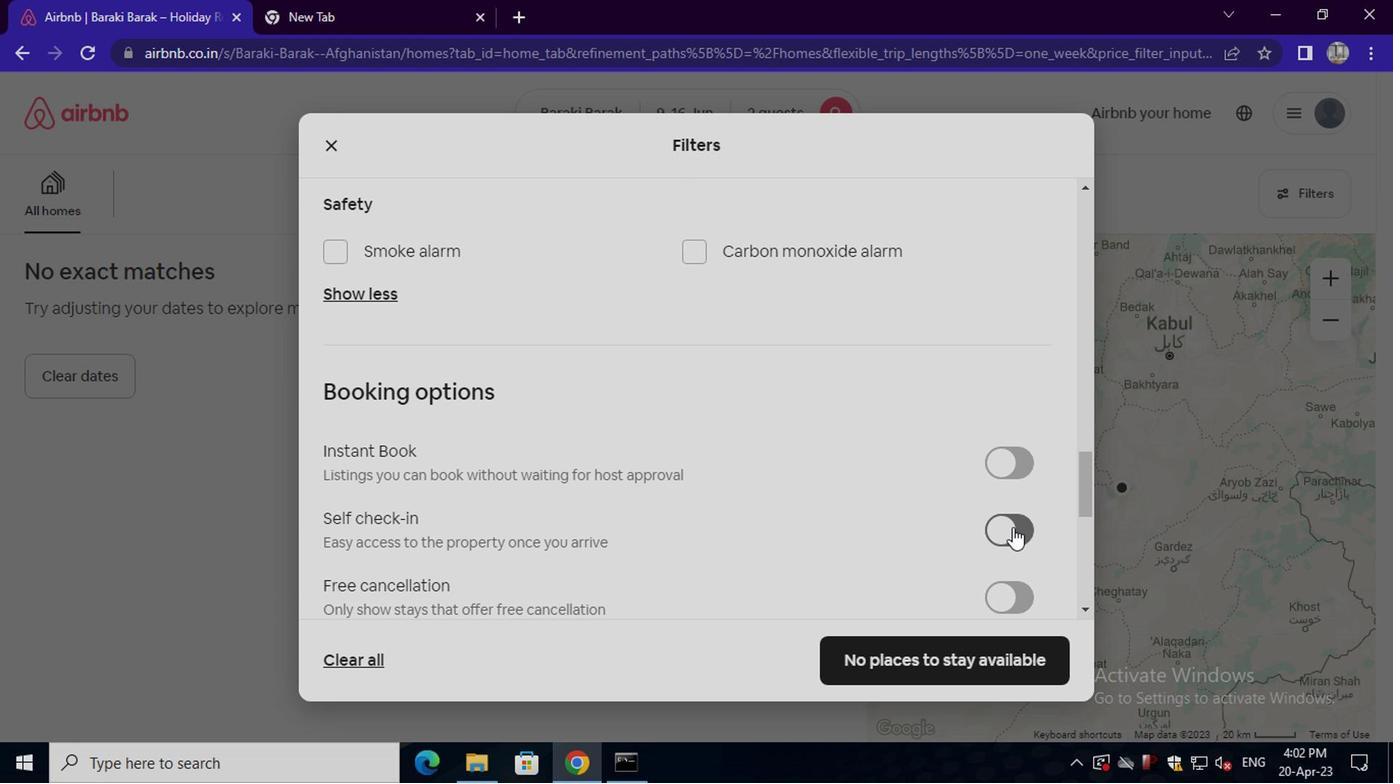 
Action: Mouse moved to (626, 522)
Screenshot: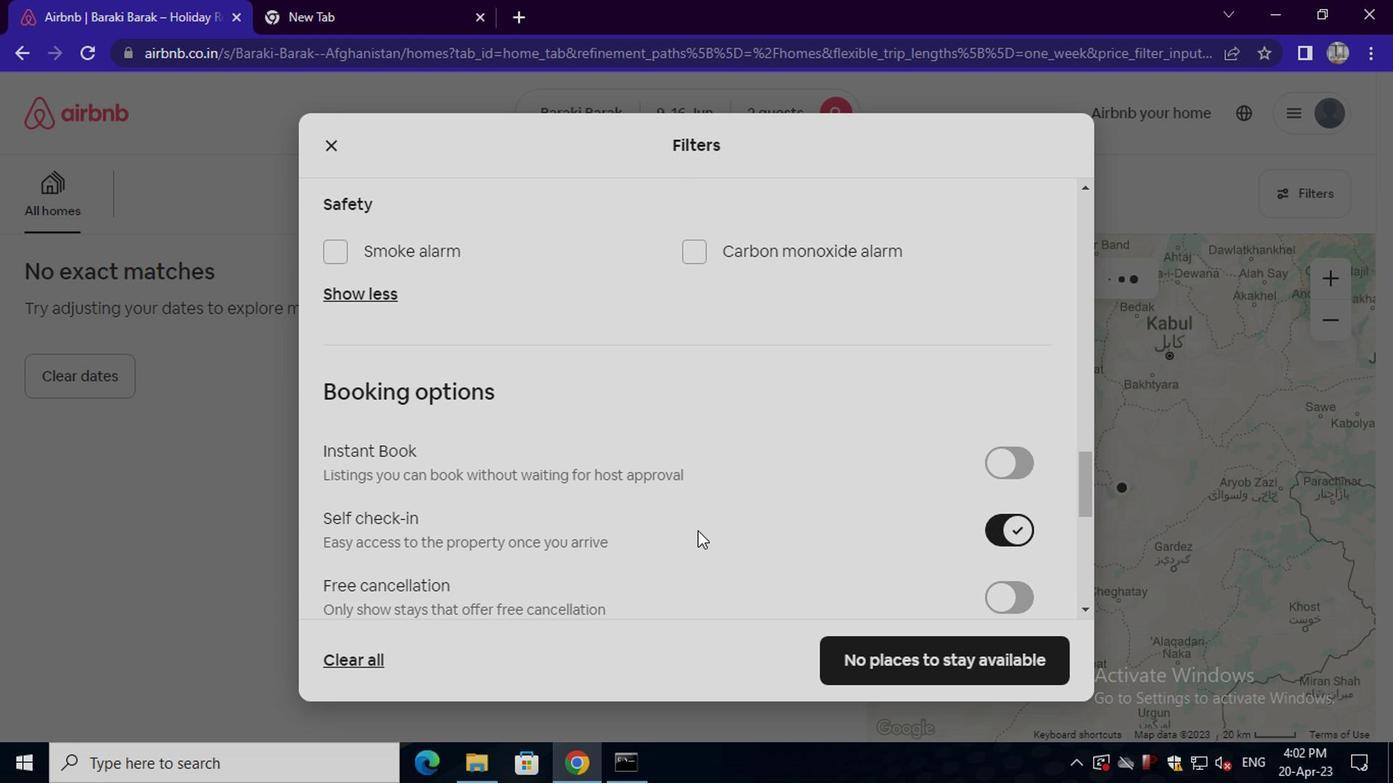 
Action: Mouse scrolled (626, 520) with delta (0, -1)
Screenshot: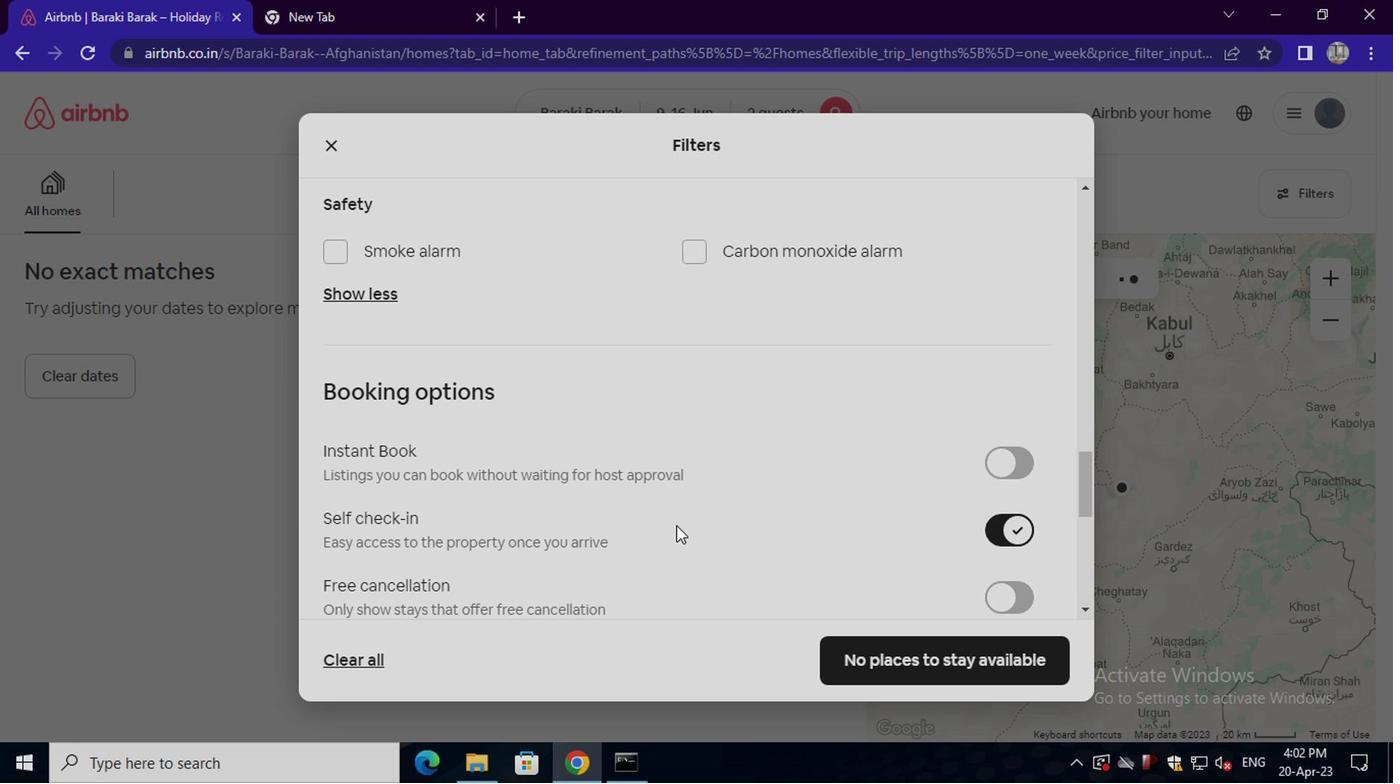 
Action: Mouse scrolled (626, 520) with delta (0, -1)
Screenshot: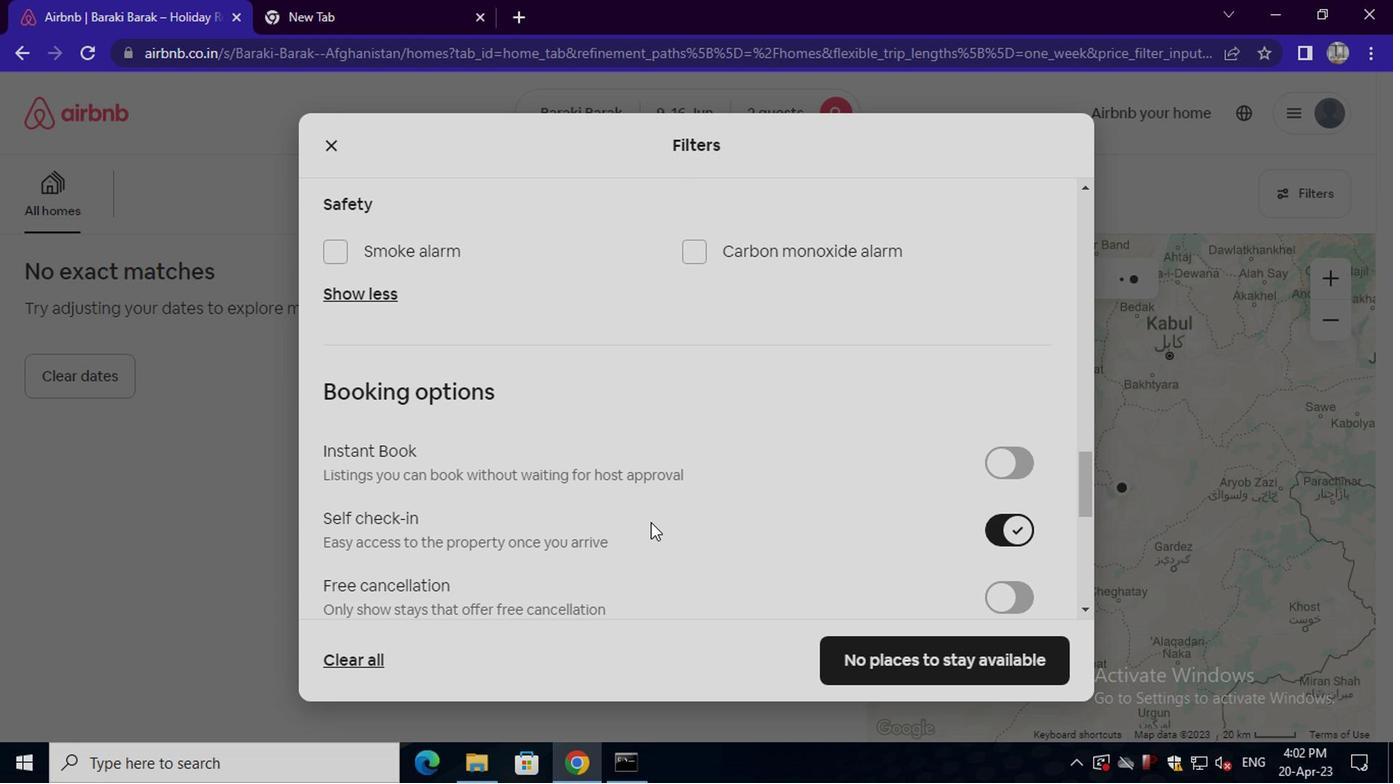 
Action: Mouse scrolled (626, 520) with delta (0, -1)
Screenshot: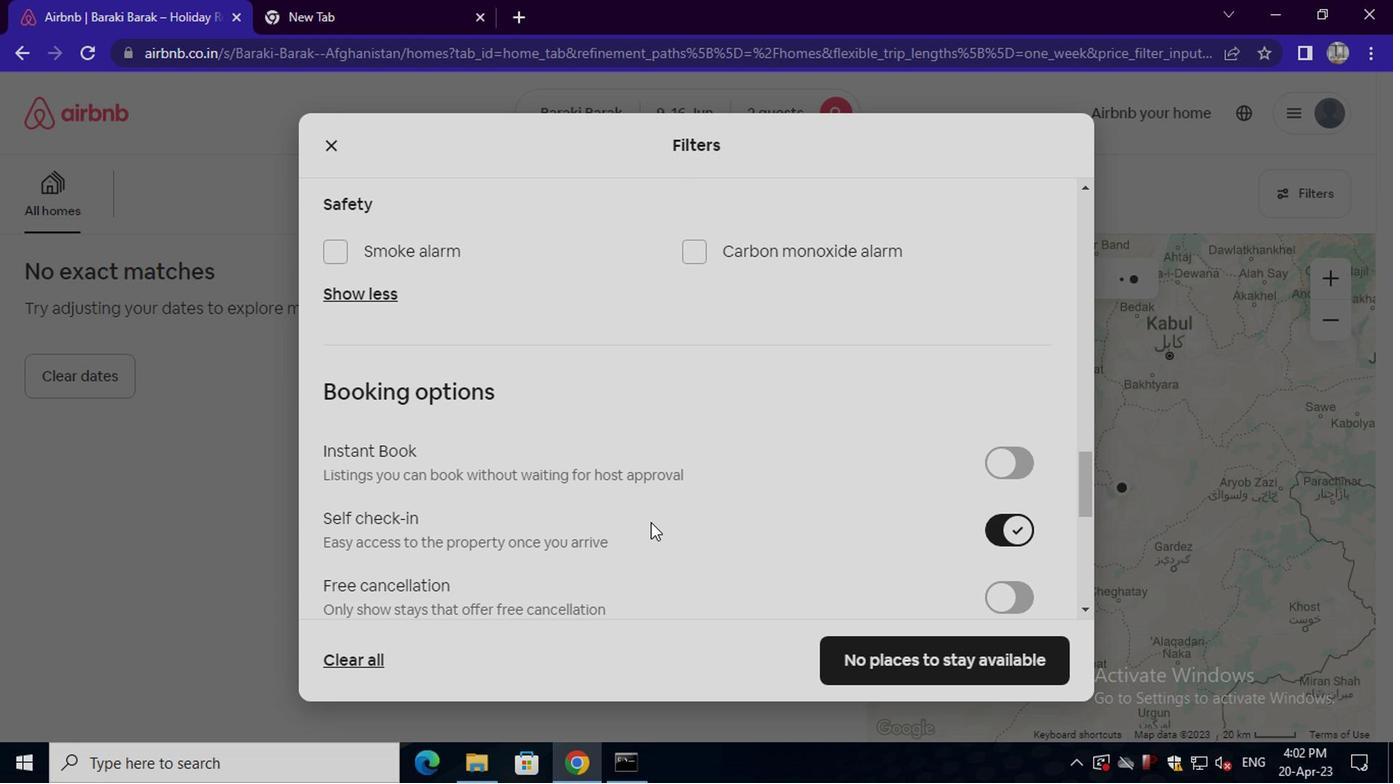
Action: Mouse scrolled (626, 520) with delta (0, -1)
Screenshot: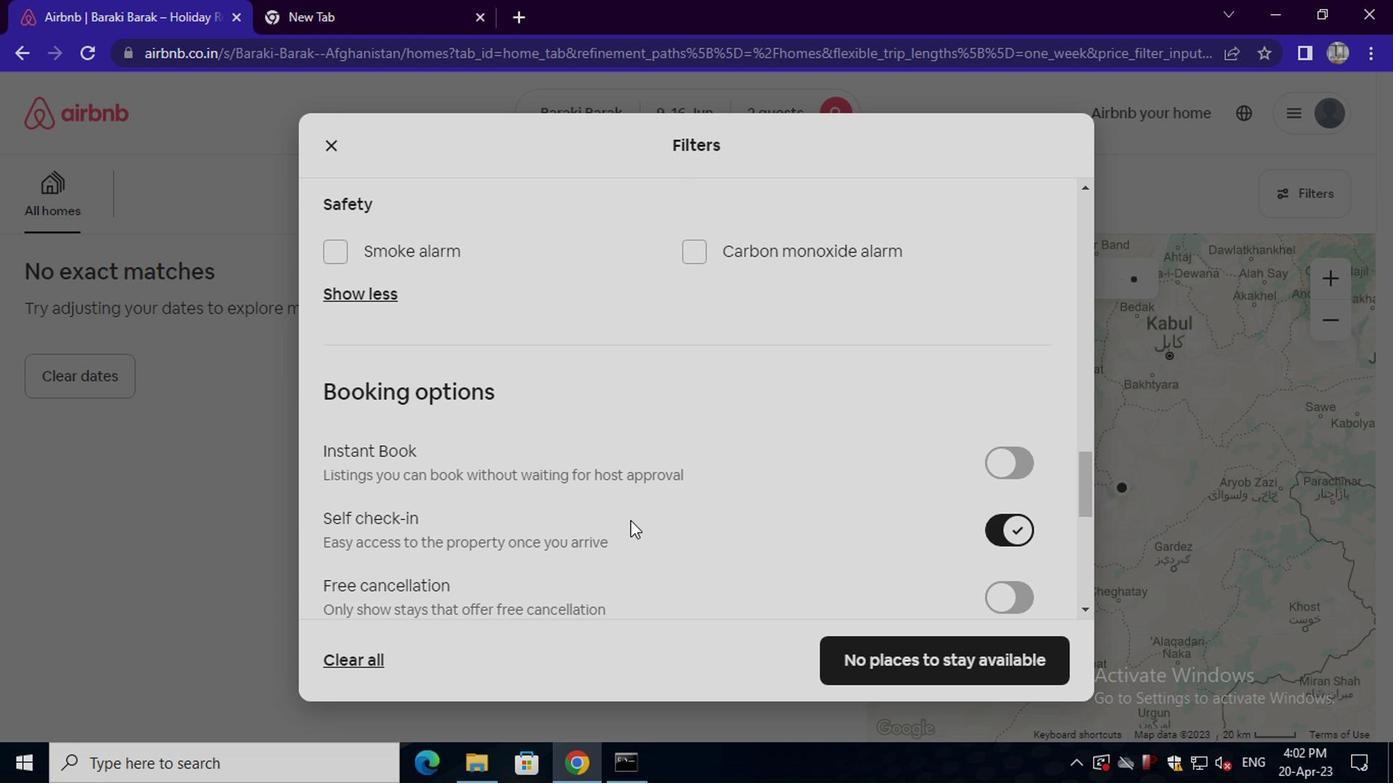 
Action: Mouse moved to (624, 522)
Screenshot: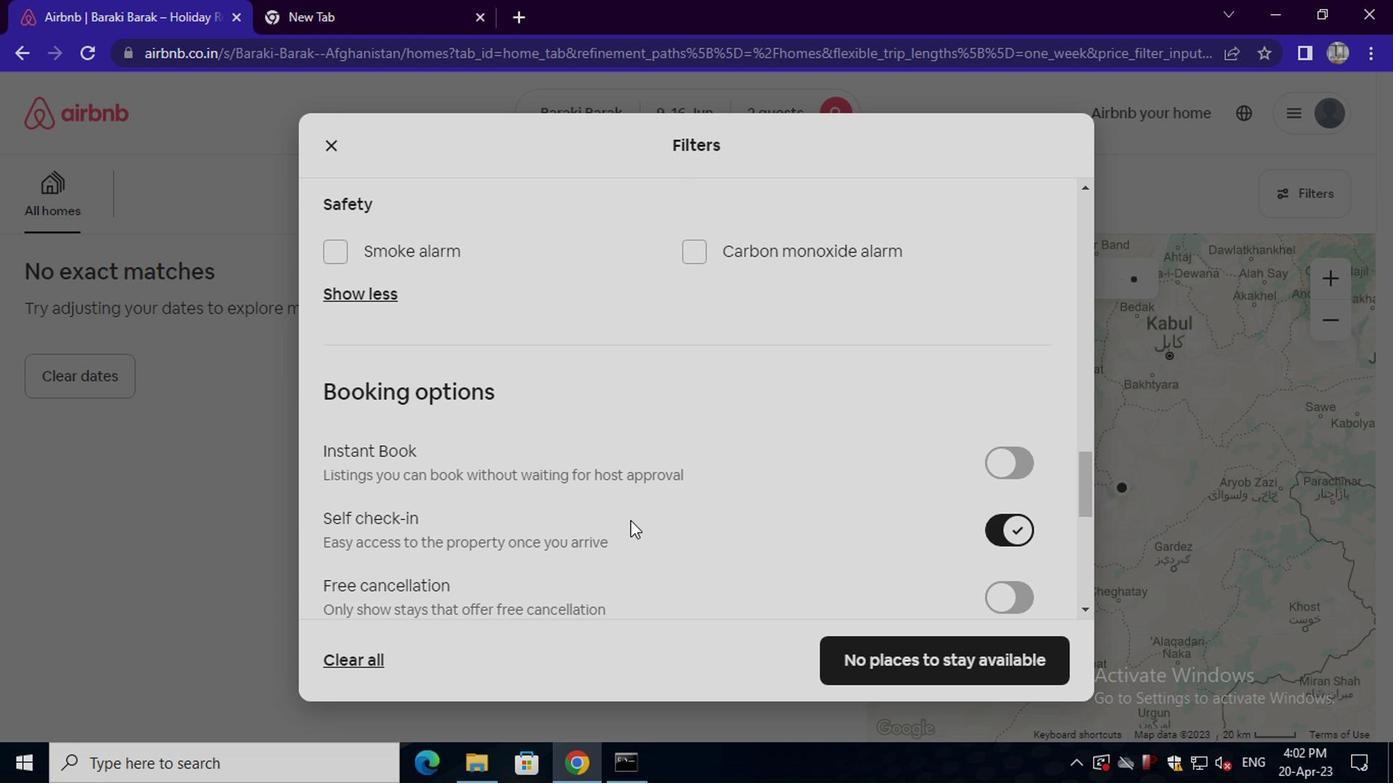 
Action: Mouse scrolled (624, 520) with delta (0, -1)
Screenshot: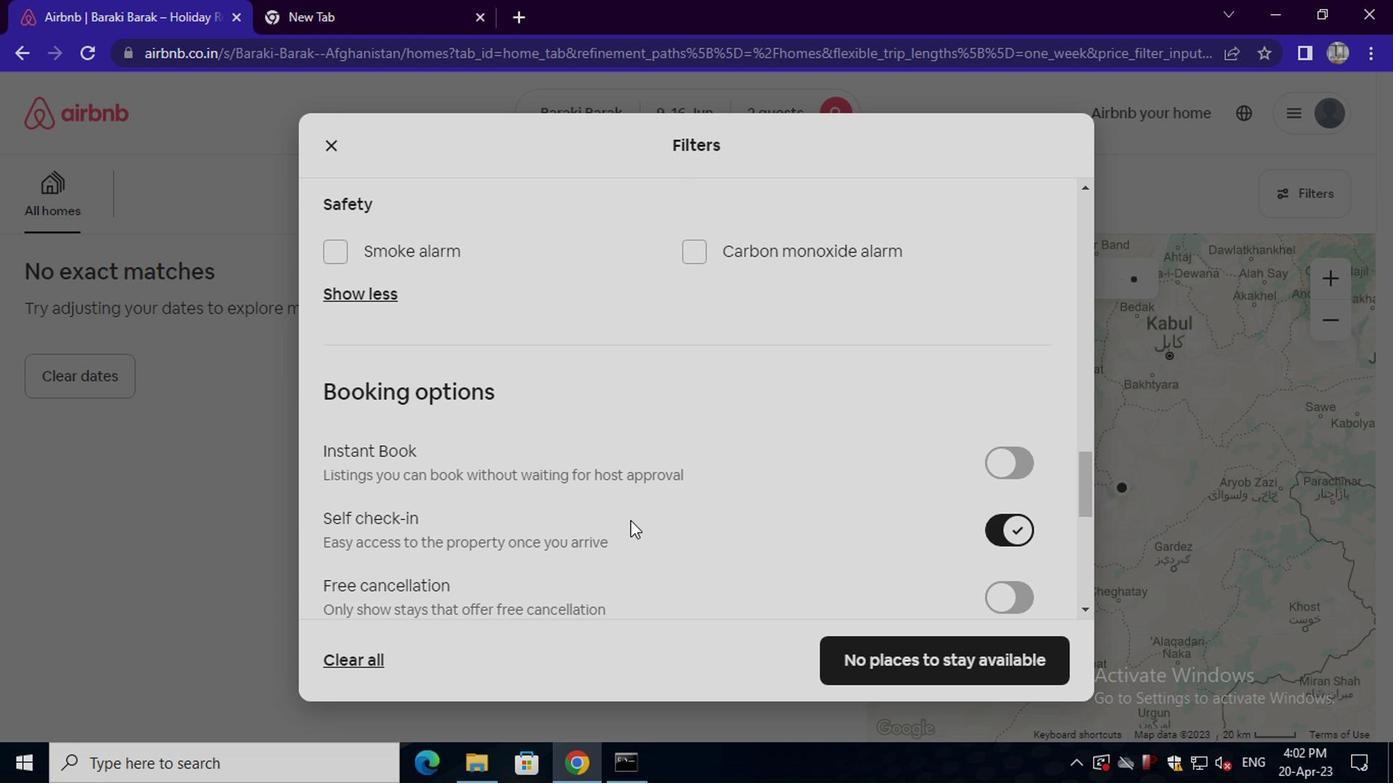 
Action: Mouse scrolled (624, 520) with delta (0, -1)
Screenshot: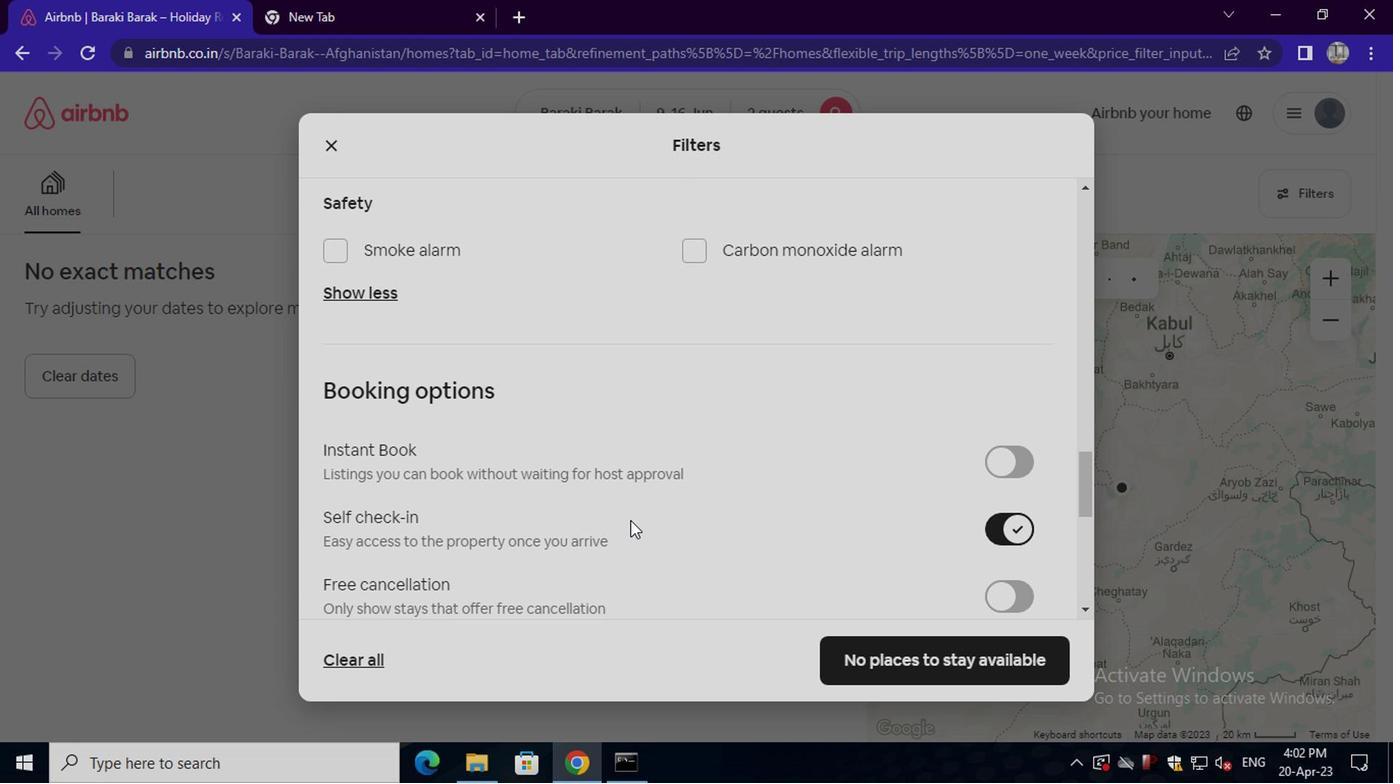 
Action: Mouse scrolled (624, 520) with delta (0, -1)
Screenshot: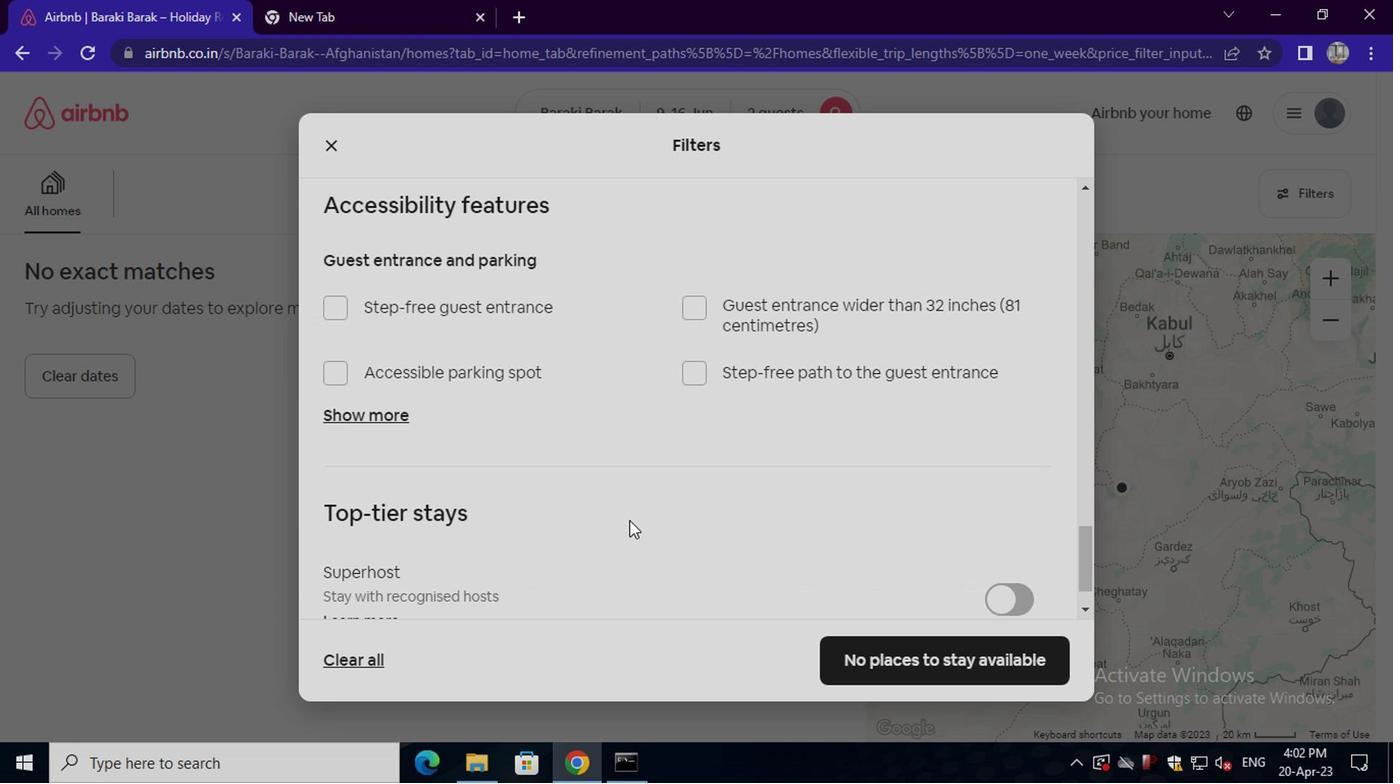 
Action: Mouse scrolled (624, 520) with delta (0, -1)
Screenshot: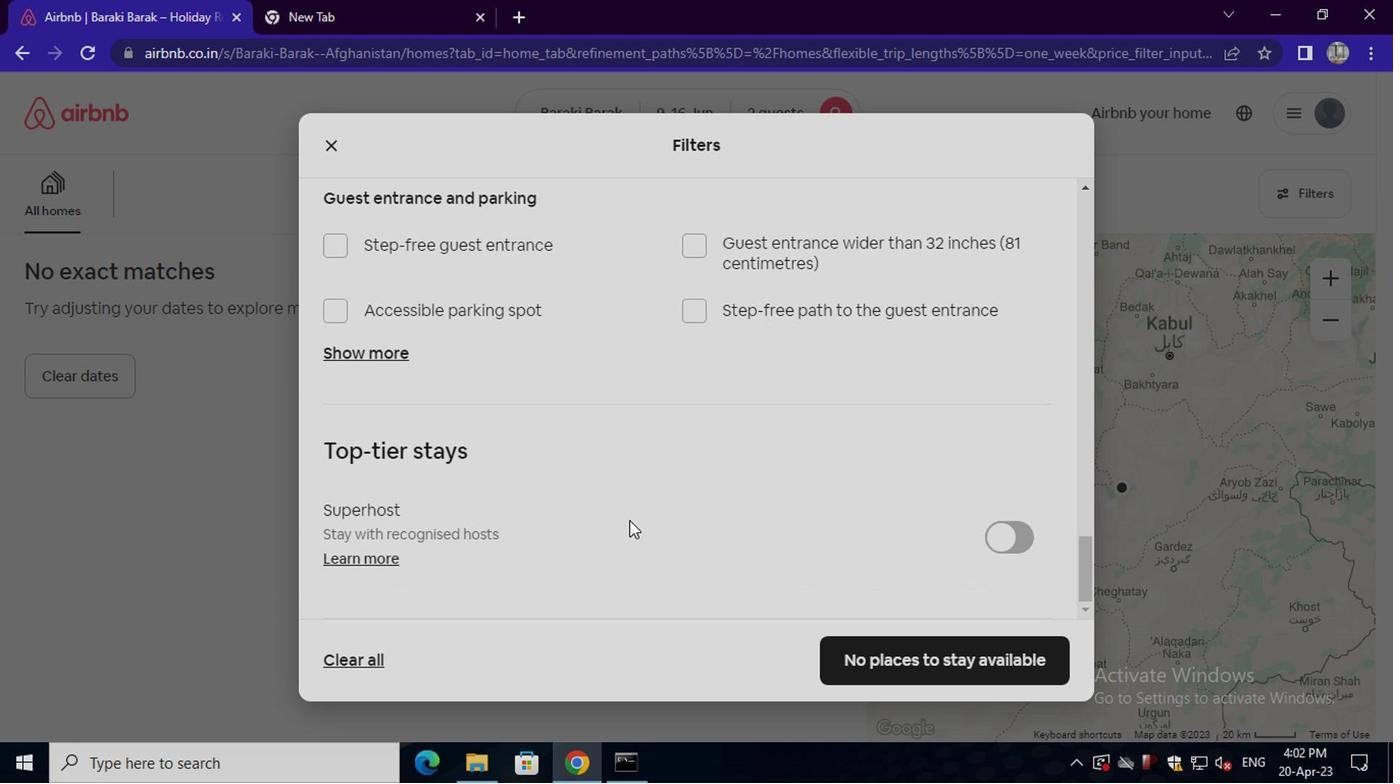 
Action: Mouse scrolled (624, 520) with delta (0, -1)
Screenshot: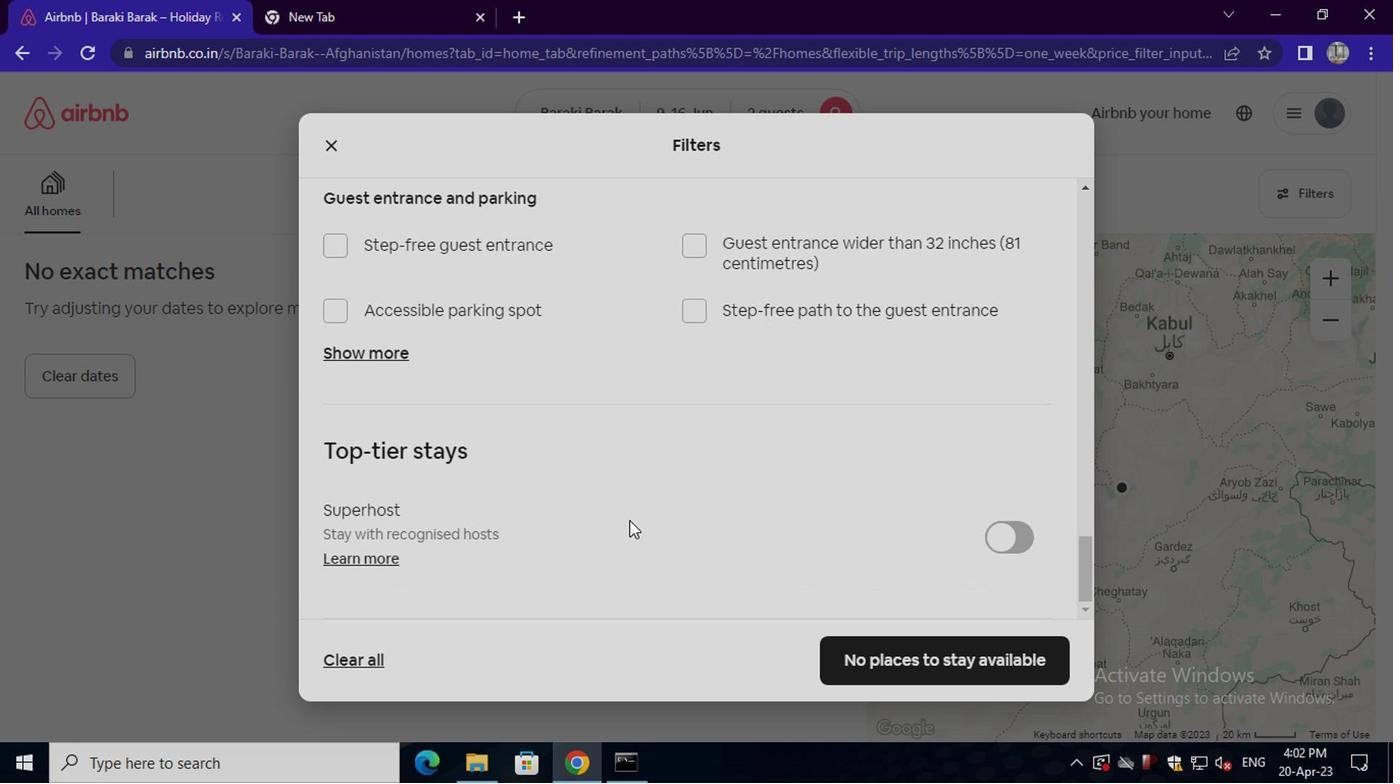
Action: Mouse scrolled (624, 520) with delta (0, -1)
Screenshot: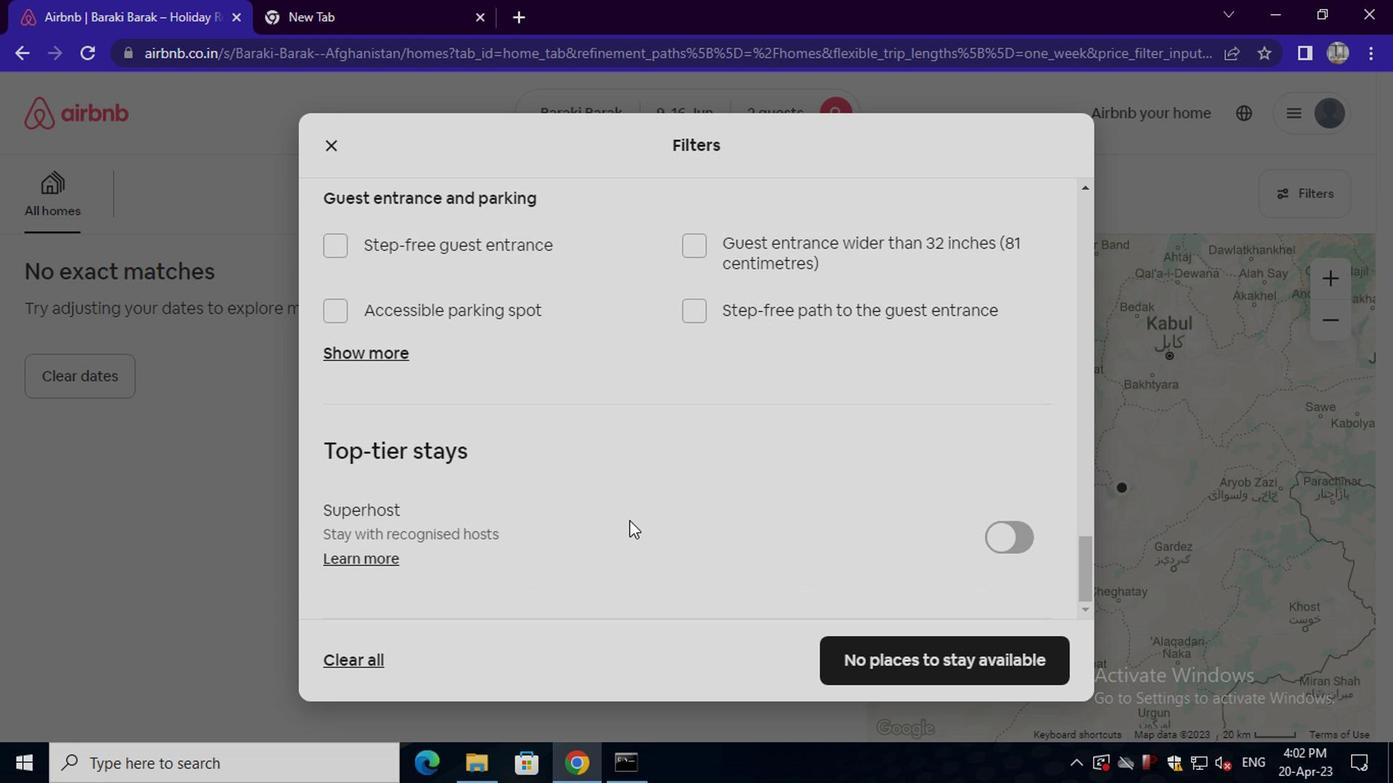 
Action: Mouse moved to (923, 655)
Screenshot: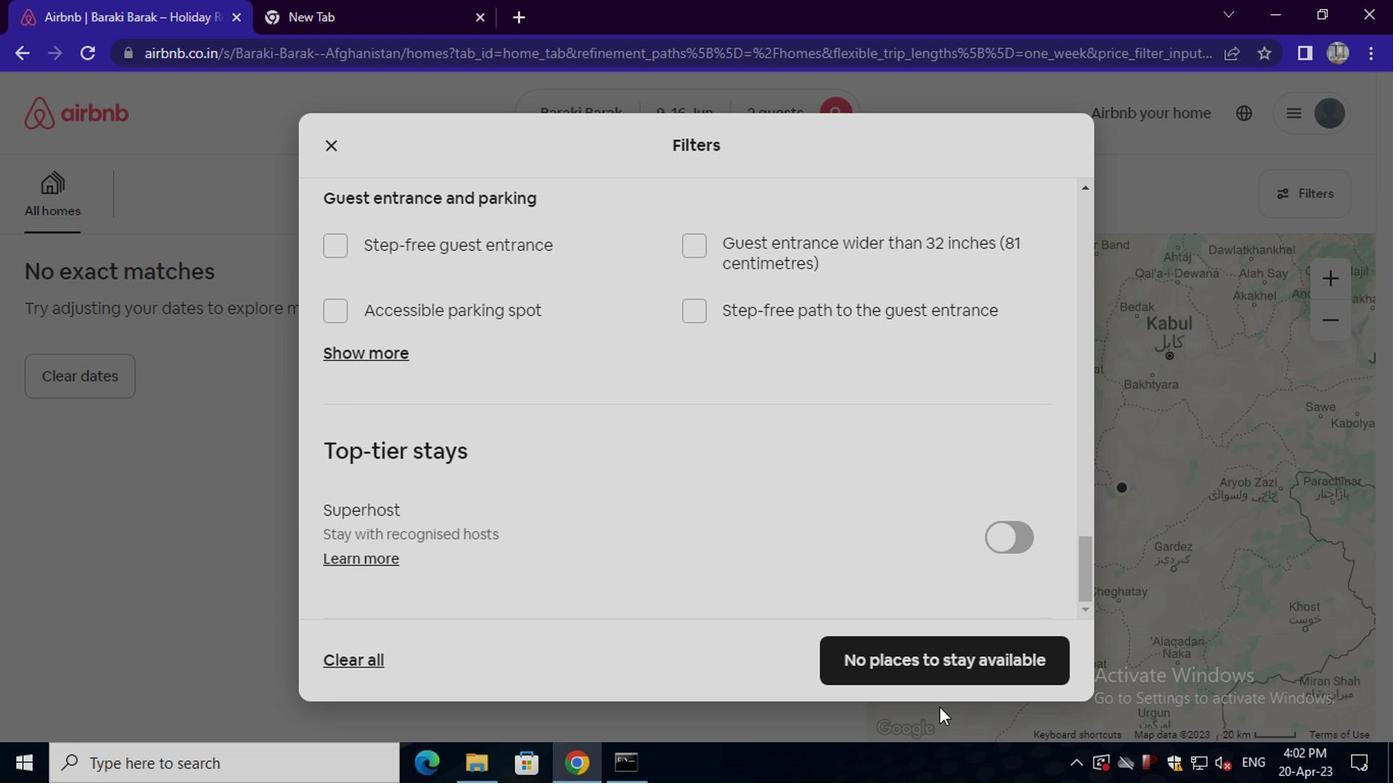 
Action: Mouse pressed left at (923, 655)
Screenshot: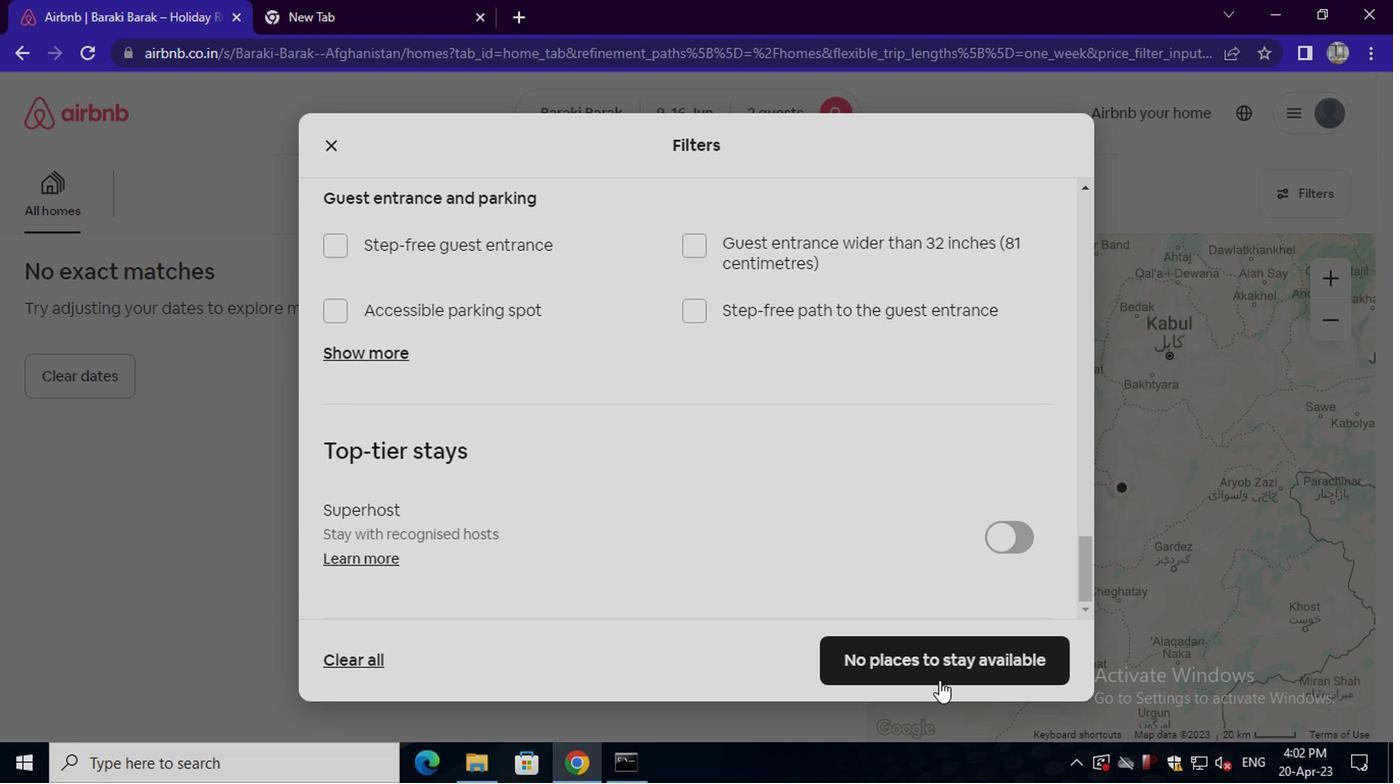
